 Task: Create in the project ZestTech and in the Backlog issue 'Implement a new cloud-based fleet management system for a company with advanced vehicle tracking and maintenance features' a child issue 'Big data model interpretability and fairness remediation', and assign it to team member softage.1@softage.net.
Action: Mouse moved to (327, 92)
Screenshot: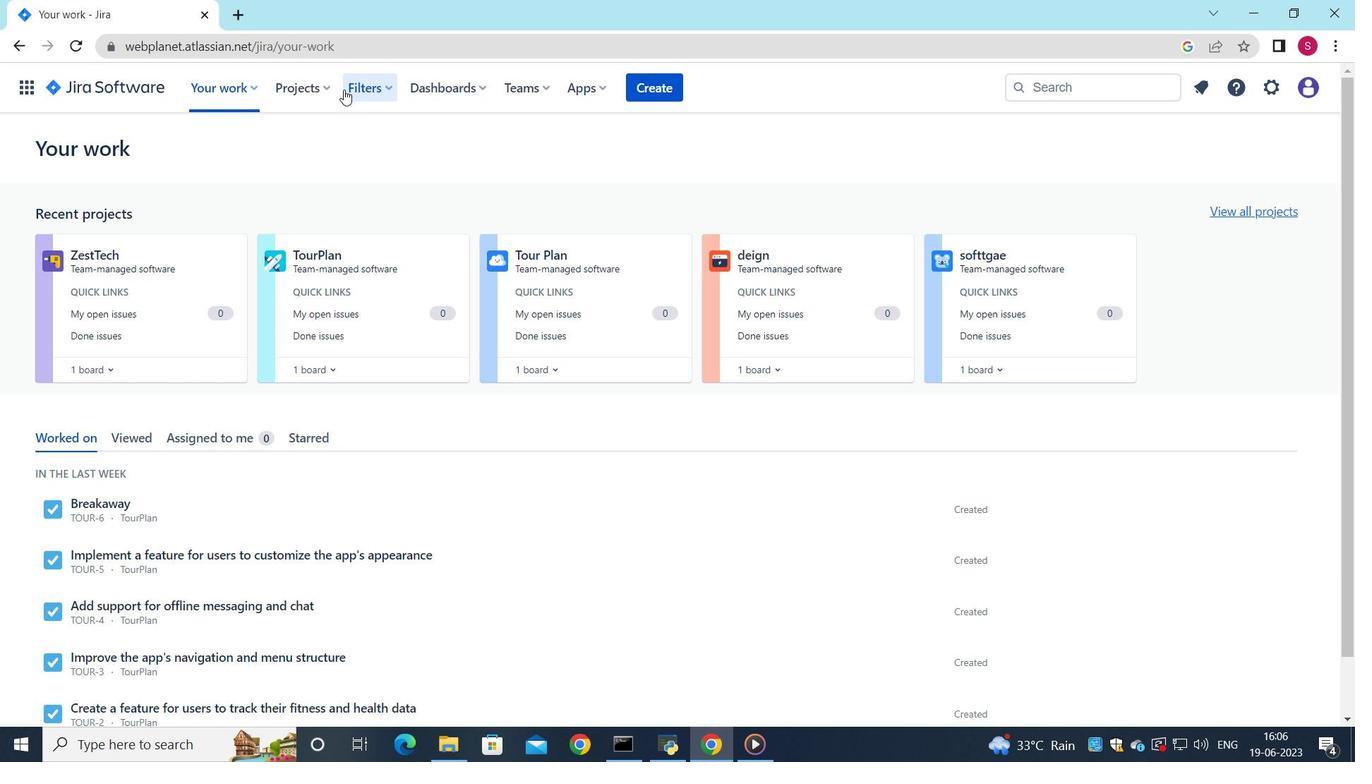 
Action: Mouse pressed left at (327, 92)
Screenshot: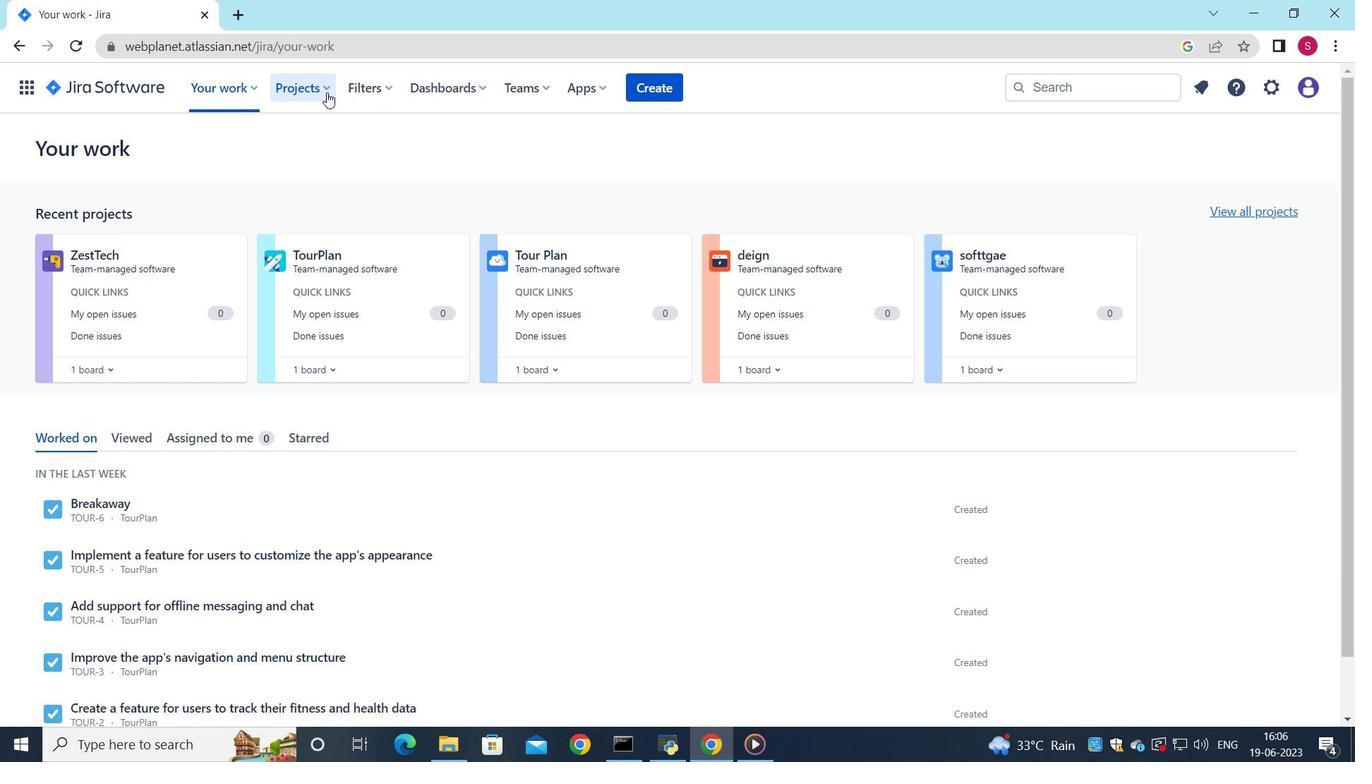 
Action: Mouse moved to (362, 160)
Screenshot: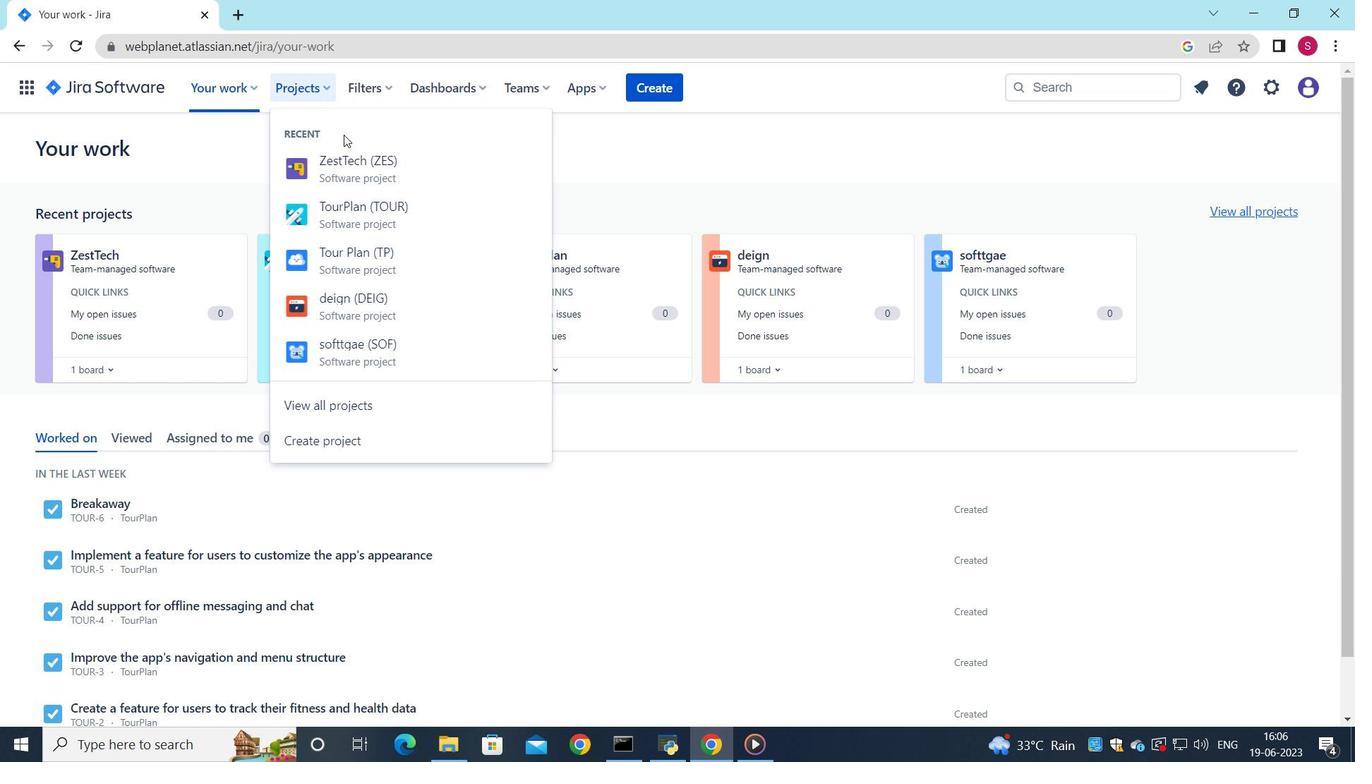 
Action: Mouse pressed left at (362, 160)
Screenshot: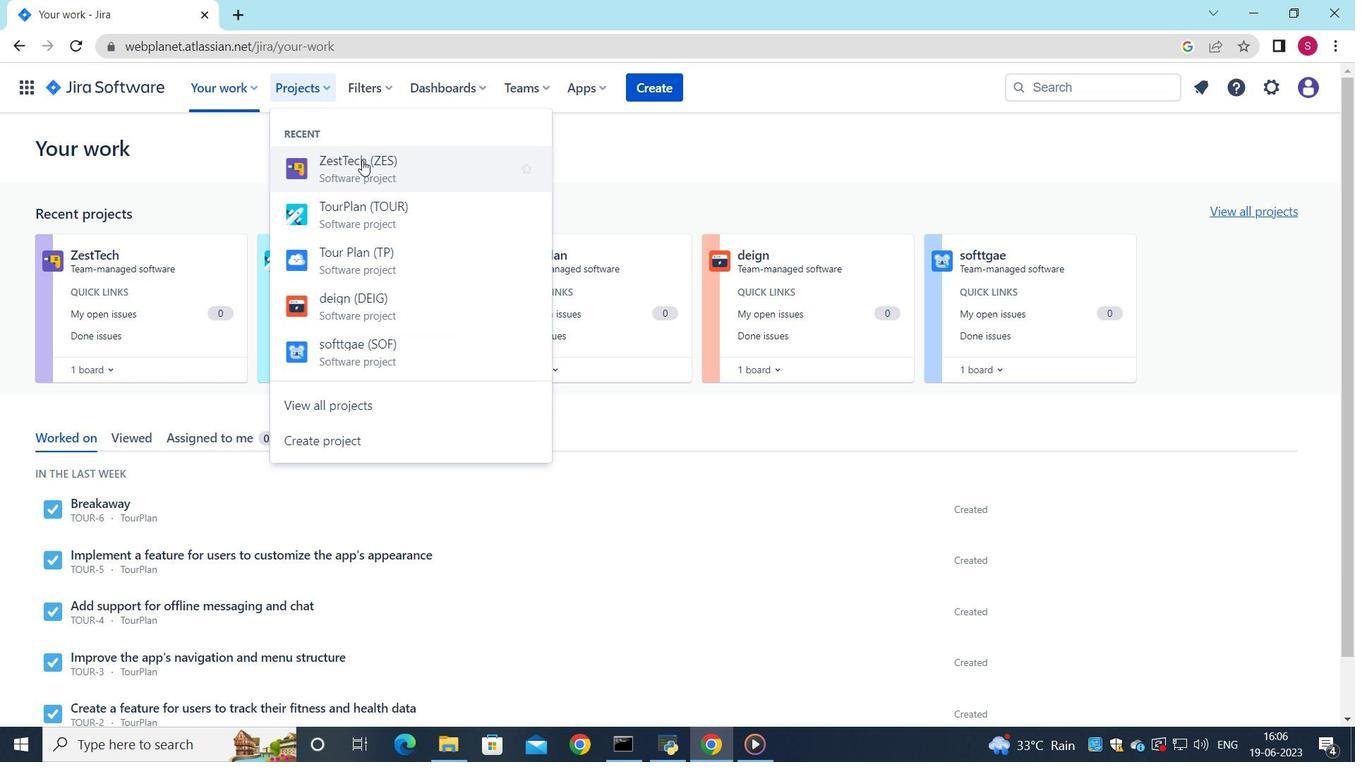 
Action: Mouse moved to (856, 325)
Screenshot: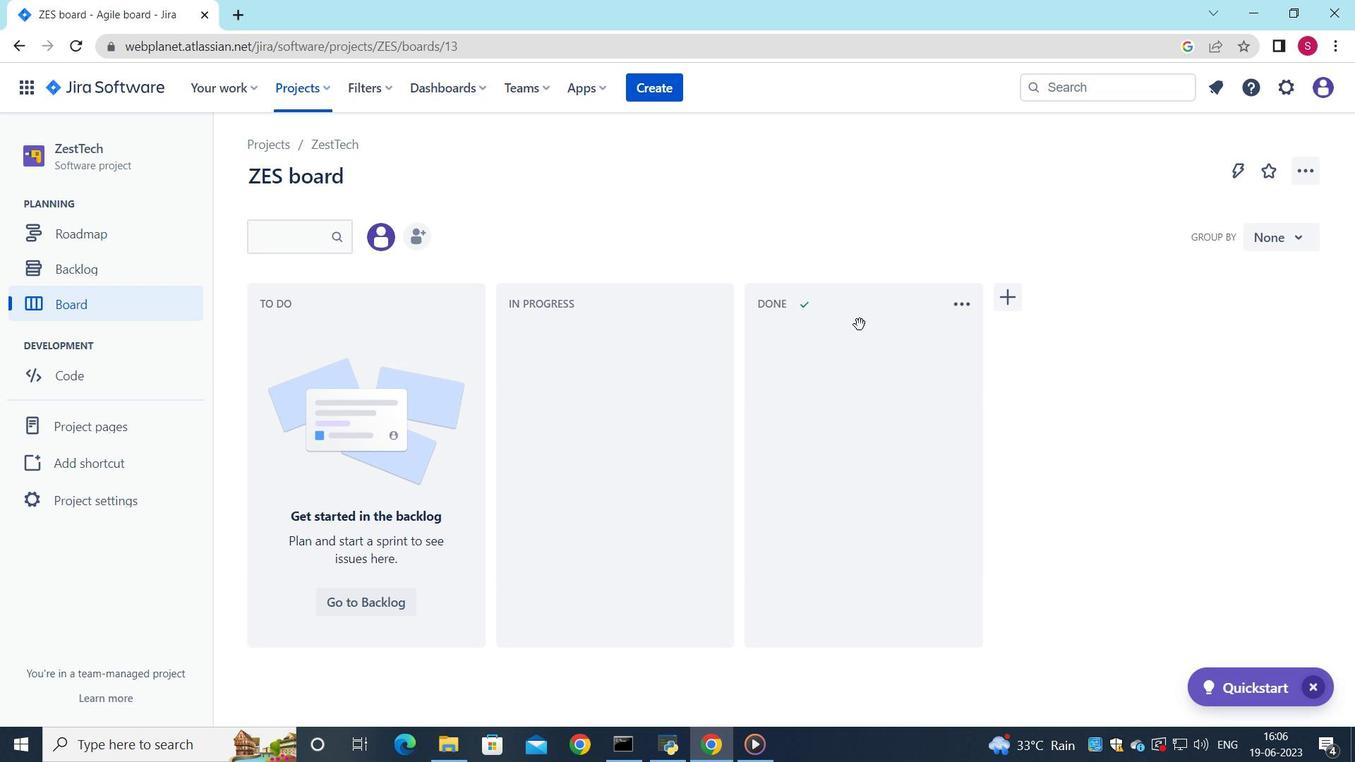 
Action: Mouse scrolled (856, 324) with delta (0, 0)
Screenshot: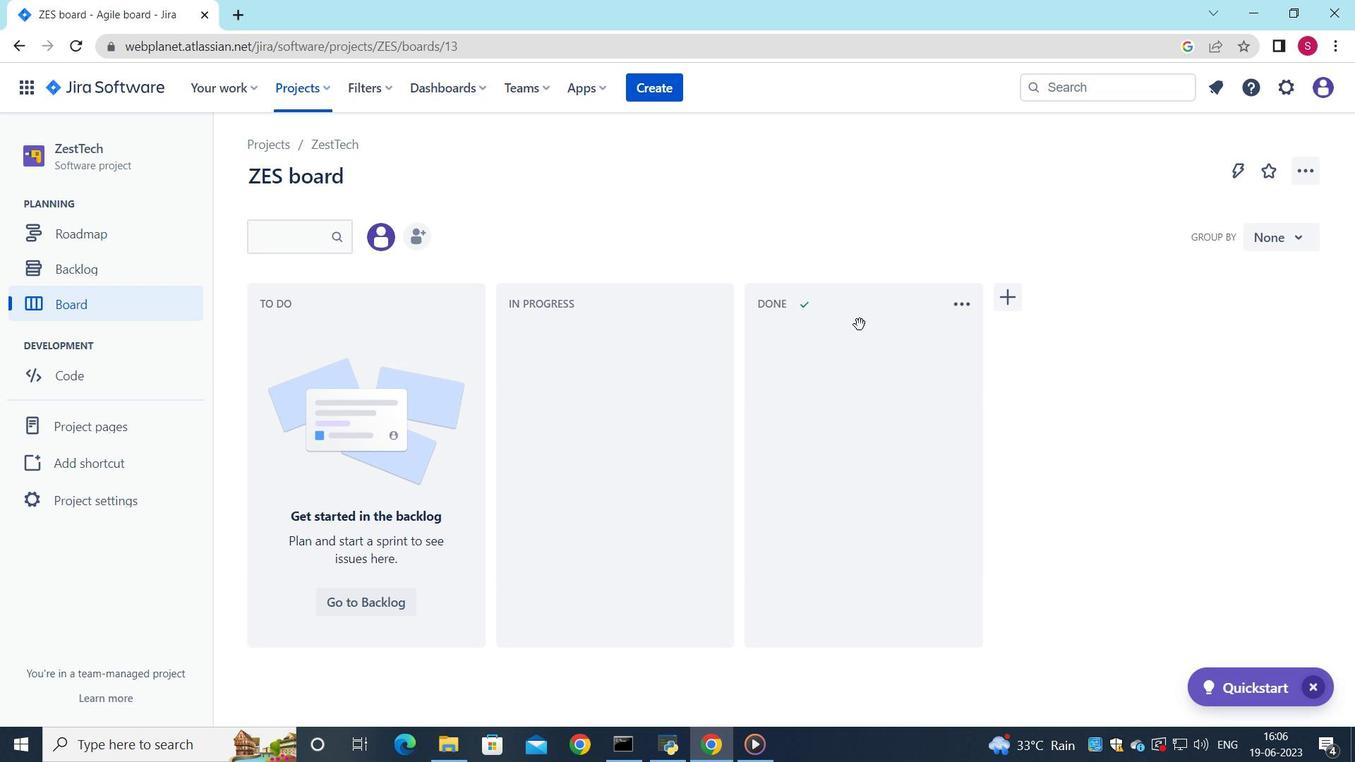 
Action: Mouse moved to (854, 326)
Screenshot: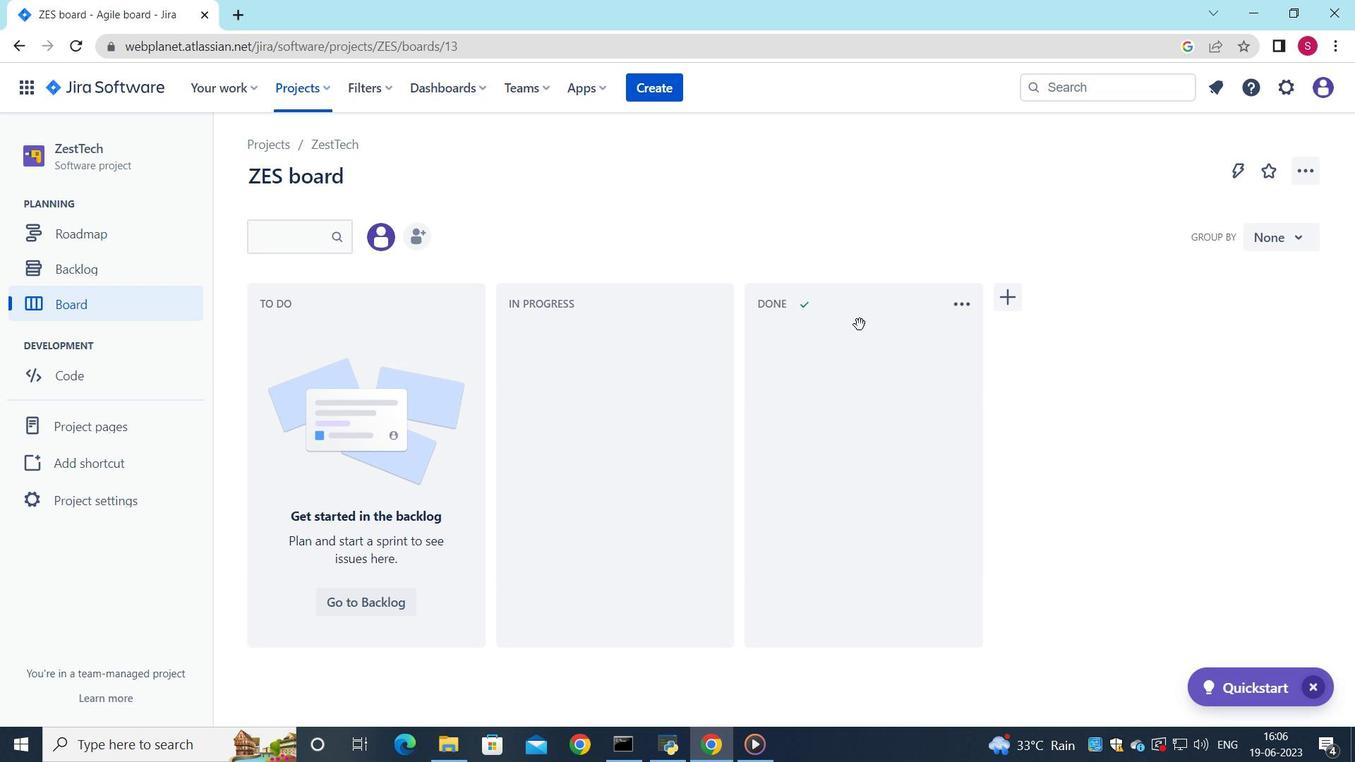
Action: Mouse scrolled (854, 326) with delta (0, 0)
Screenshot: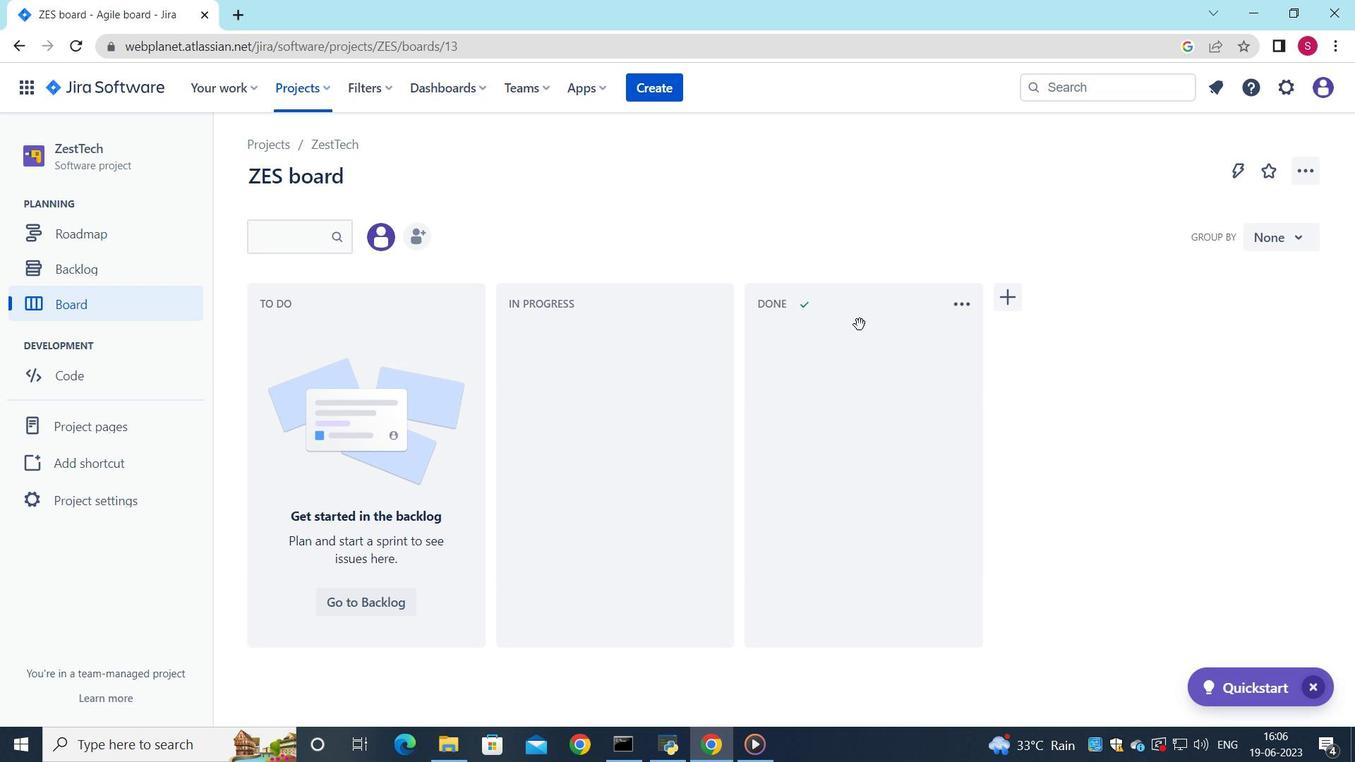 
Action: Mouse moved to (691, 434)
Screenshot: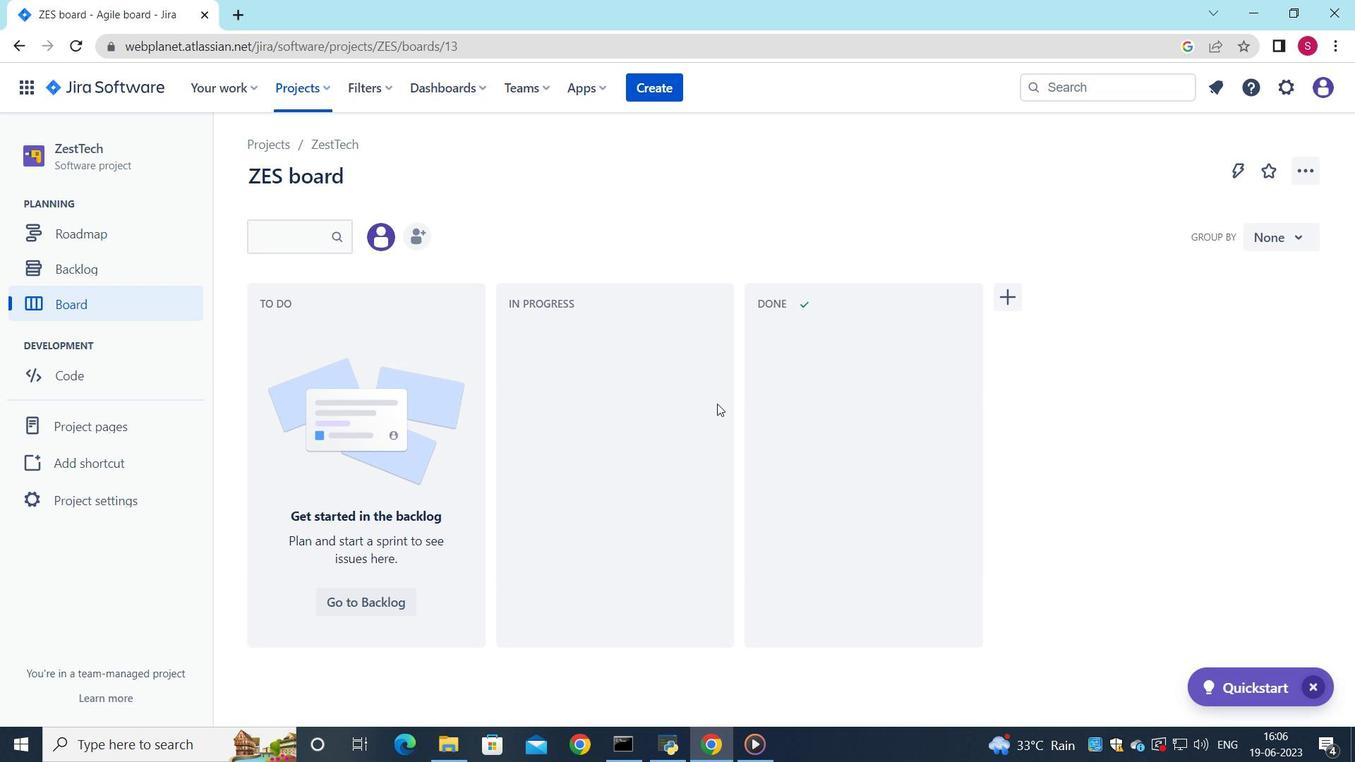 
Action: Mouse scrolled (691, 434) with delta (0, 0)
Screenshot: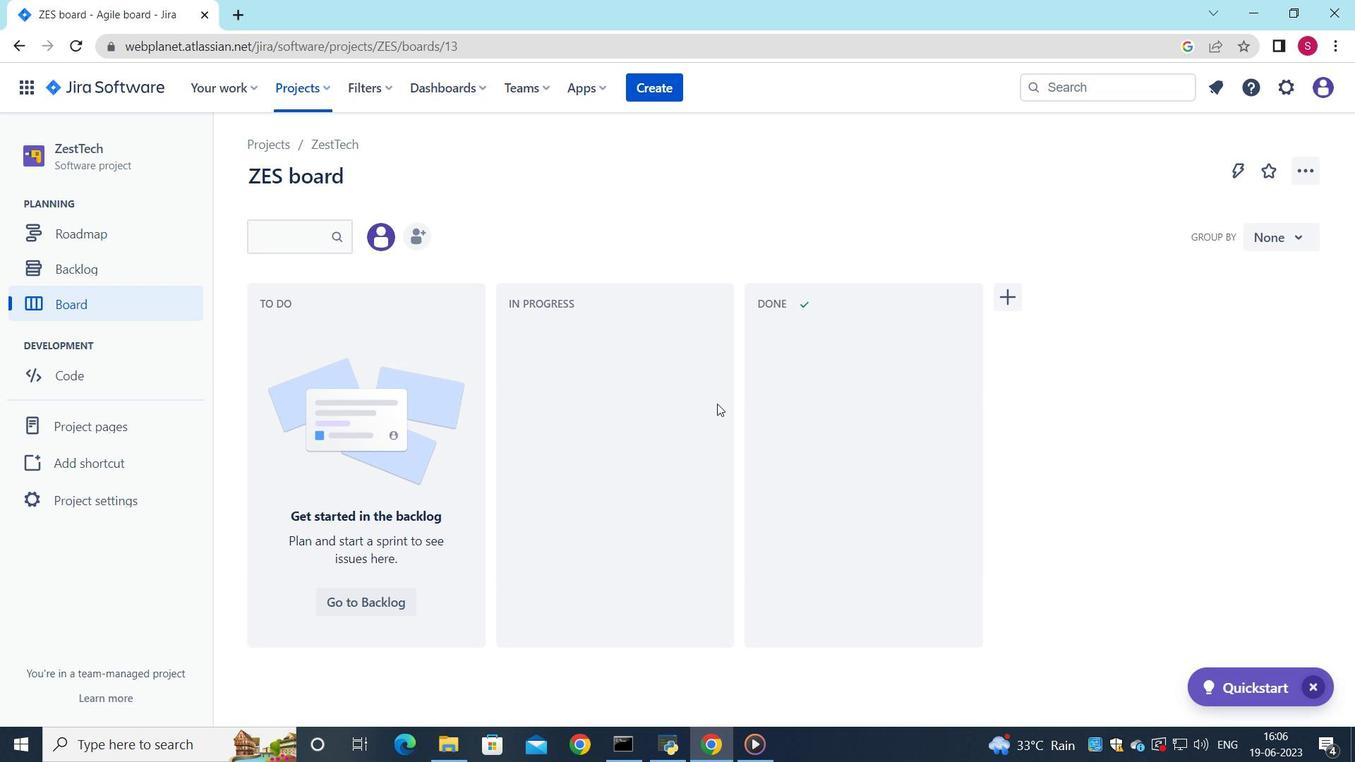 
Action: Mouse scrolled (691, 434) with delta (0, 0)
Screenshot: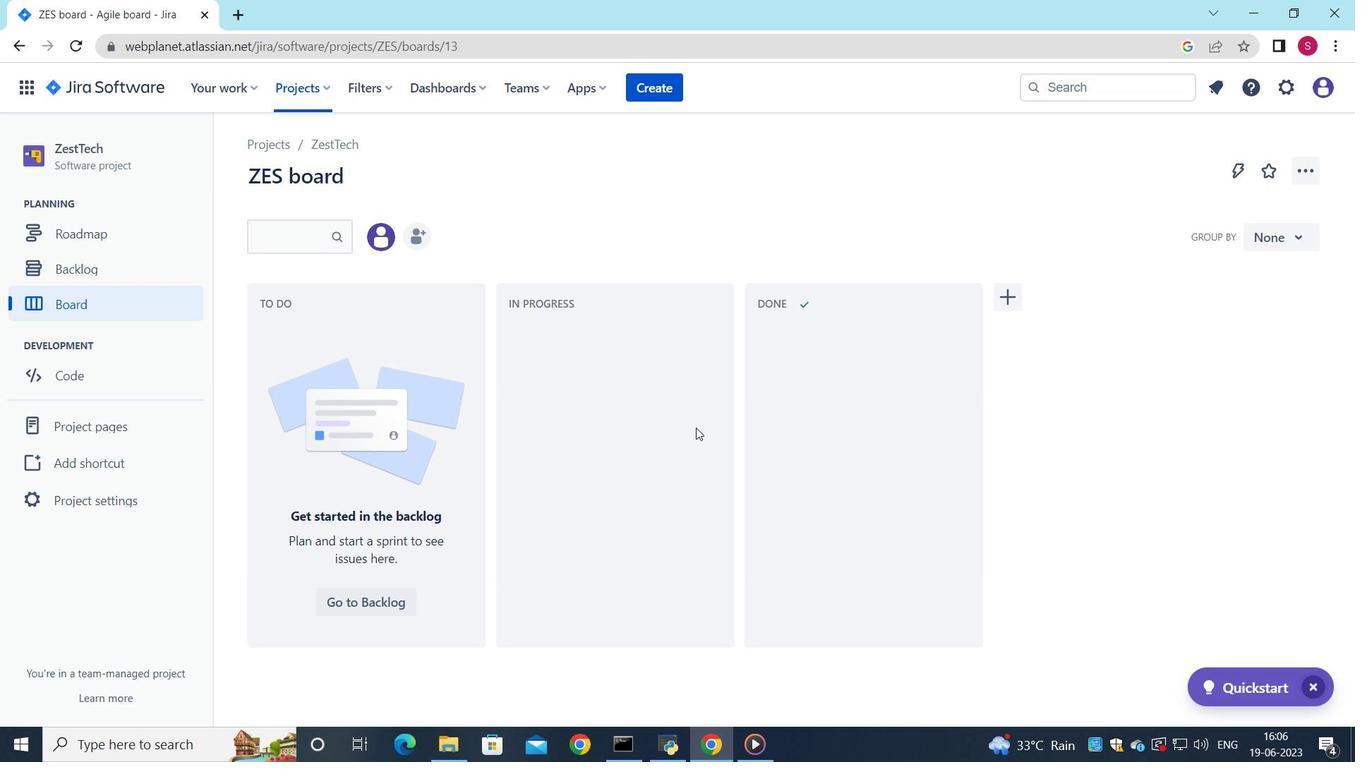 
Action: Mouse scrolled (691, 434) with delta (0, 0)
Screenshot: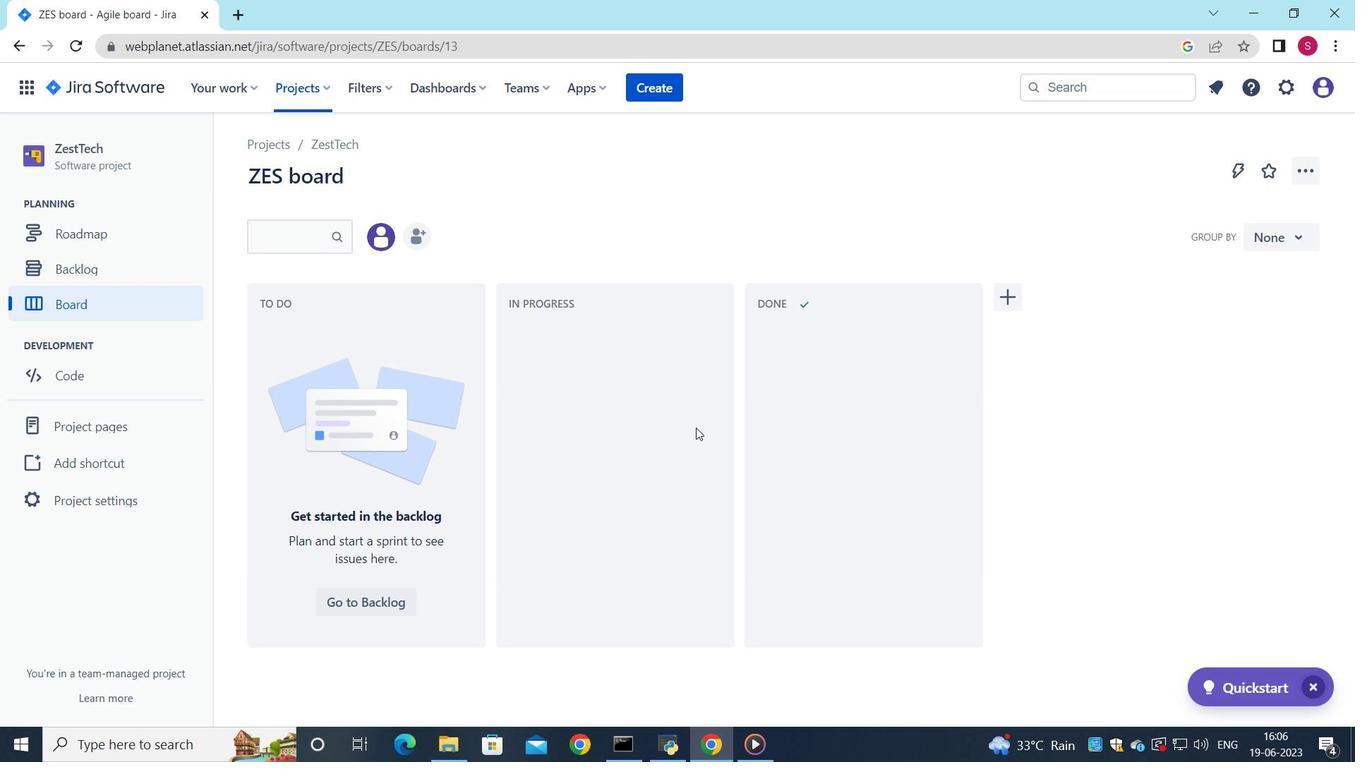 
Action: Mouse moved to (609, 518)
Screenshot: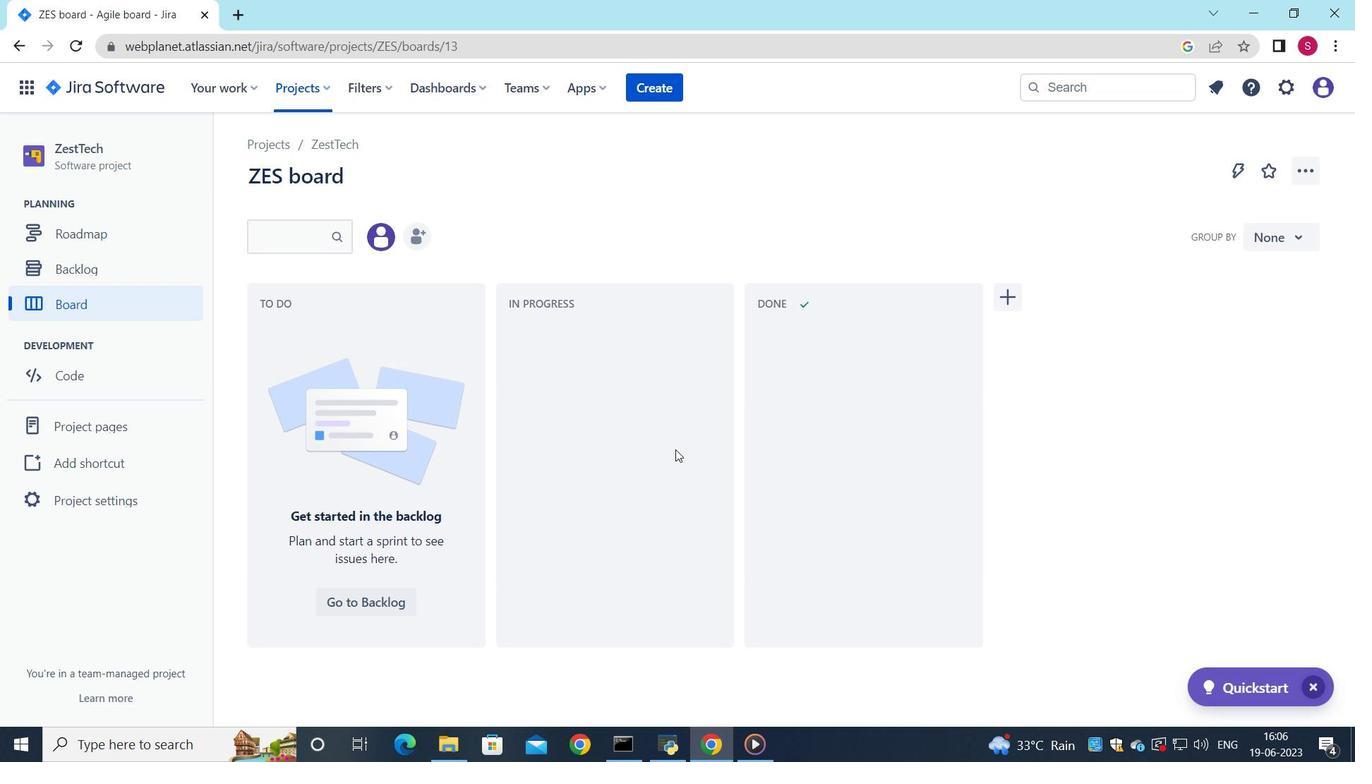 
Action: Mouse scrolled (609, 517) with delta (0, 0)
Screenshot: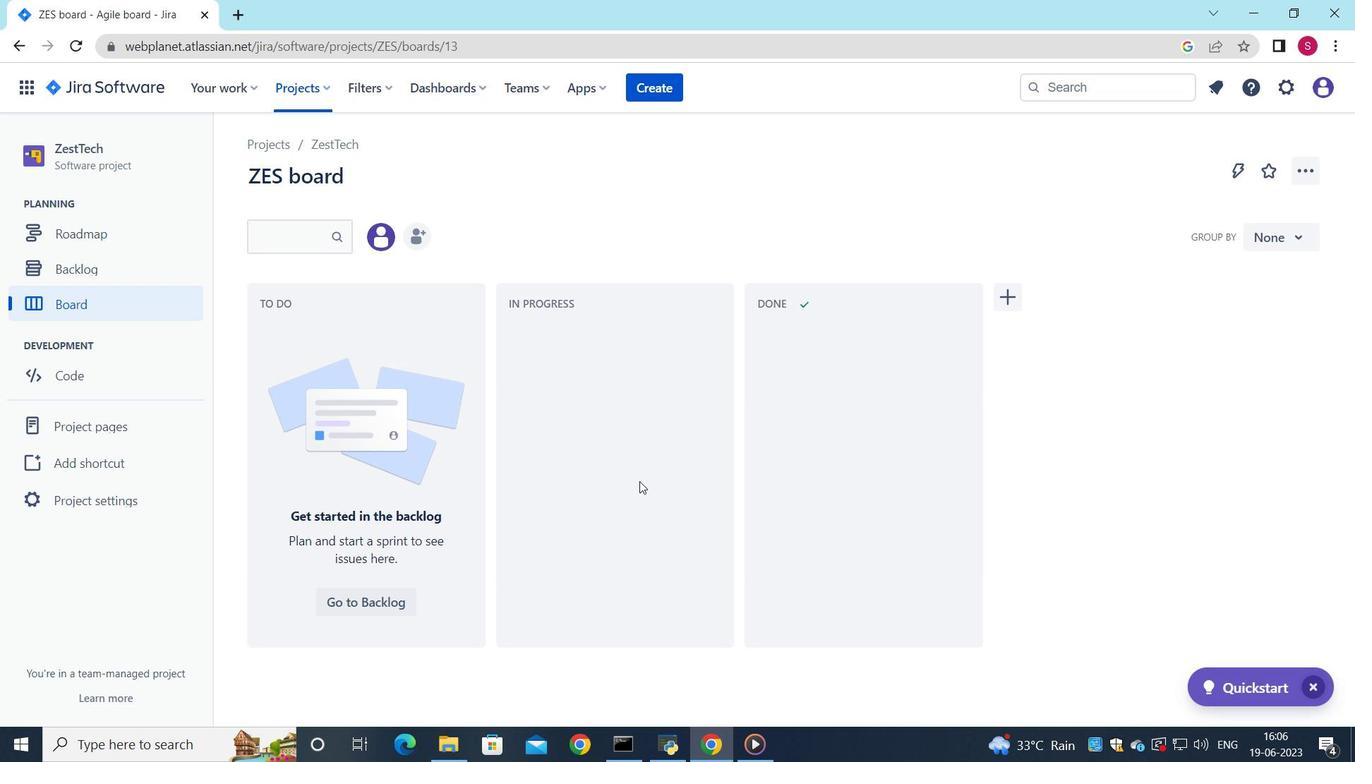 
Action: Mouse moved to (600, 529)
Screenshot: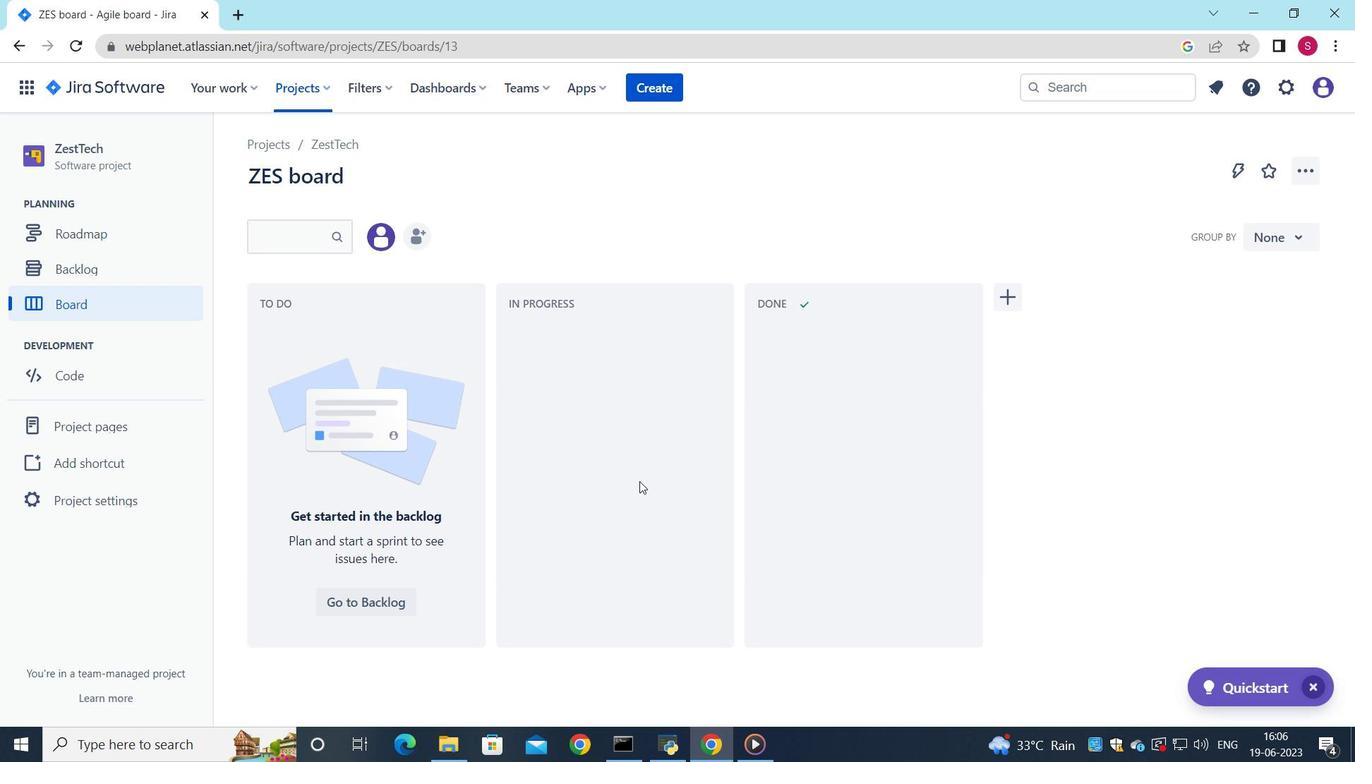 
Action: Mouse scrolled (600, 528) with delta (0, 0)
Screenshot: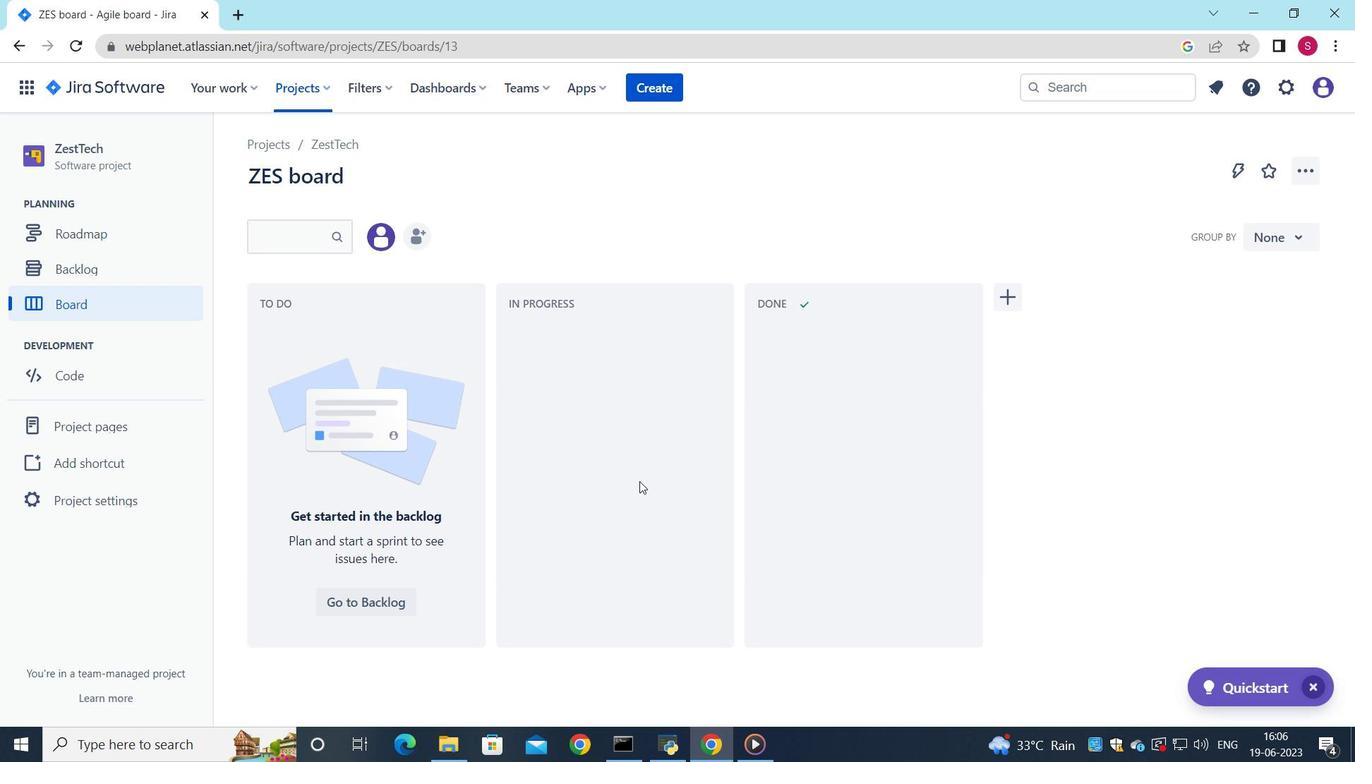 
Action: Mouse moved to (597, 533)
Screenshot: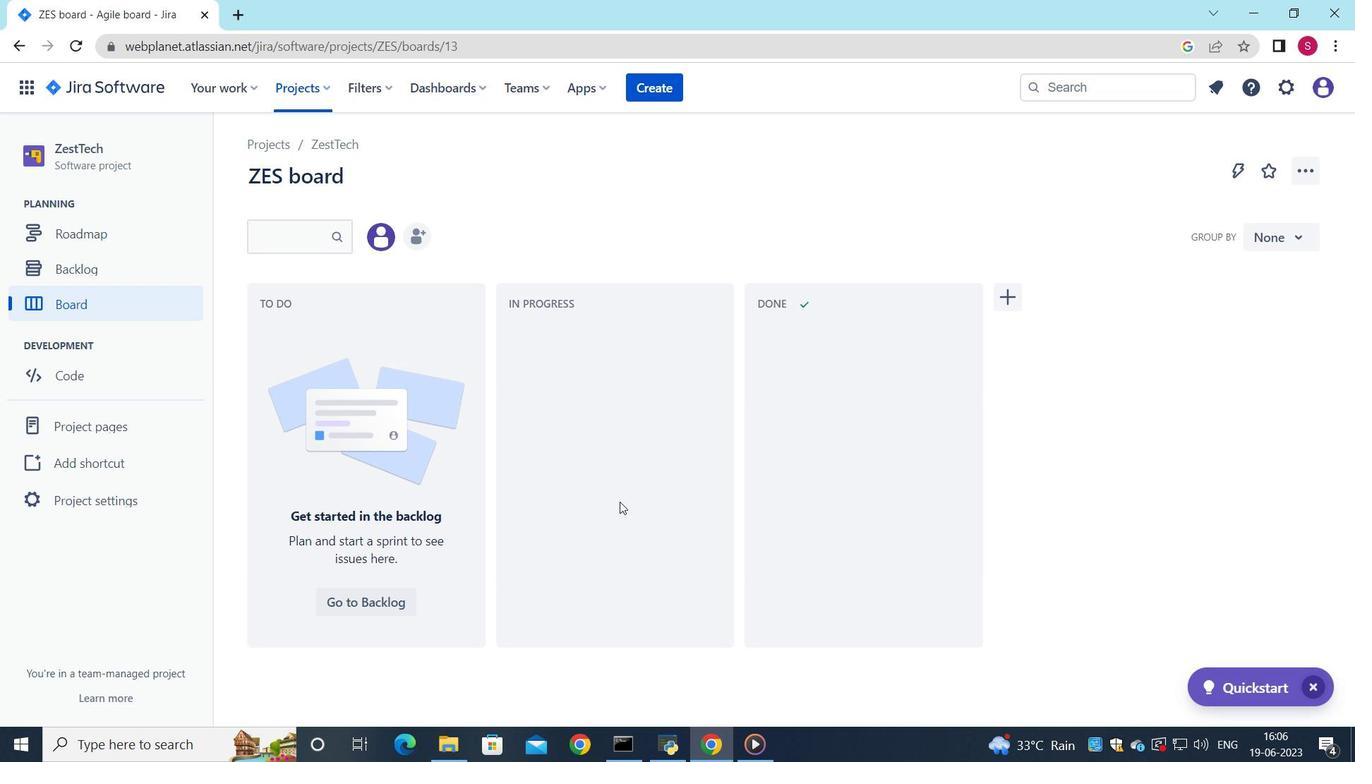 
Action: Mouse scrolled (597, 532) with delta (0, 0)
Screenshot: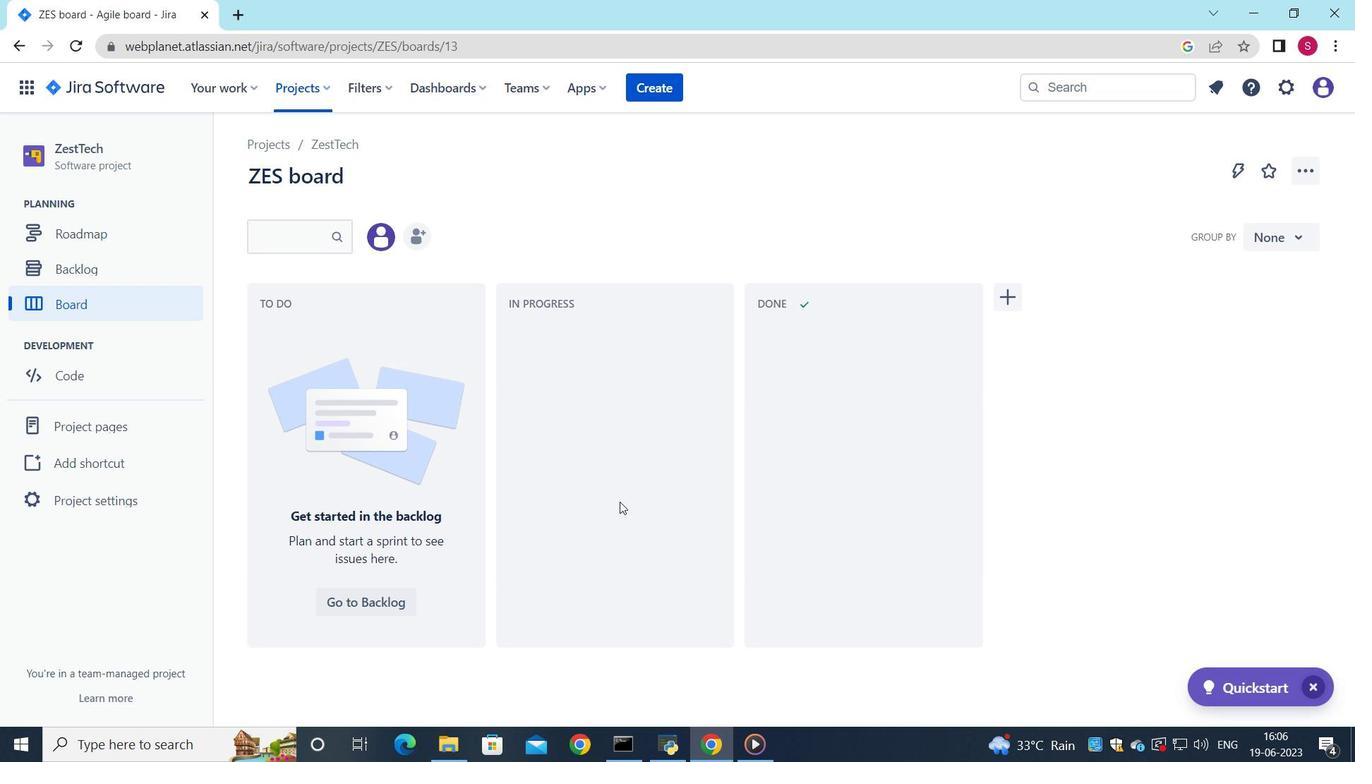 
Action: Mouse moved to (583, 538)
Screenshot: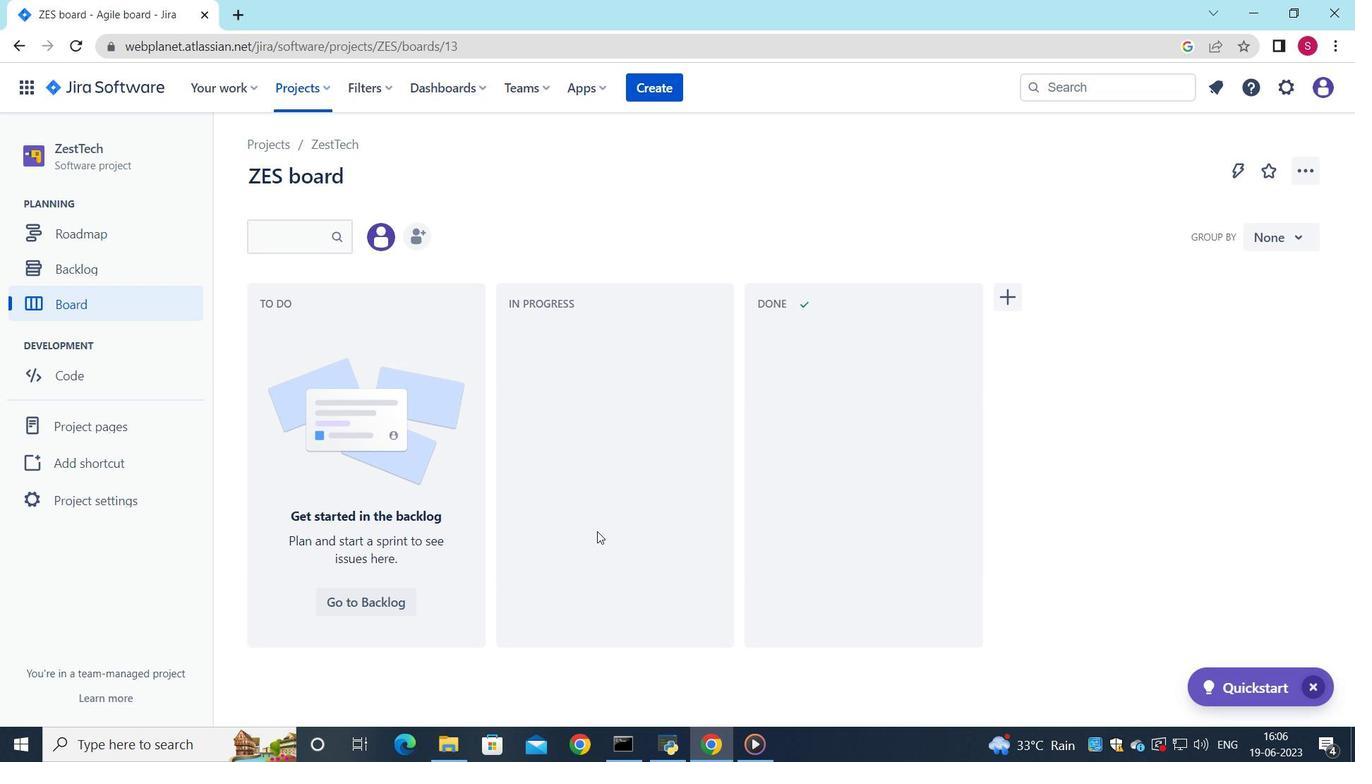 
Action: Mouse scrolled (583, 537) with delta (0, 0)
Screenshot: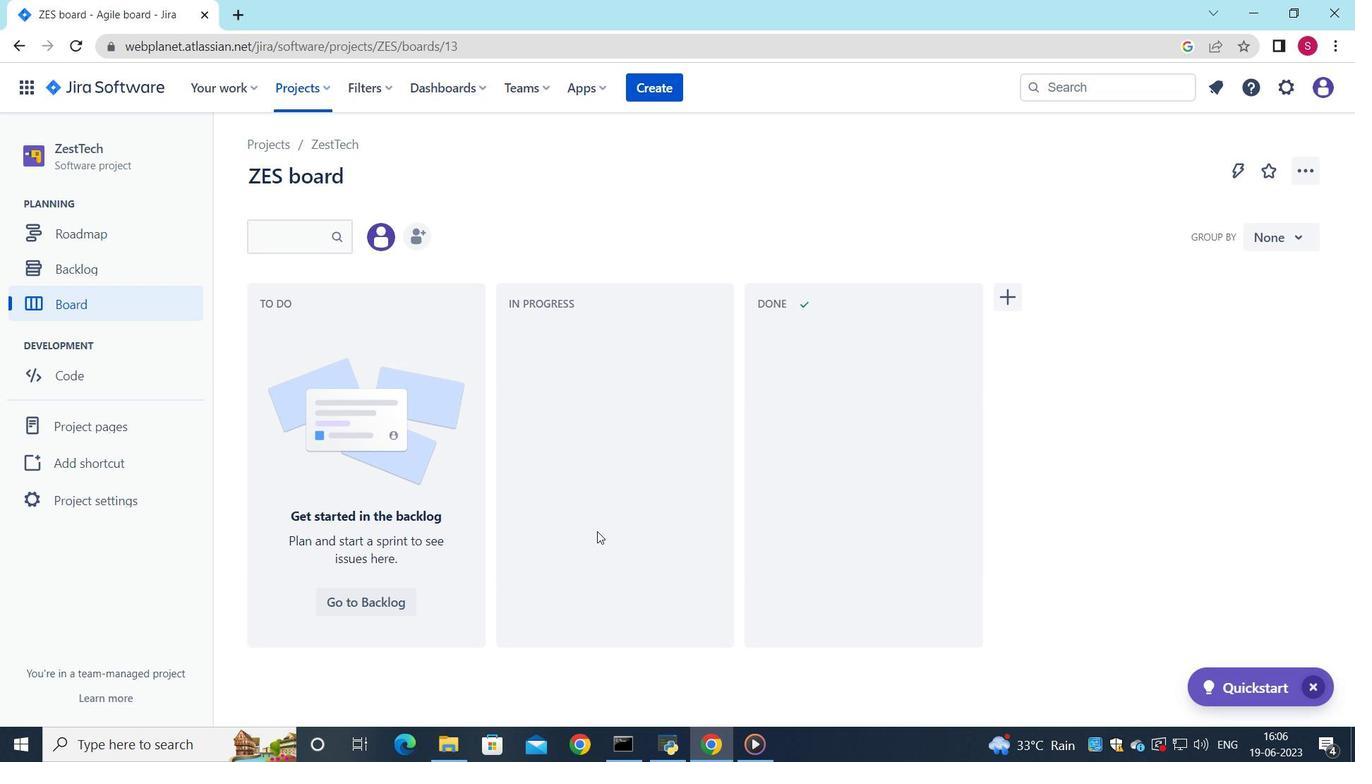 
Action: Mouse moved to (573, 545)
Screenshot: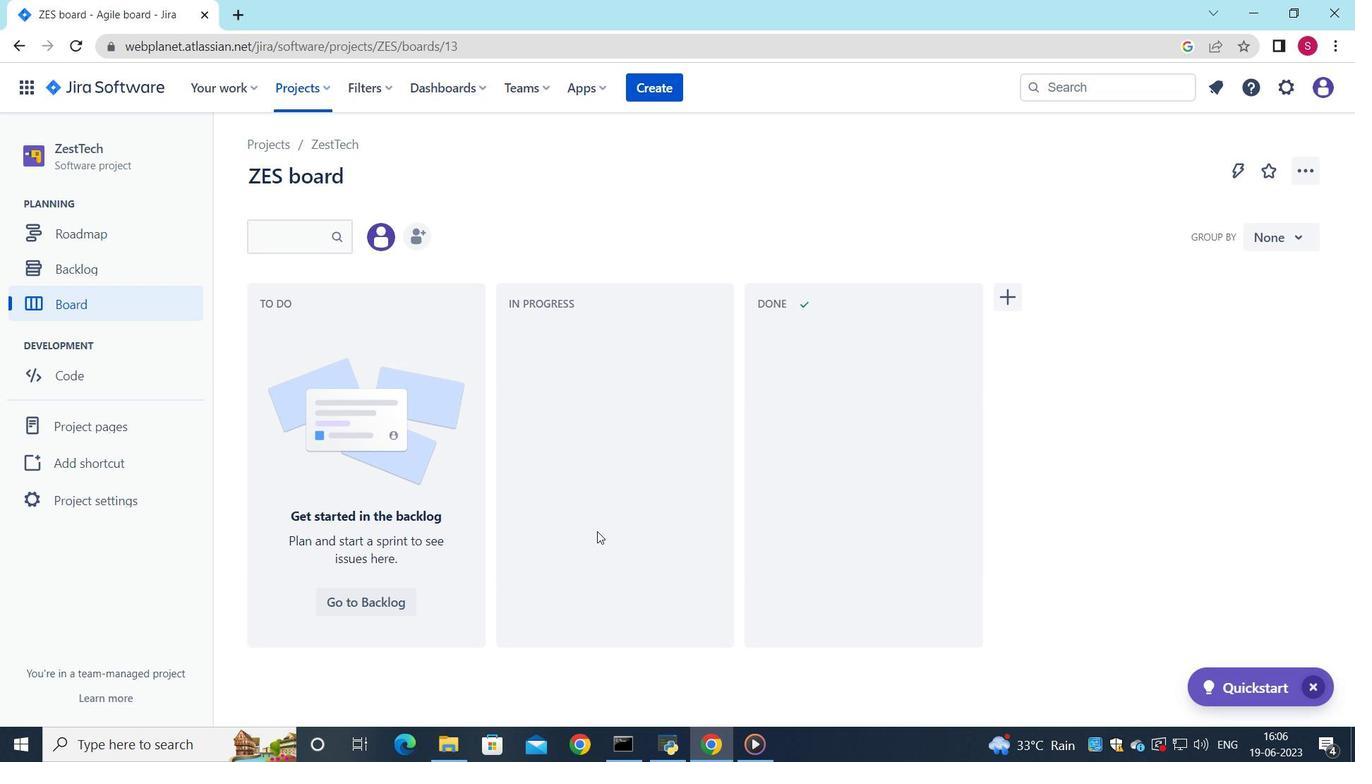 
Action: Mouse scrolled (573, 544) with delta (0, 0)
Screenshot: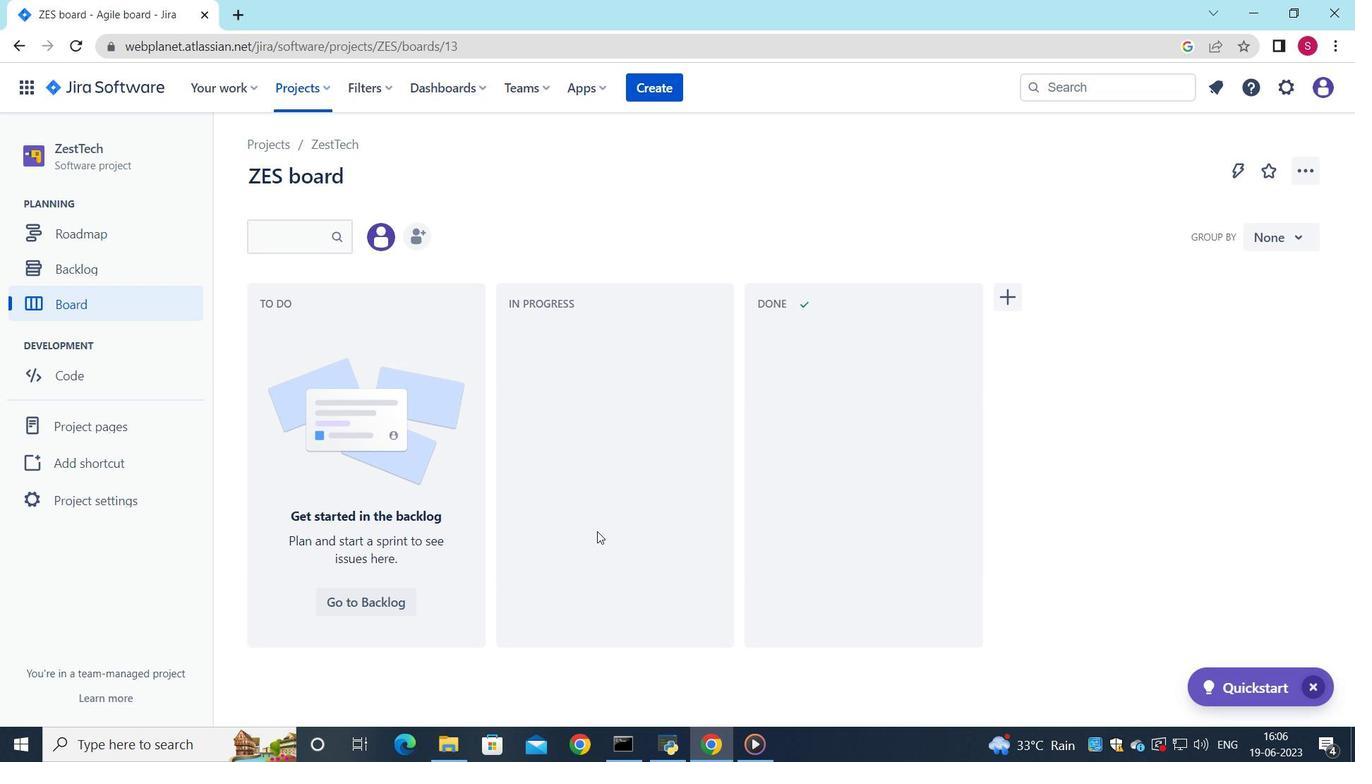
Action: Mouse moved to (568, 550)
Screenshot: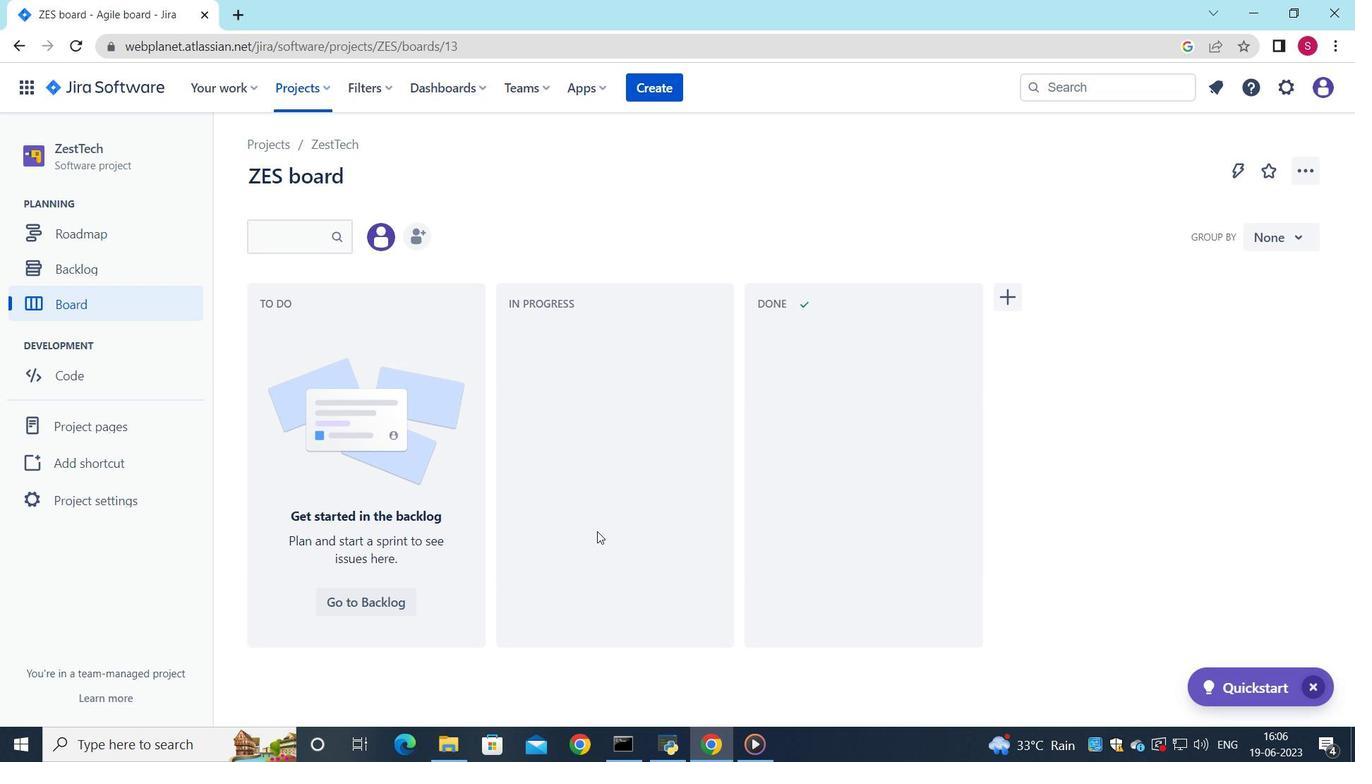 
Action: Mouse scrolled (568, 549) with delta (0, 0)
Screenshot: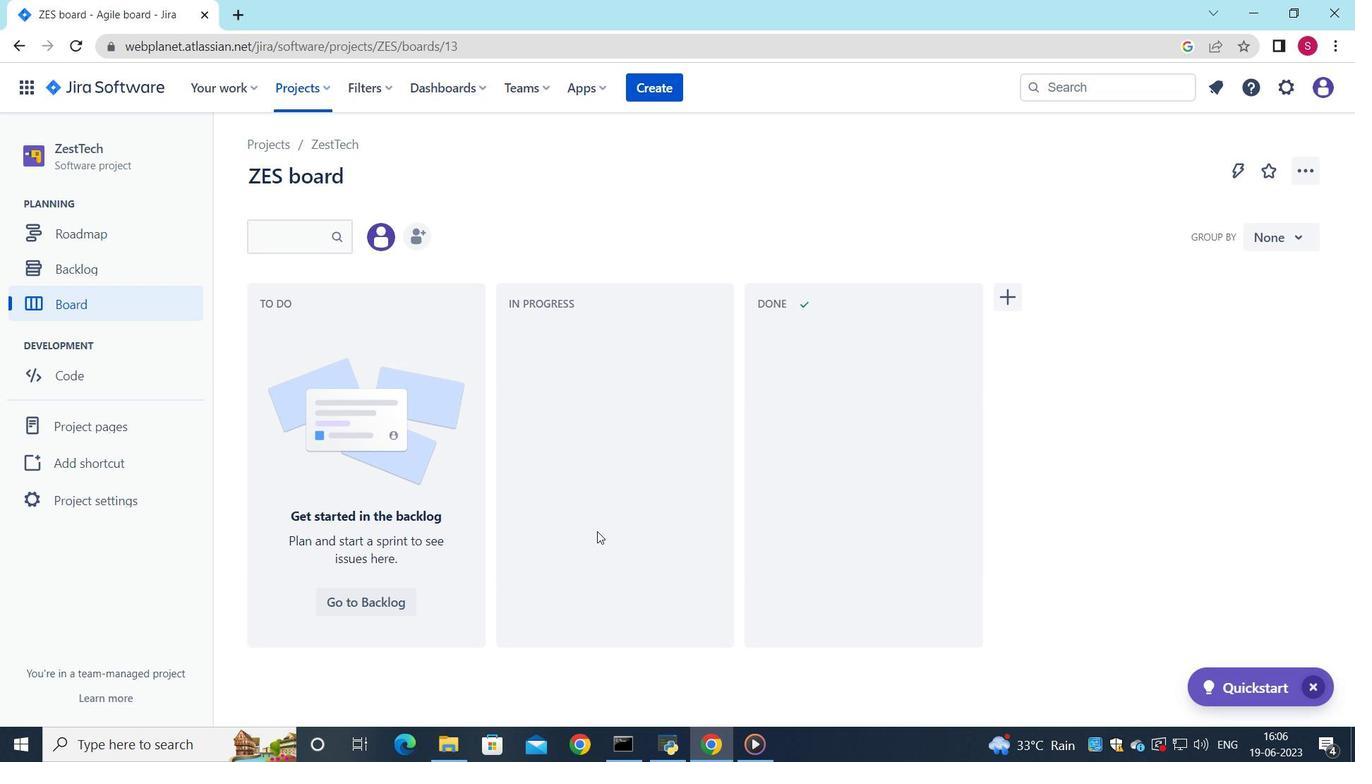 
Action: Mouse moved to (560, 446)
Screenshot: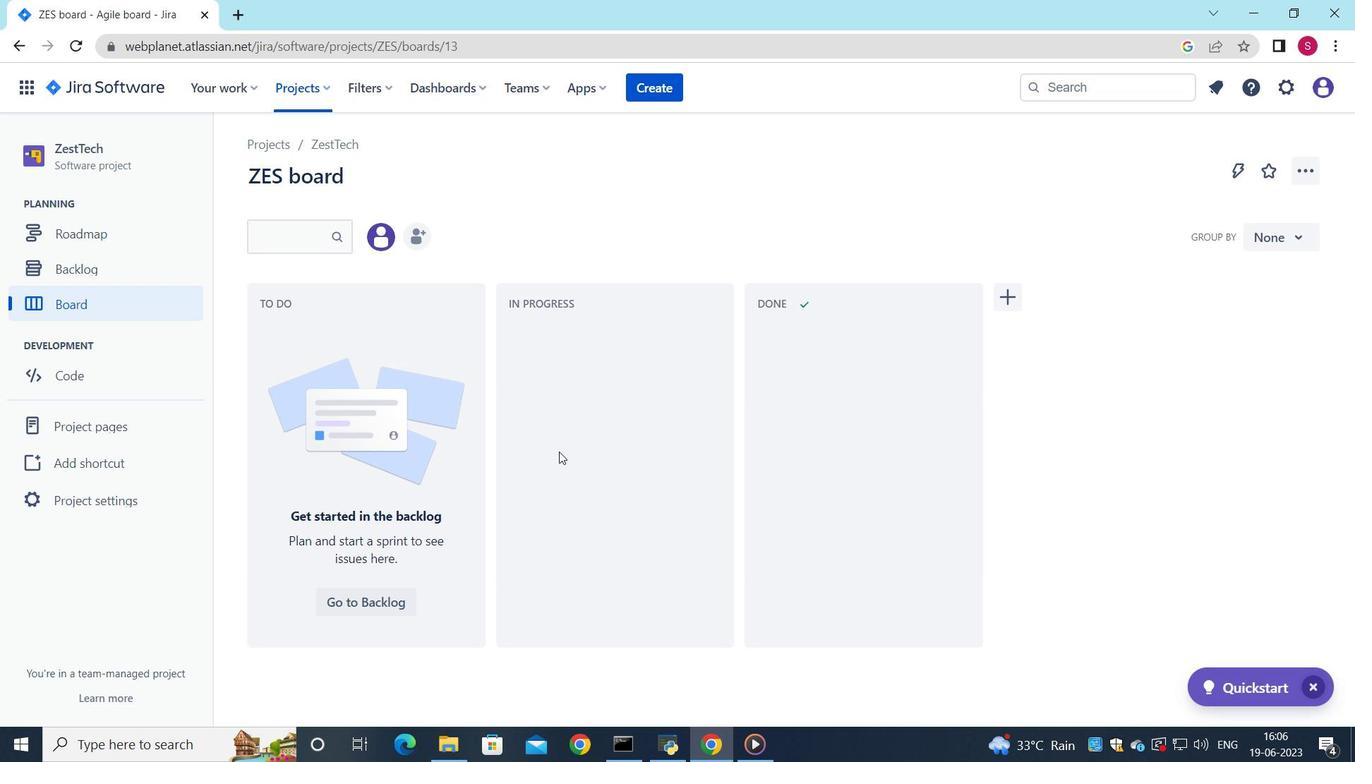 
Action: Mouse scrolled (560, 447) with delta (0, 0)
Screenshot: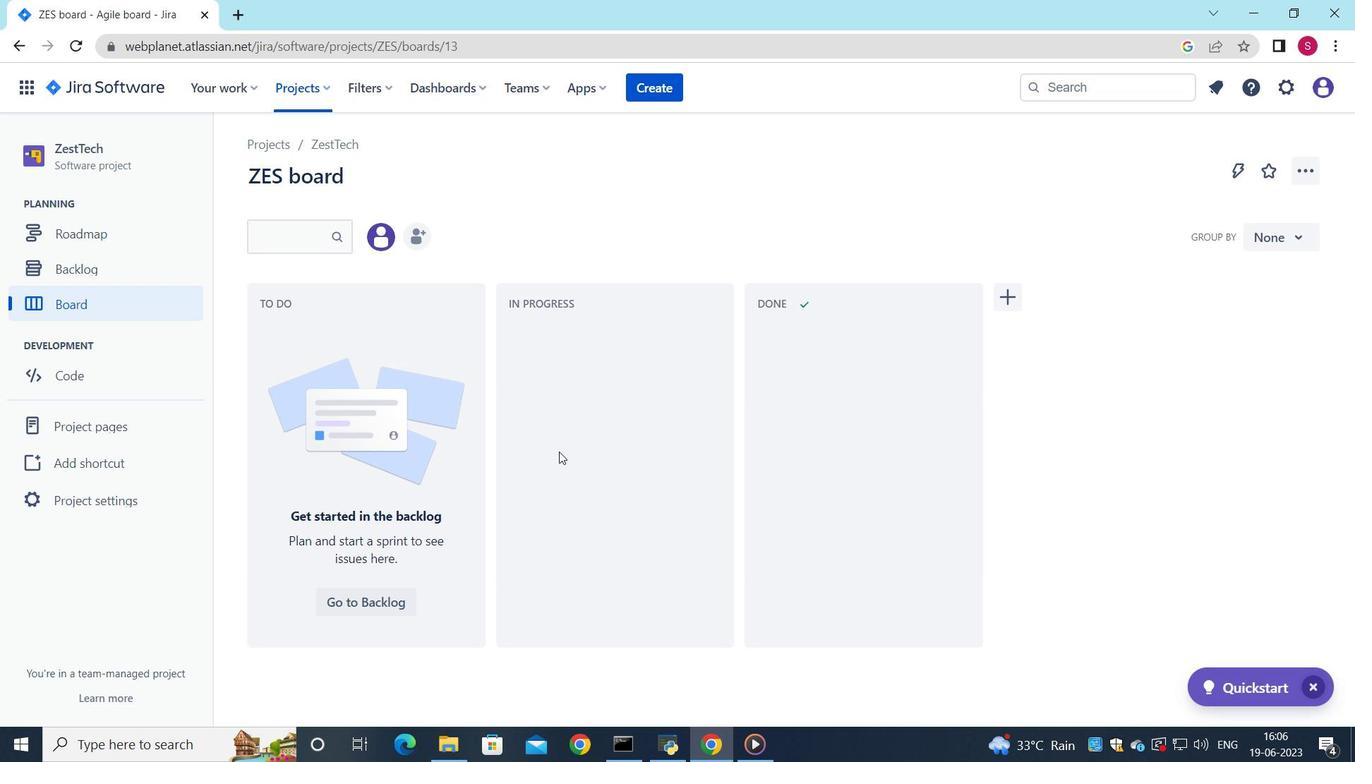 
Action: Mouse moved to (559, 428)
Screenshot: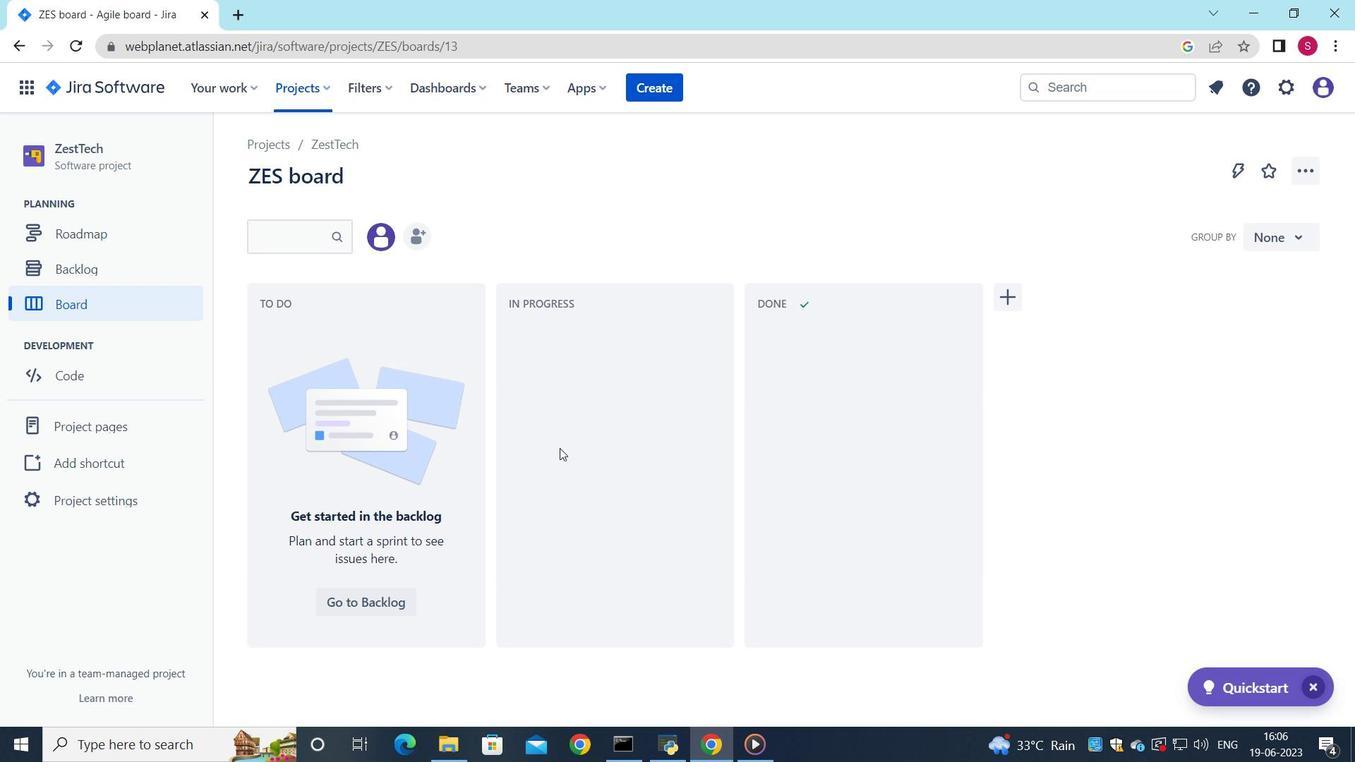 
Action: Mouse scrolled (559, 427) with delta (0, 0)
Screenshot: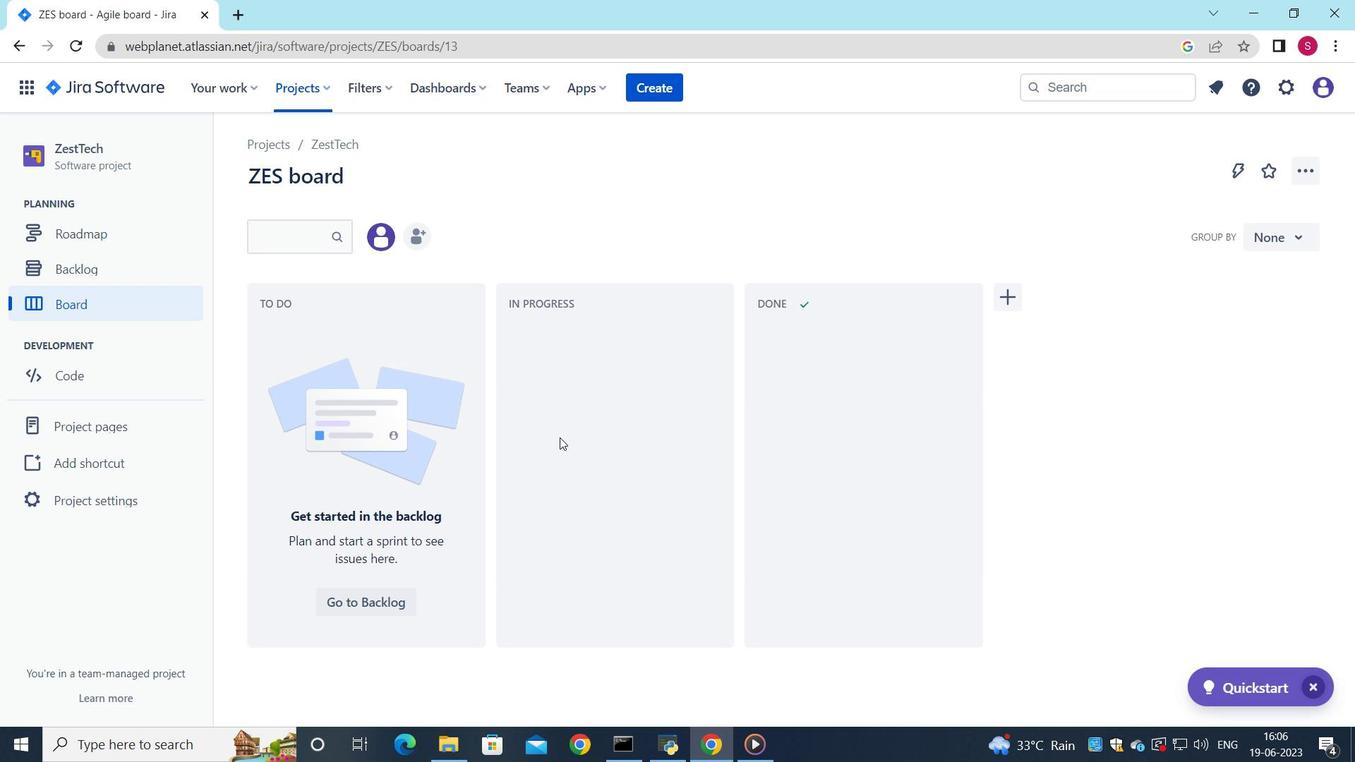 
Action: Mouse moved to (549, 441)
Screenshot: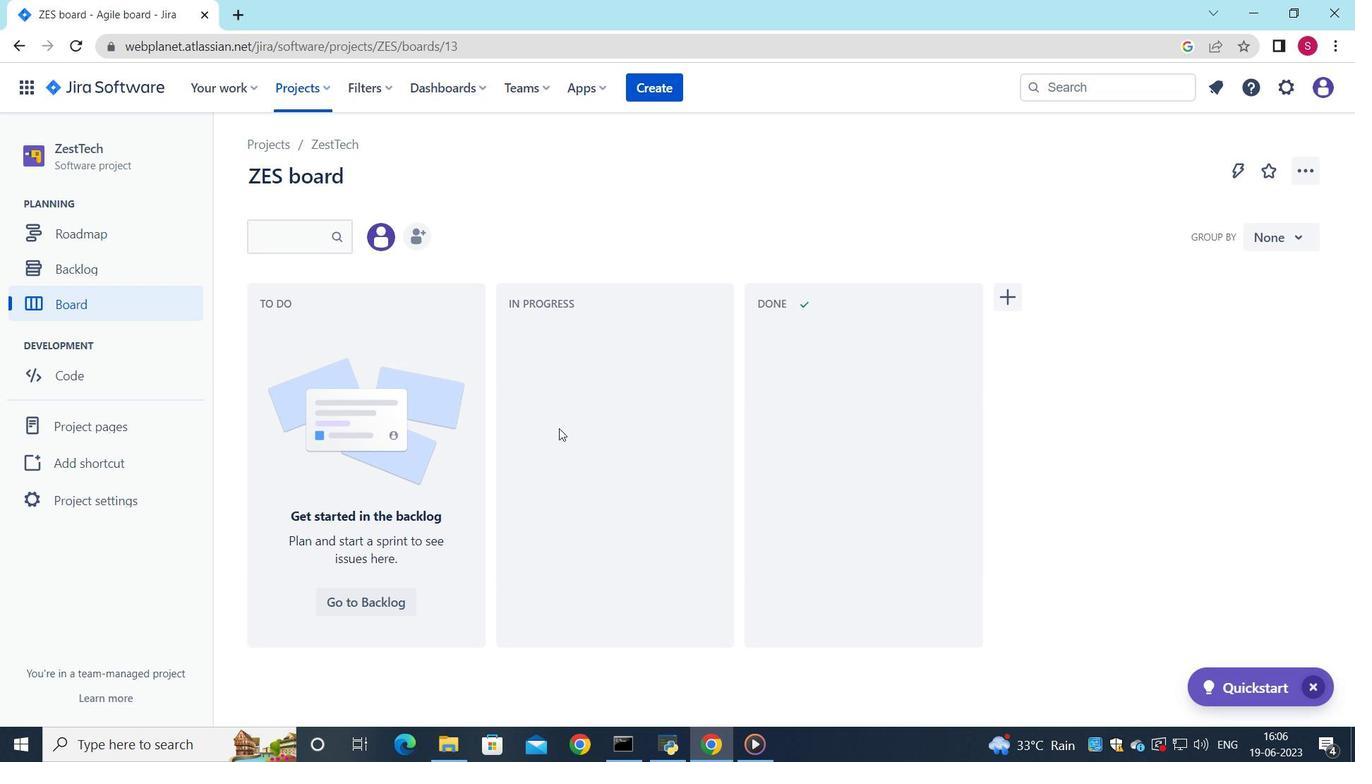 
Action: Mouse scrolled (549, 440) with delta (0, 0)
Screenshot: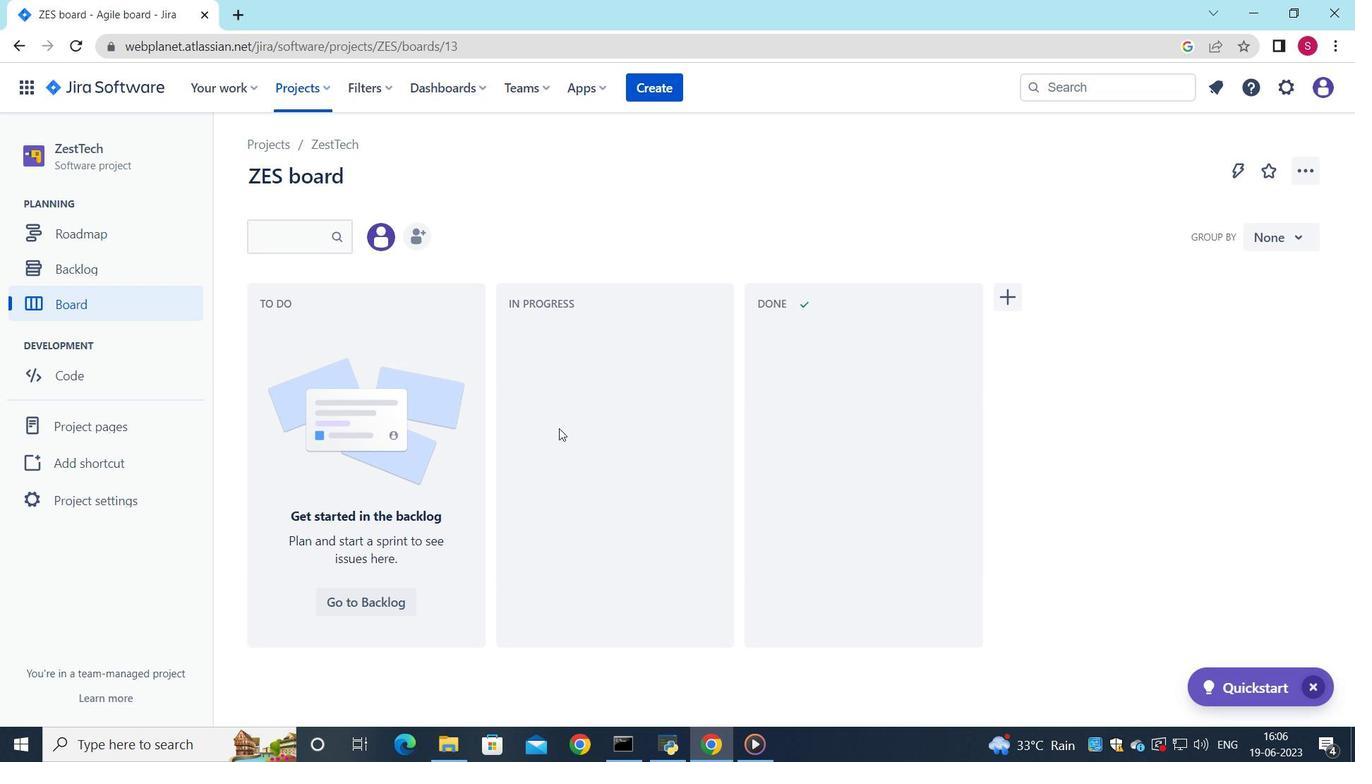 
Action: Mouse moved to (542, 451)
Screenshot: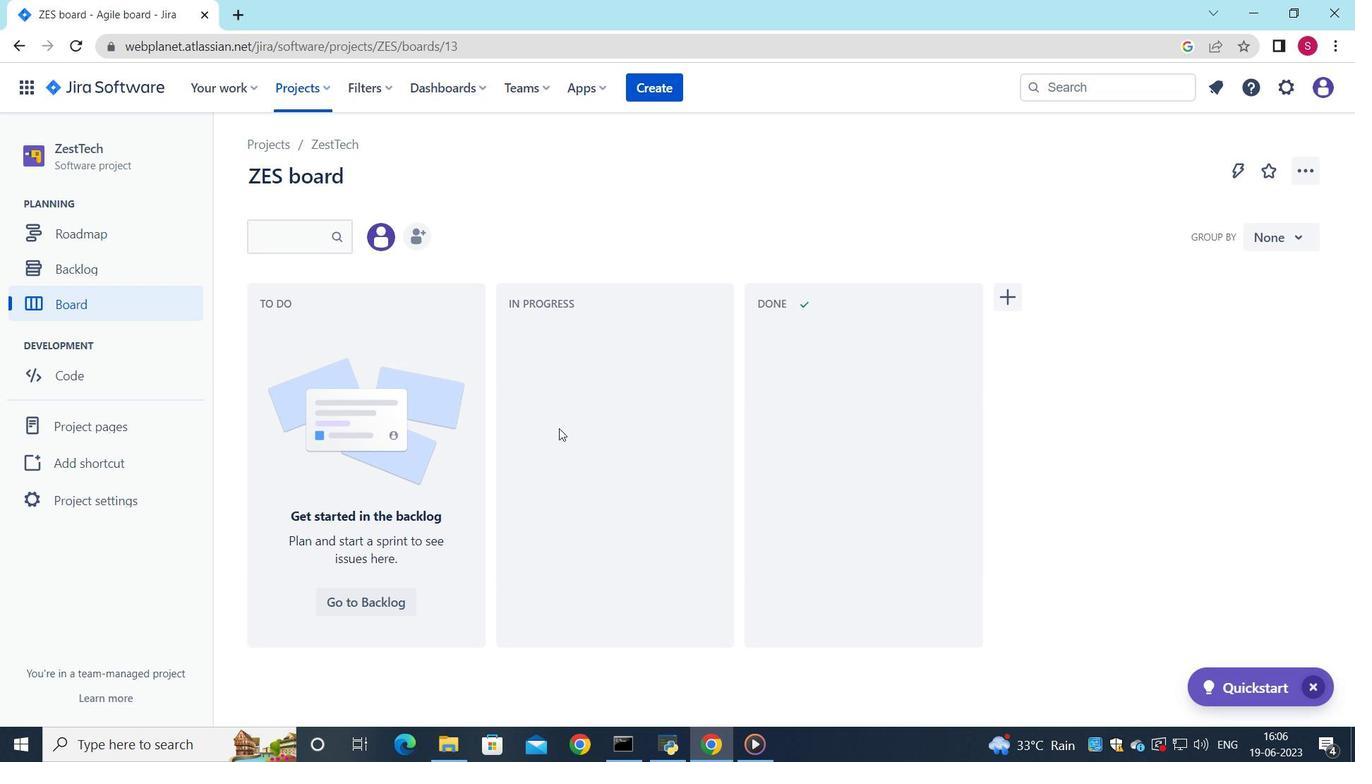 
Action: Mouse scrolled (542, 450) with delta (0, 0)
Screenshot: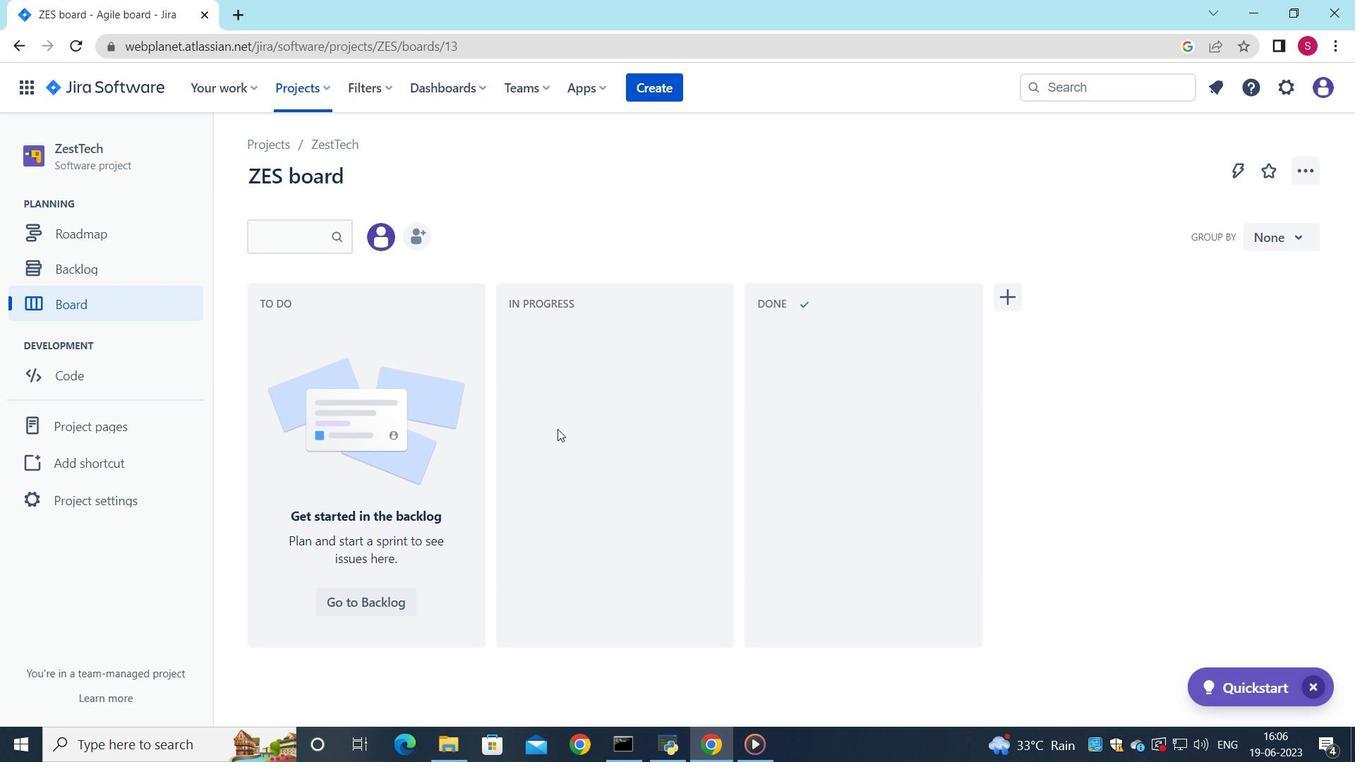 
Action: Mouse moved to (539, 456)
Screenshot: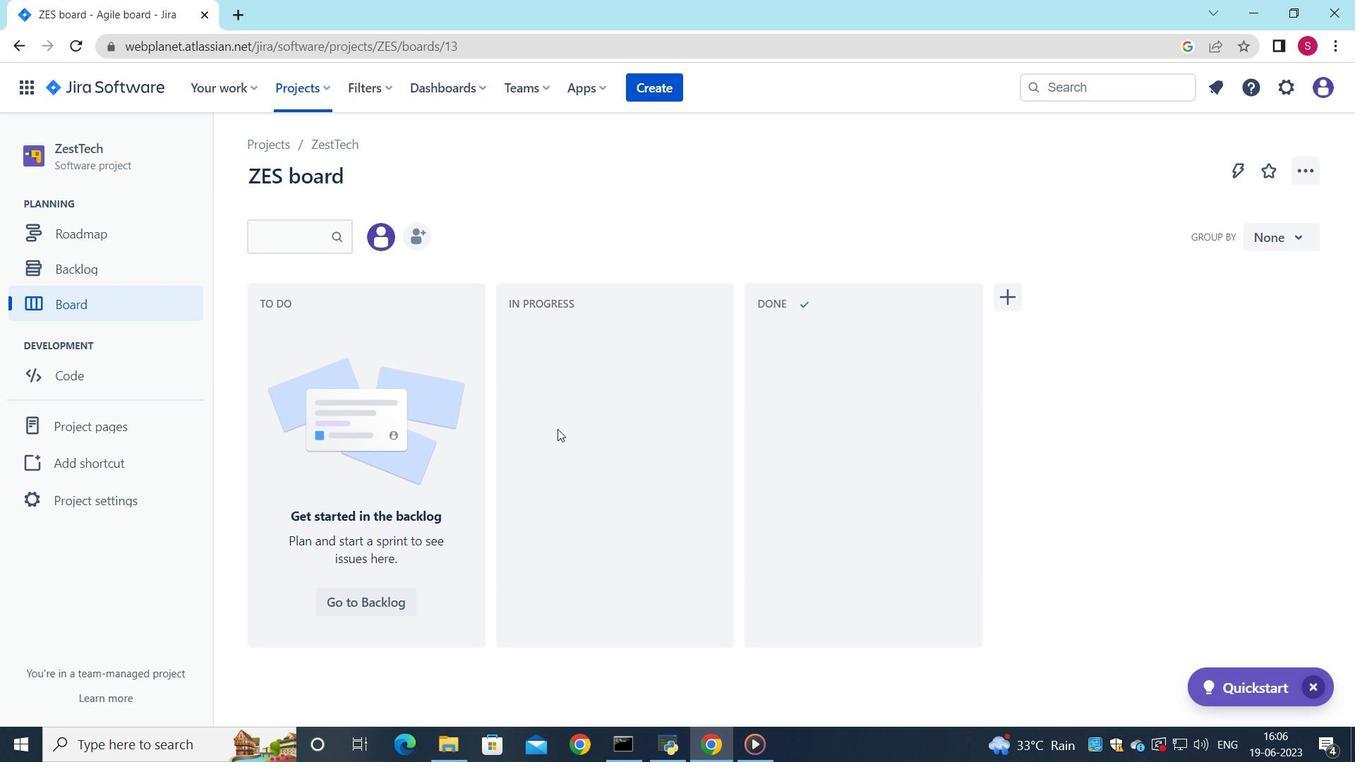 
Action: Mouse scrolled (539, 456) with delta (0, 0)
Screenshot: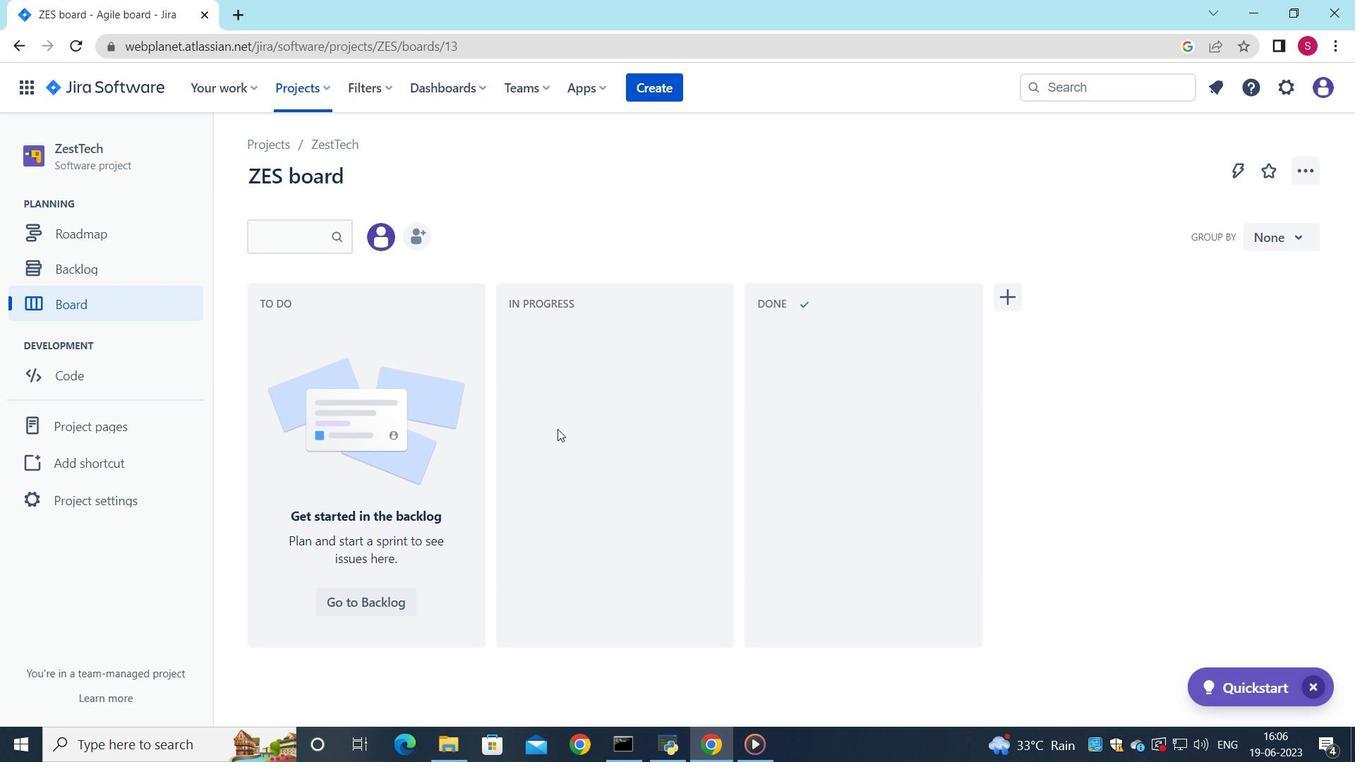 
Action: Mouse moved to (130, 280)
Screenshot: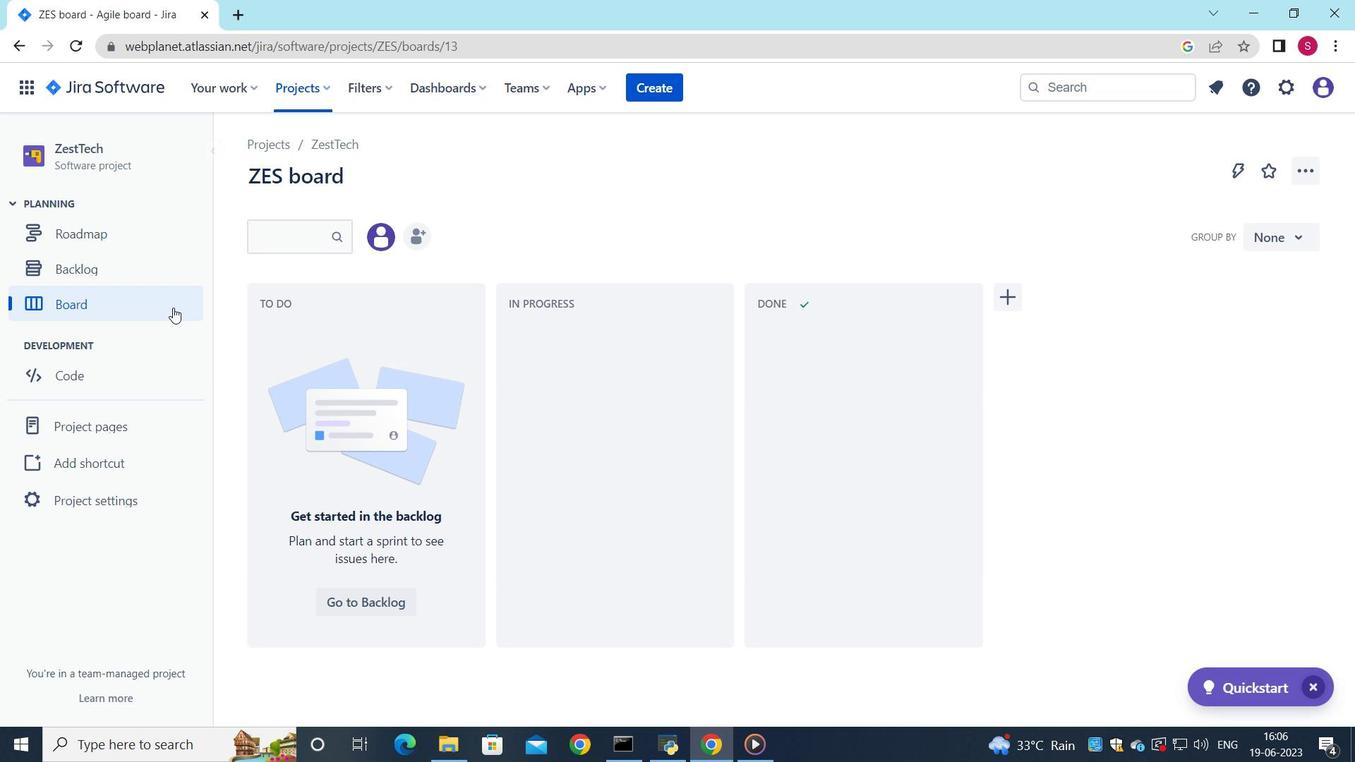 
Action: Mouse pressed left at (130, 280)
Screenshot: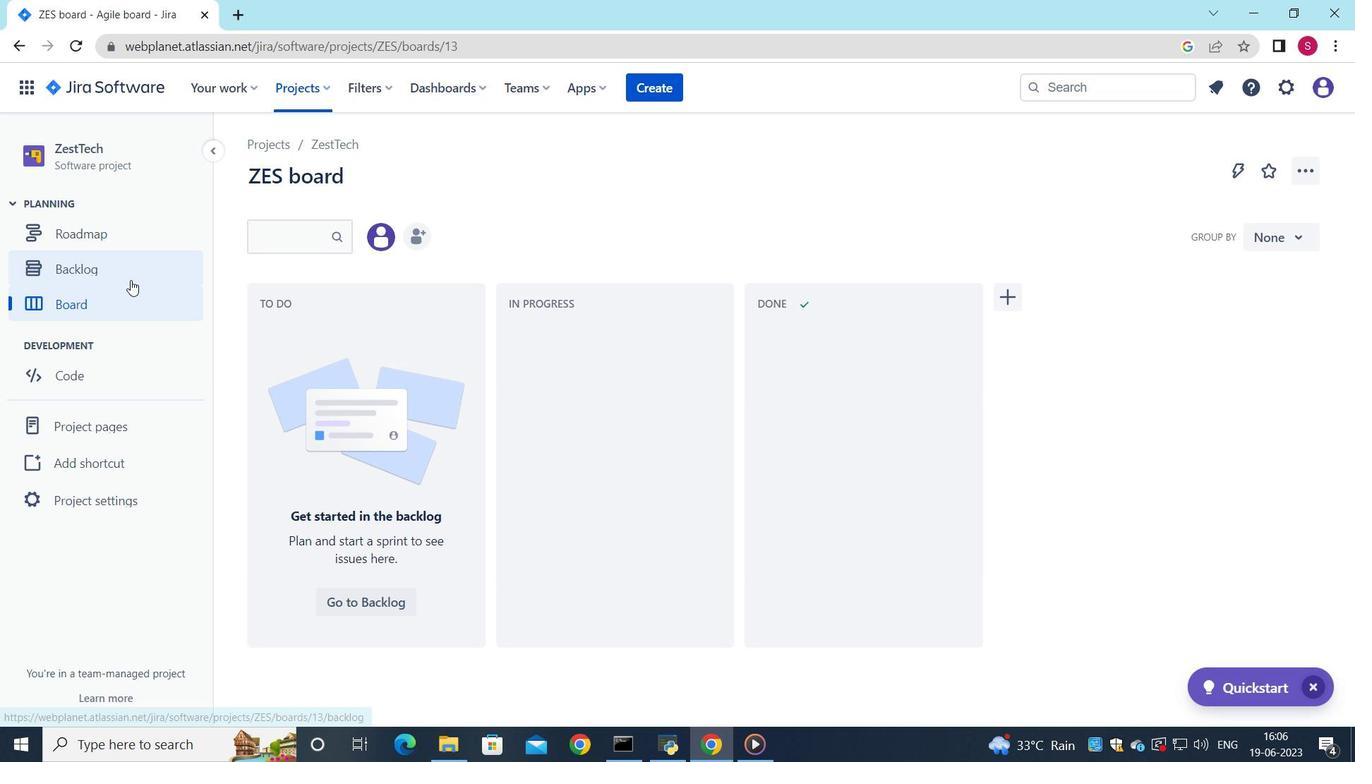 
Action: Mouse moved to (367, 292)
Screenshot: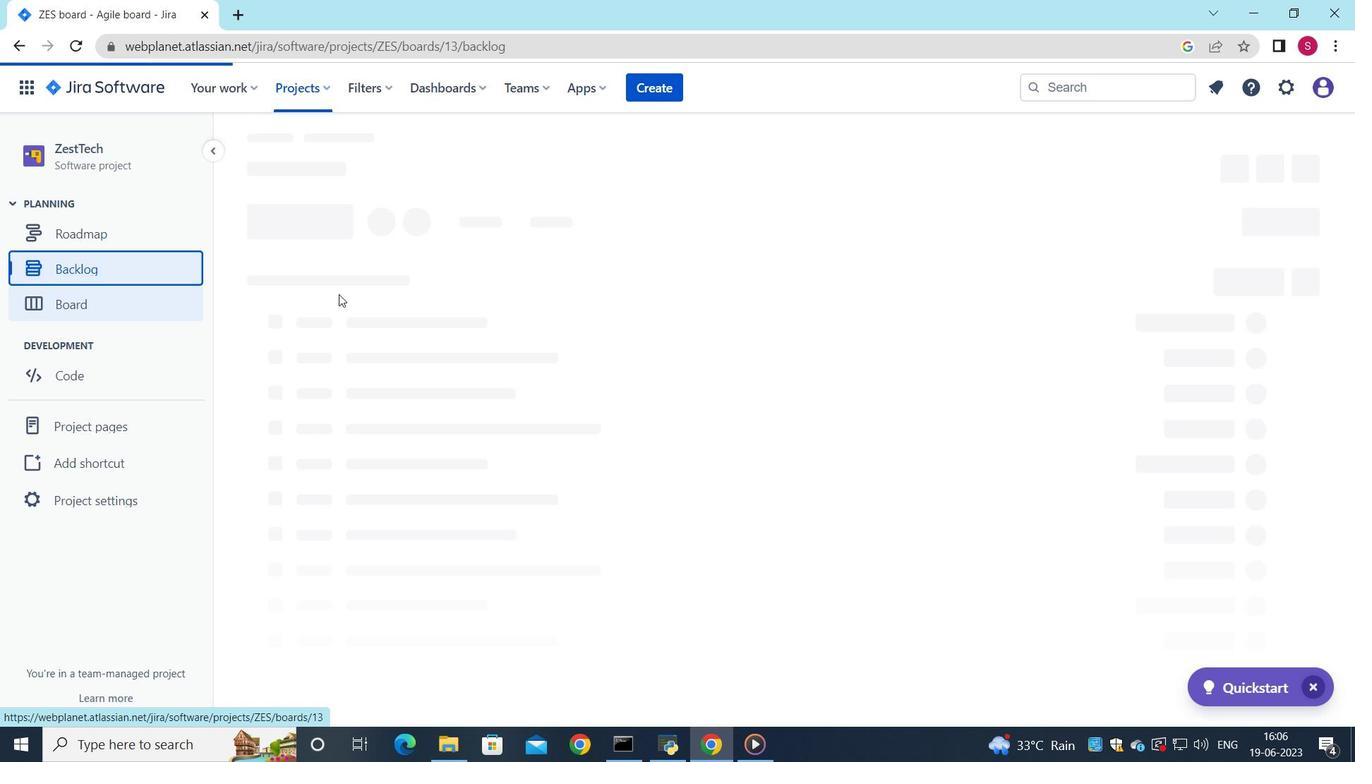 
Action: Mouse scrolled (367, 291) with delta (0, 0)
Screenshot: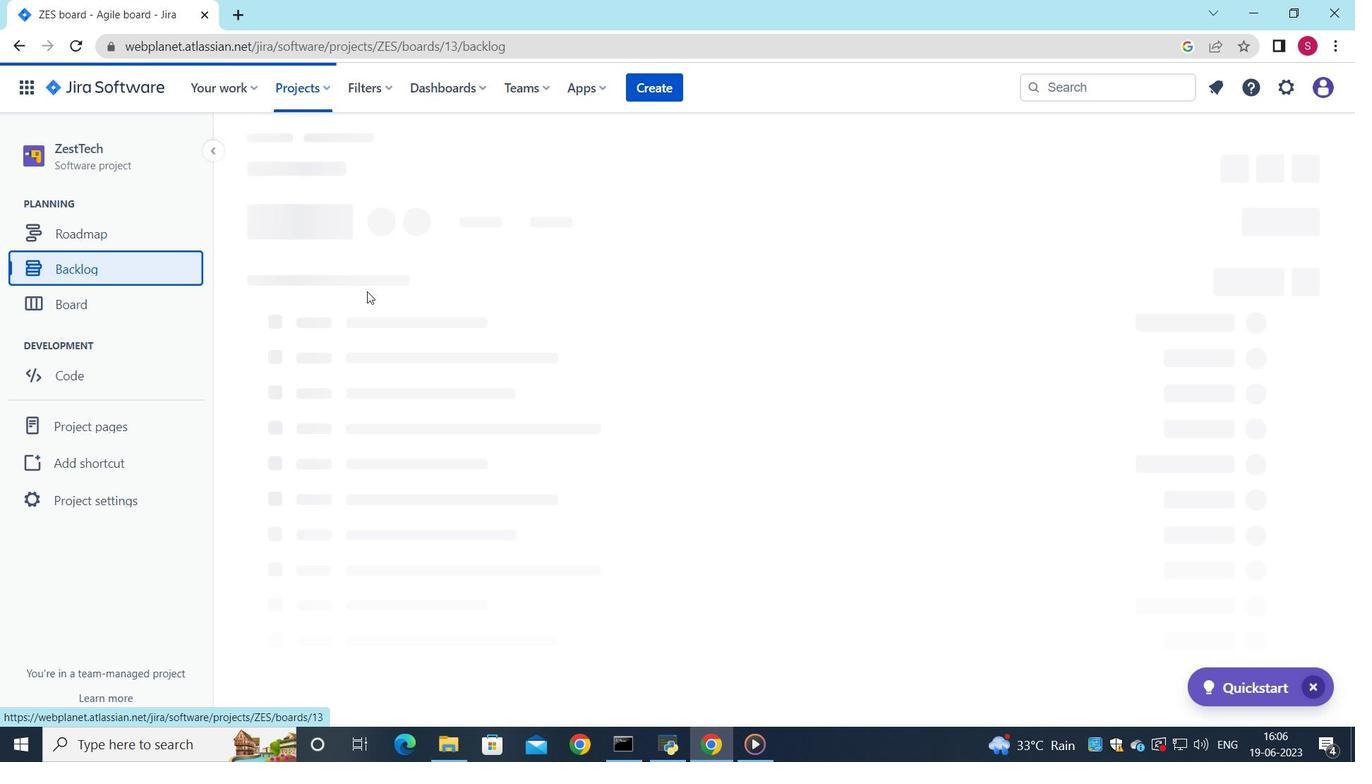 
Action: Mouse scrolled (367, 291) with delta (0, 0)
Screenshot: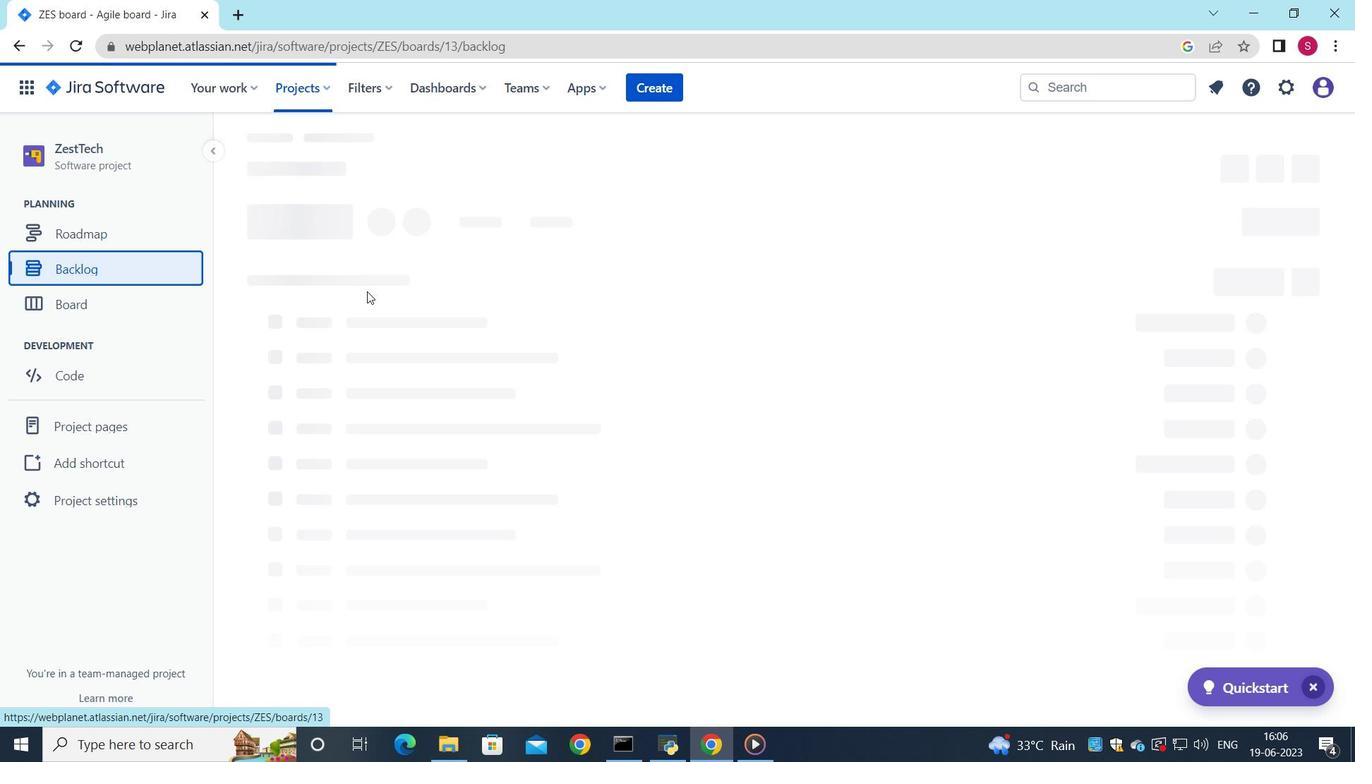 
Action: Mouse scrolled (367, 291) with delta (0, 0)
Screenshot: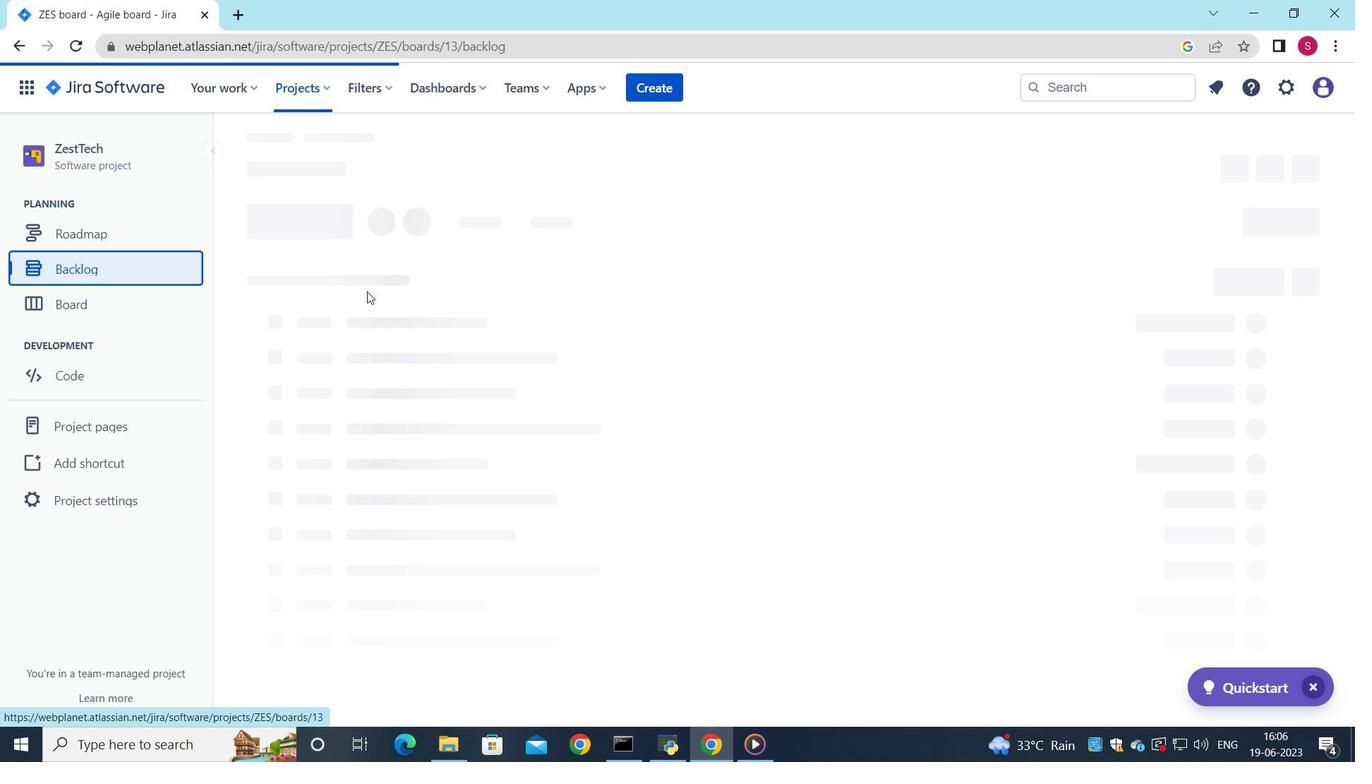 
Action: Mouse moved to (388, 400)
Screenshot: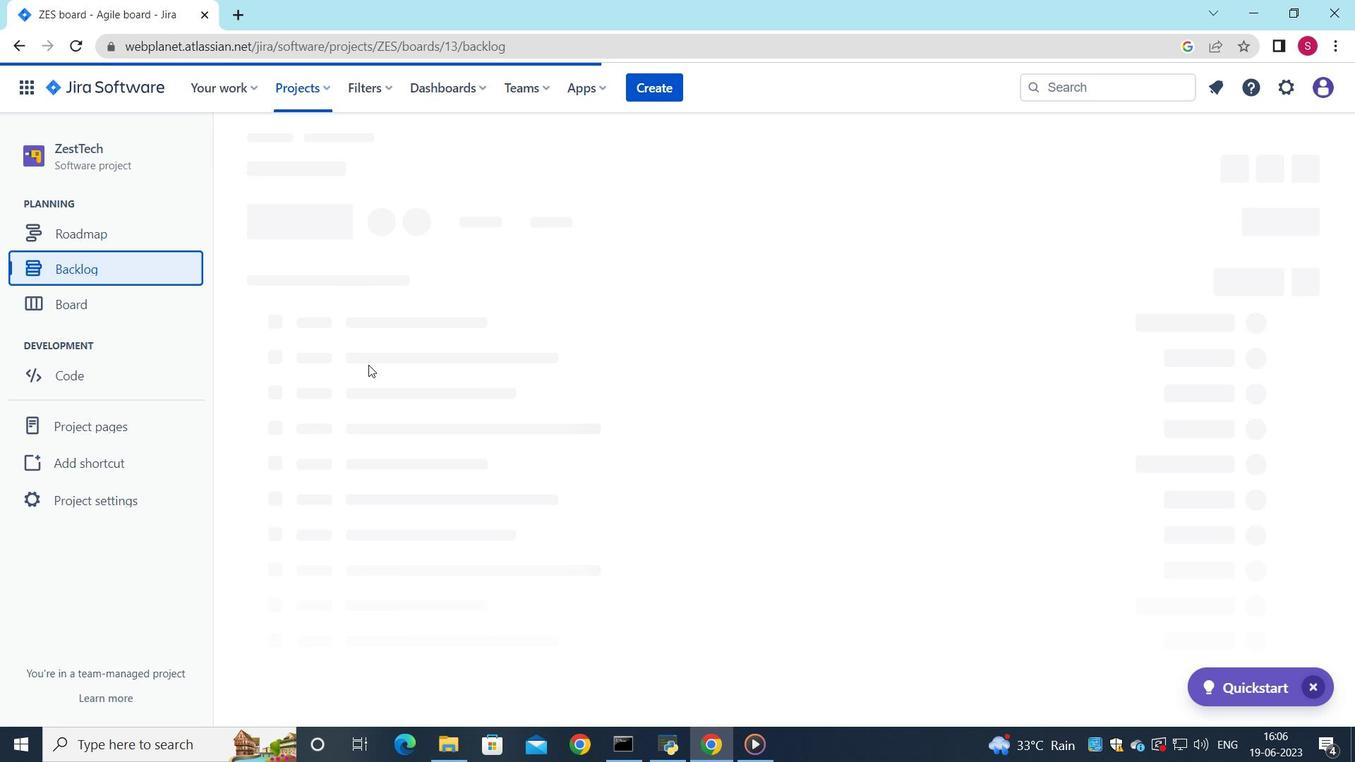 
Action: Mouse scrolled (388, 399) with delta (0, 0)
Screenshot: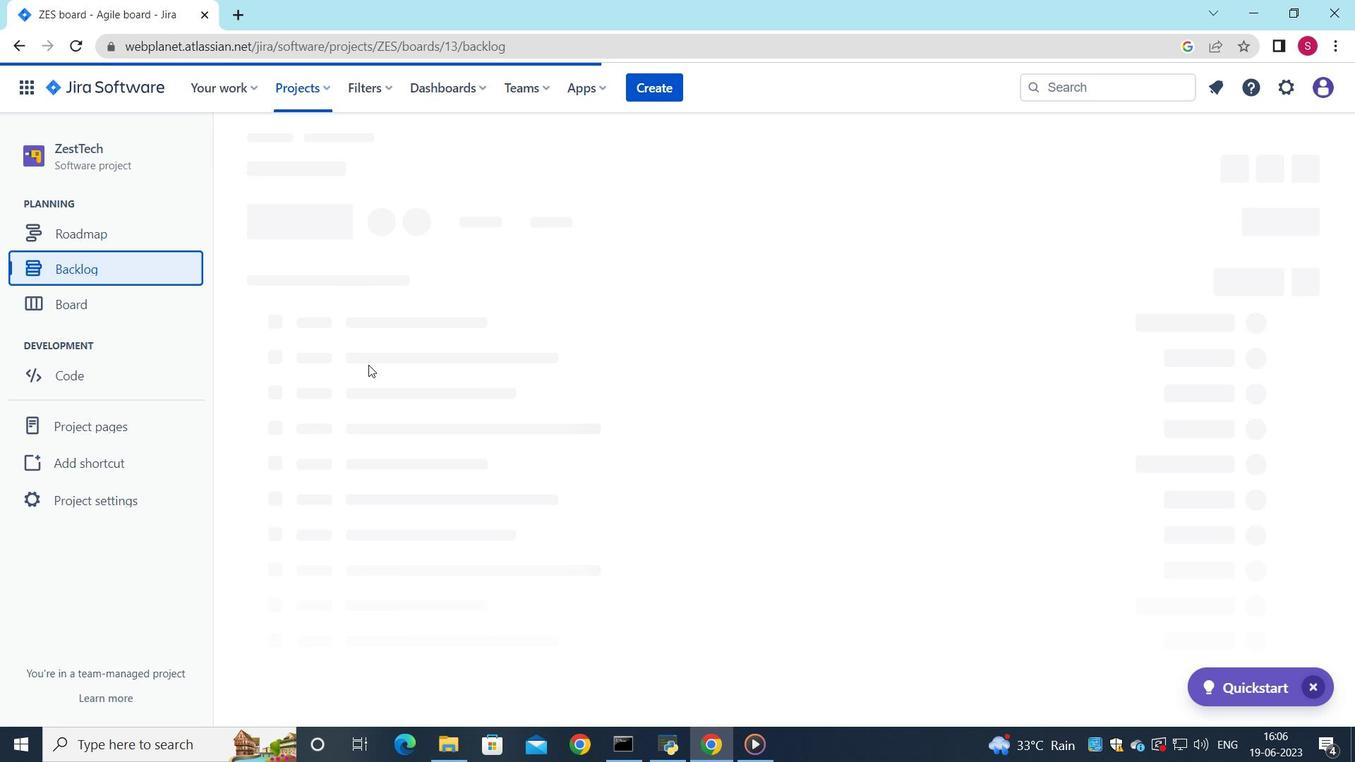 
Action: Mouse moved to (396, 411)
Screenshot: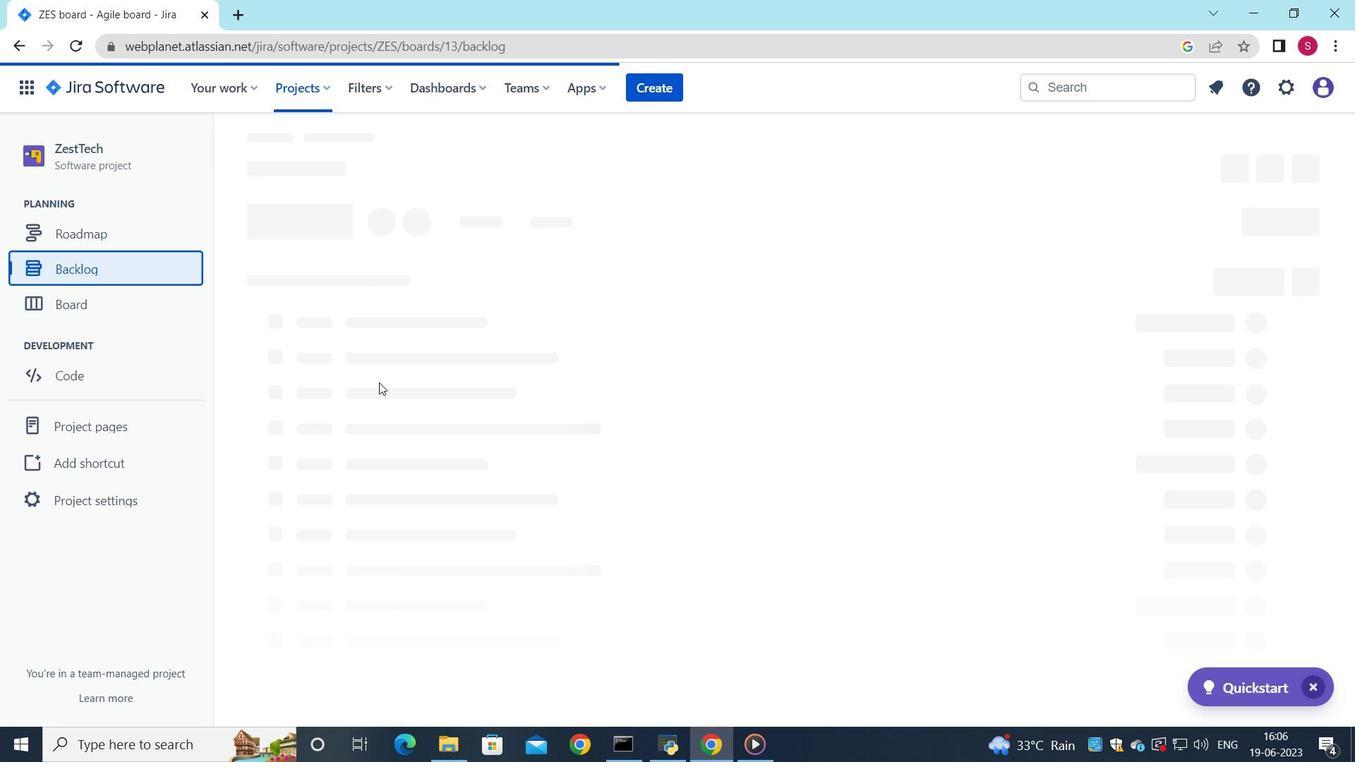 
Action: Mouse scrolled (396, 410) with delta (0, 0)
Screenshot: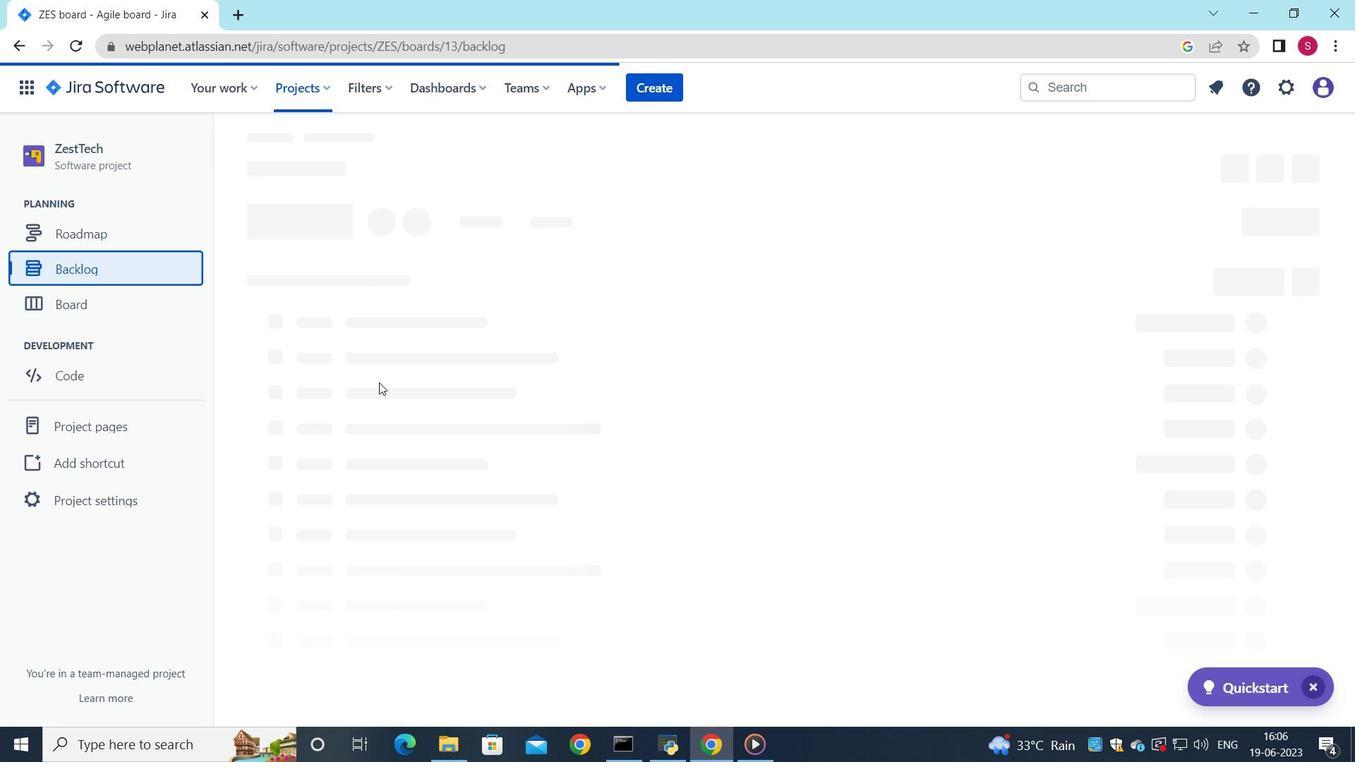 
Action: Mouse moved to (400, 419)
Screenshot: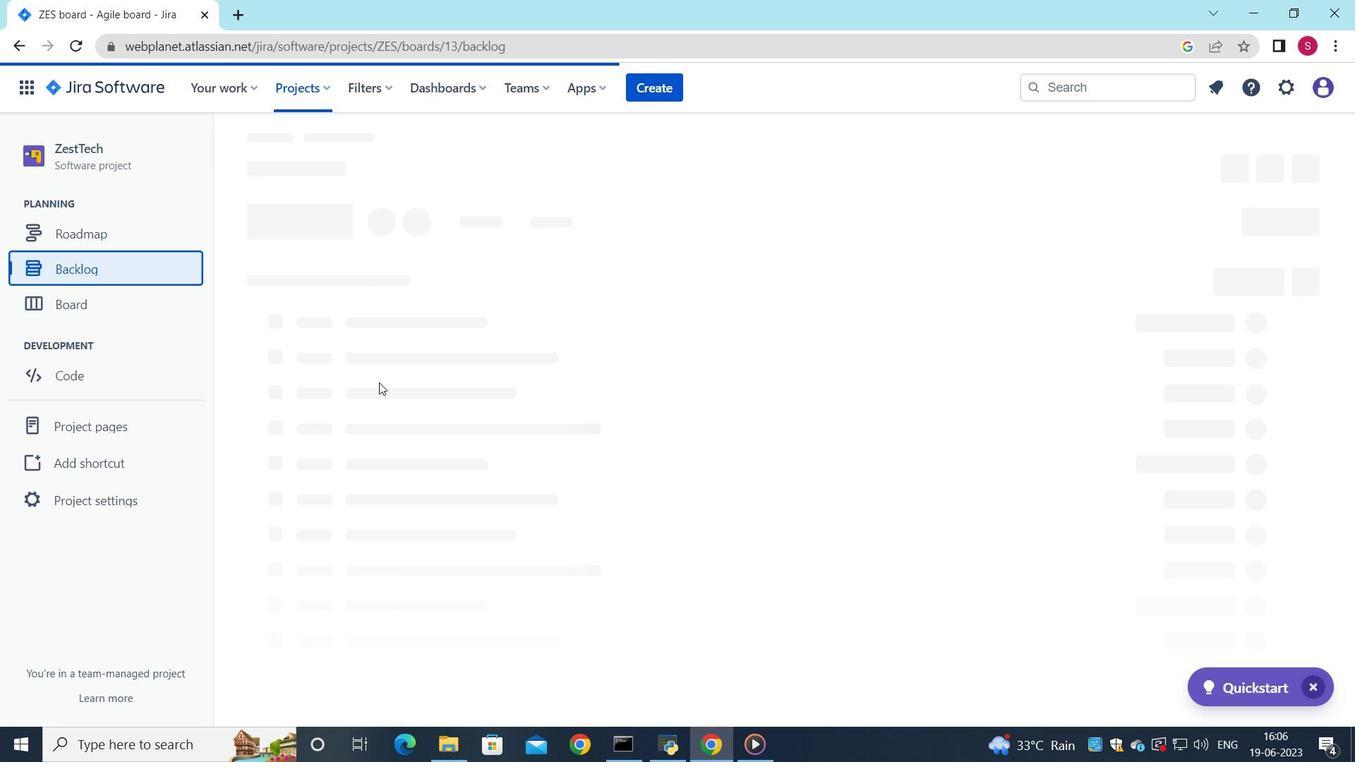 
Action: Mouse scrolled (400, 418) with delta (0, 0)
Screenshot: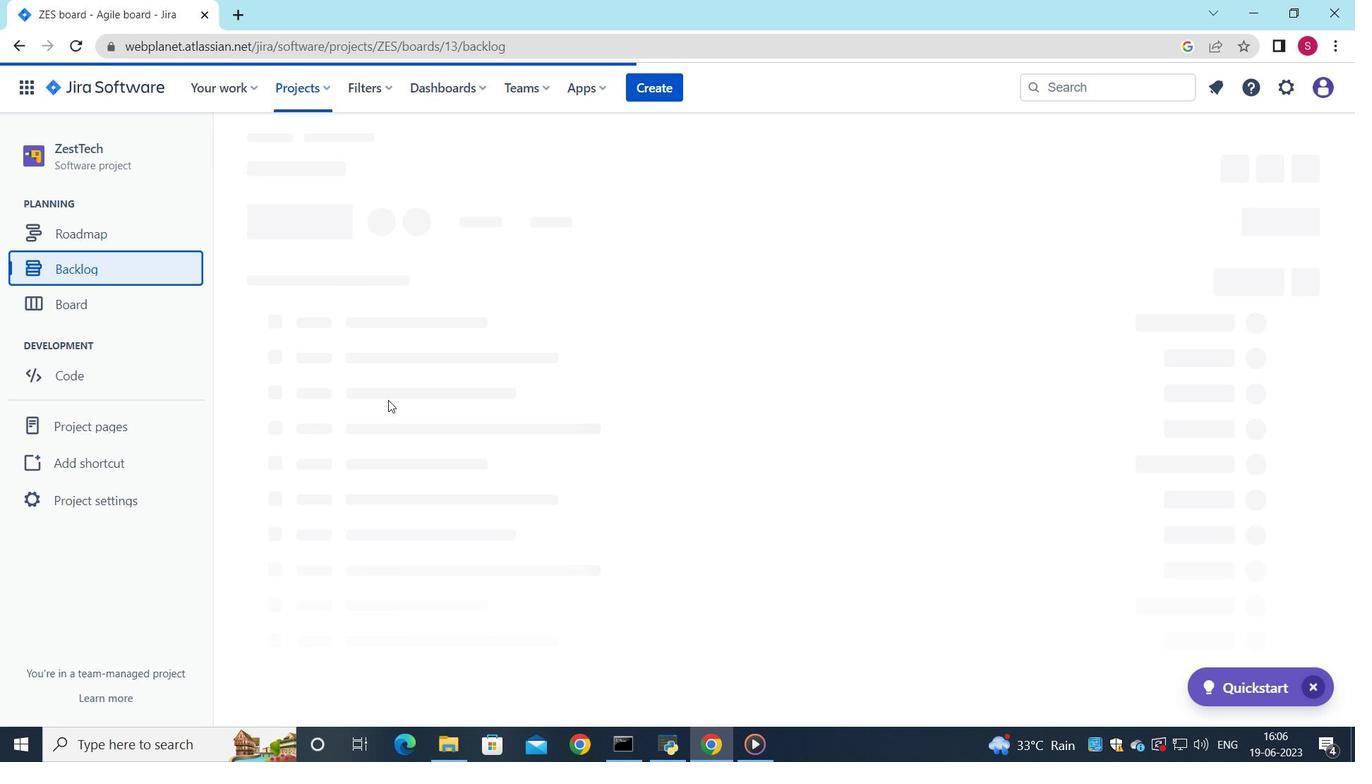 
Action: Mouse moved to (404, 423)
Screenshot: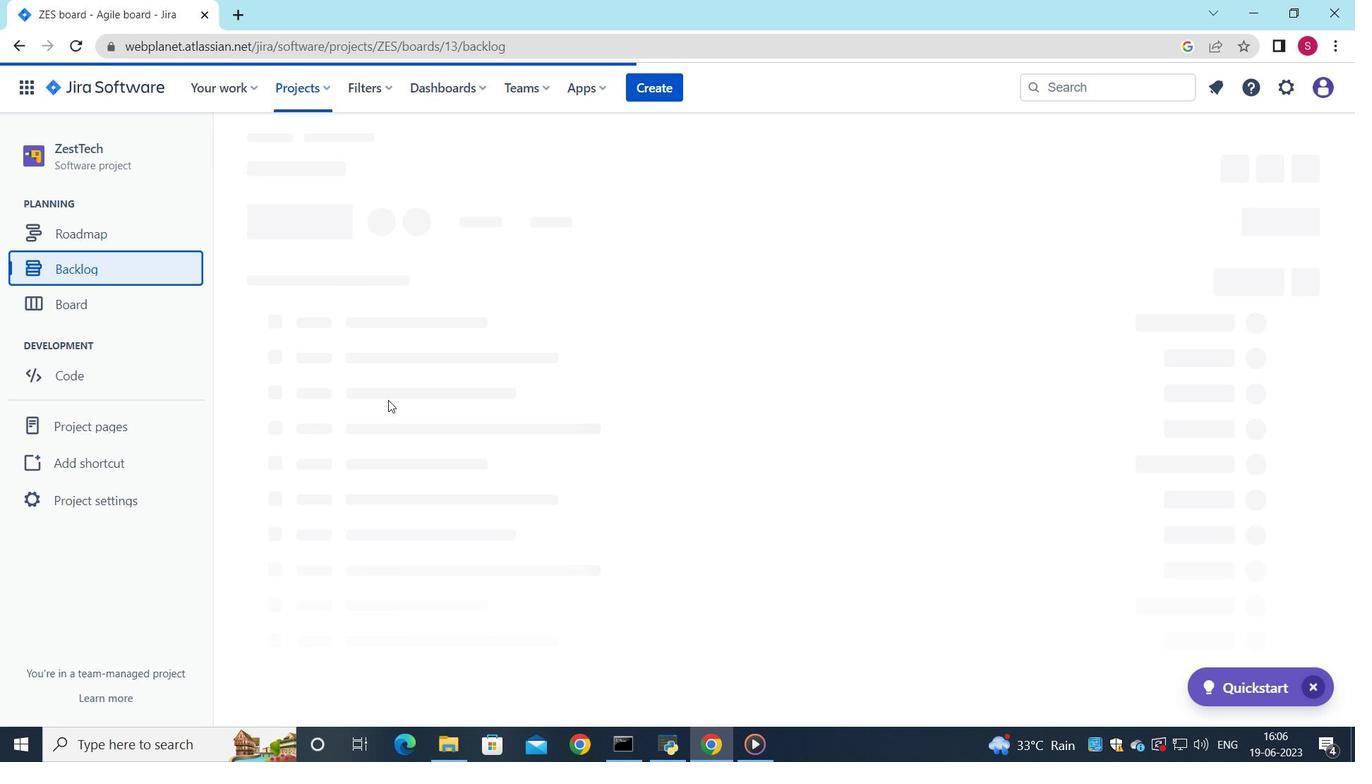
Action: Mouse scrolled (404, 422) with delta (0, 0)
Screenshot: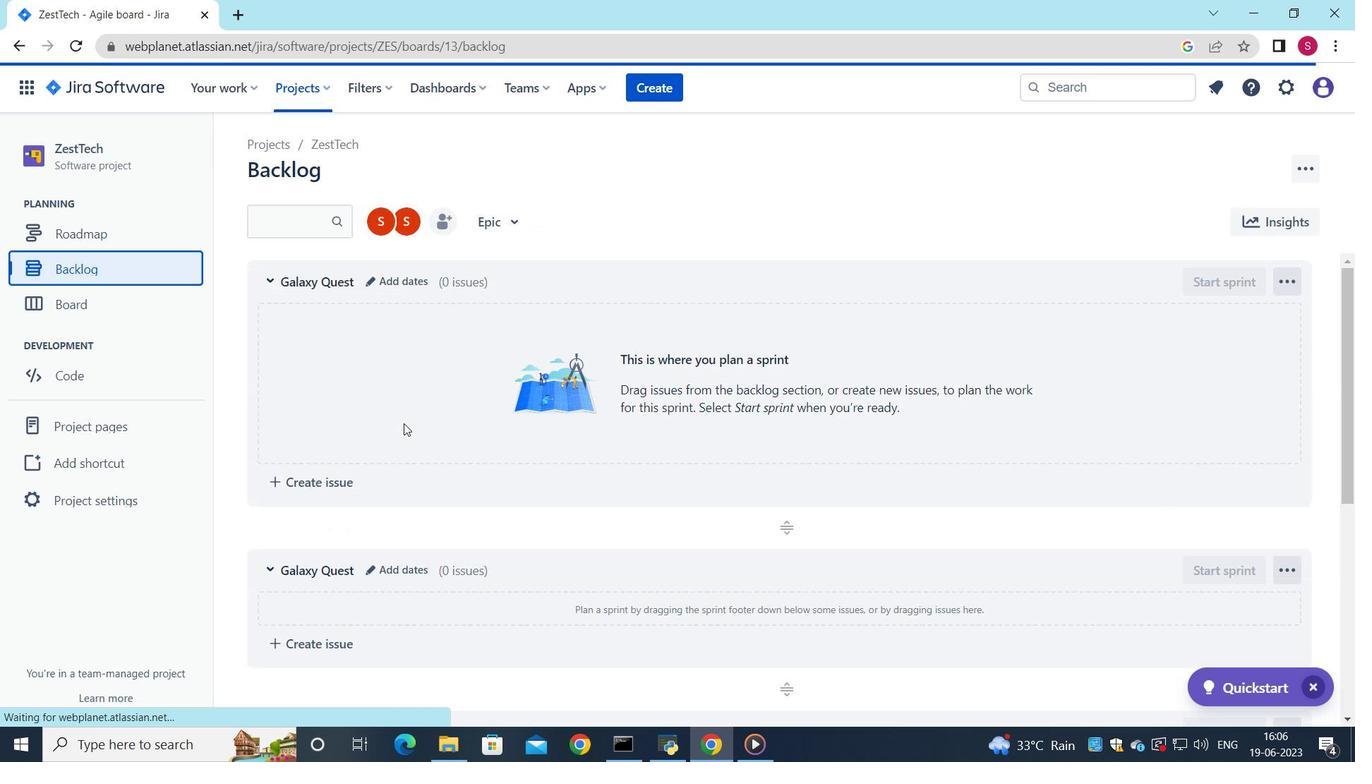
Action: Mouse scrolled (404, 422) with delta (0, 0)
Screenshot: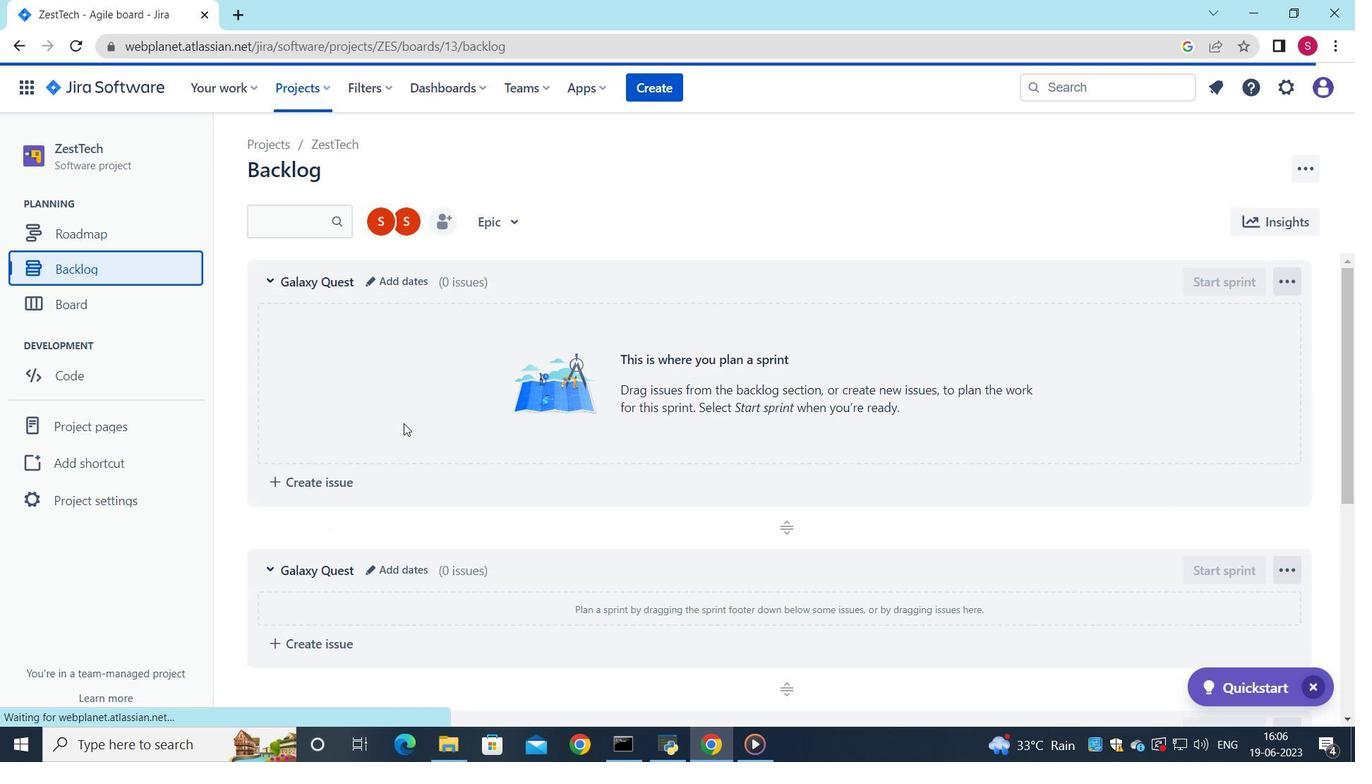 
Action: Mouse scrolled (404, 422) with delta (0, 0)
Screenshot: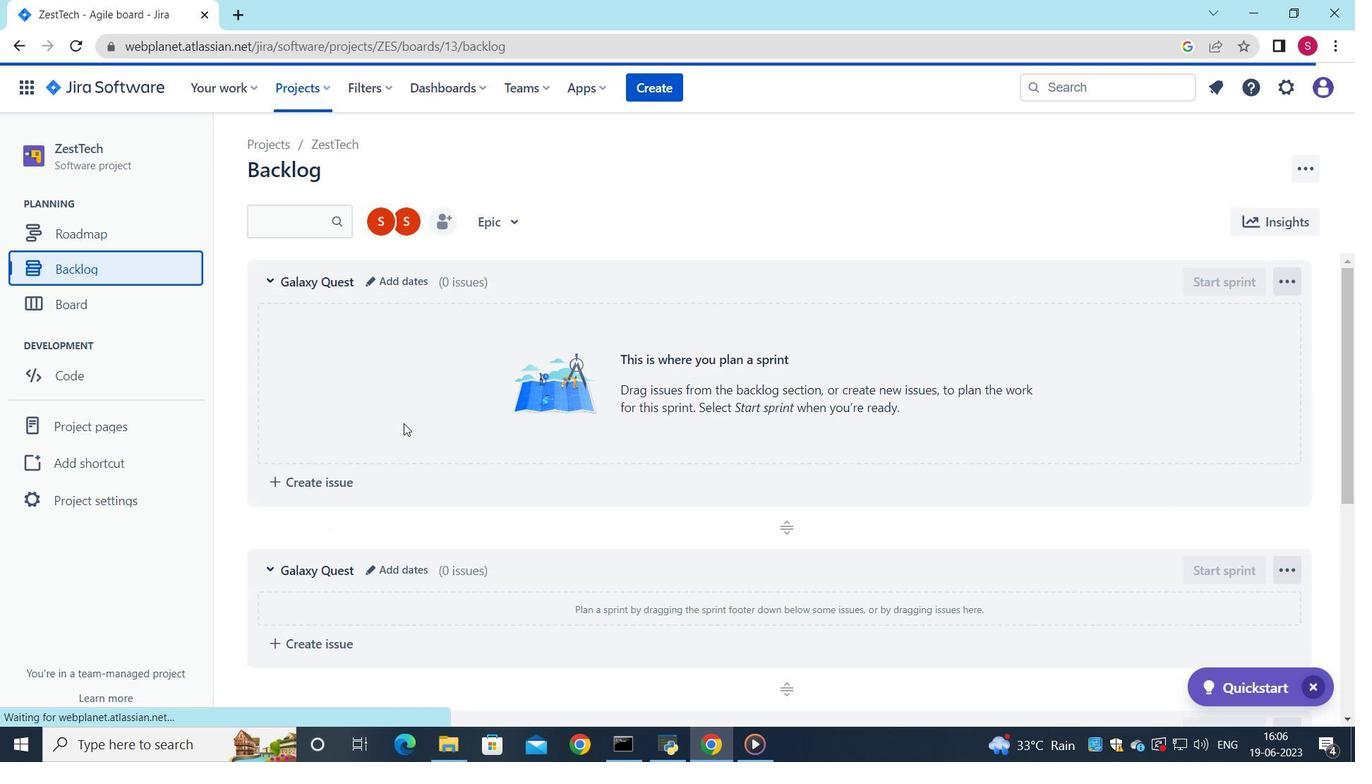 
Action: Mouse scrolled (404, 422) with delta (0, 0)
Screenshot: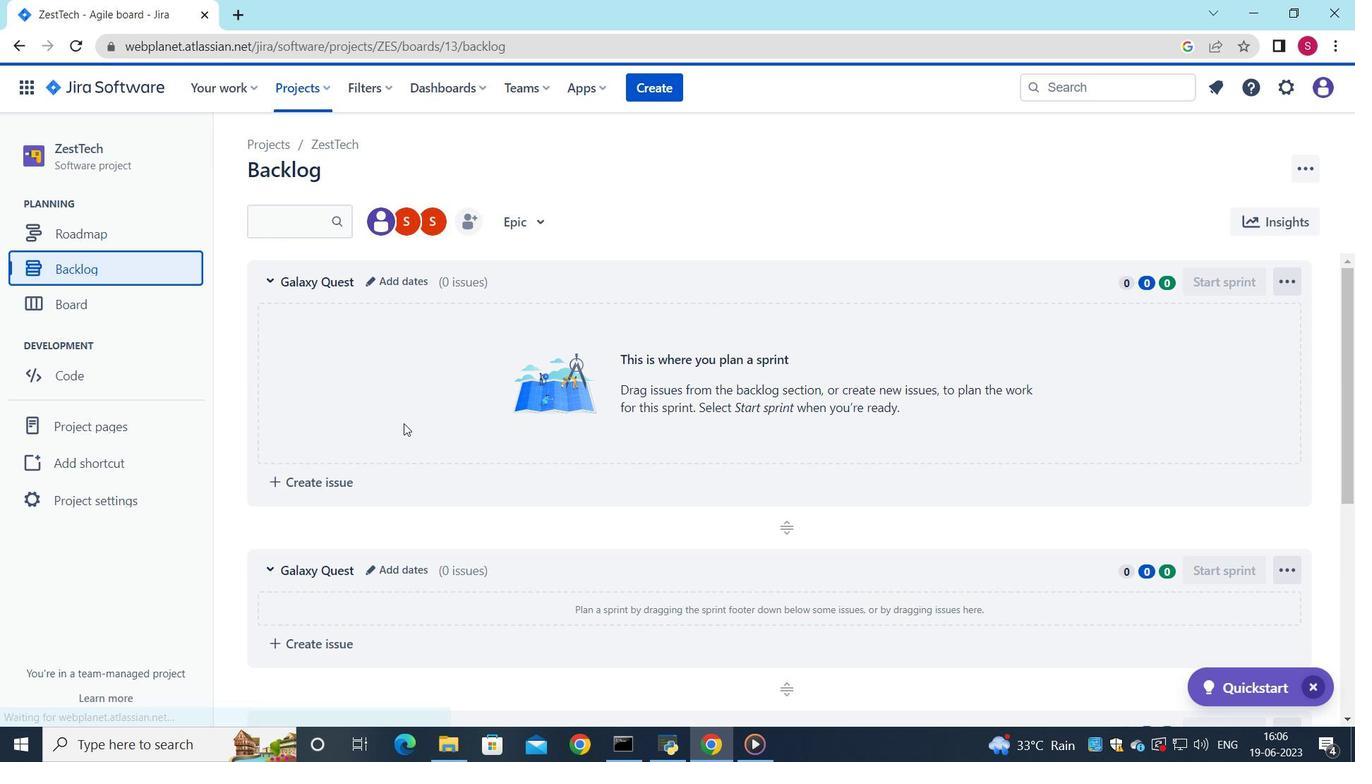 
Action: Mouse moved to (404, 425)
Screenshot: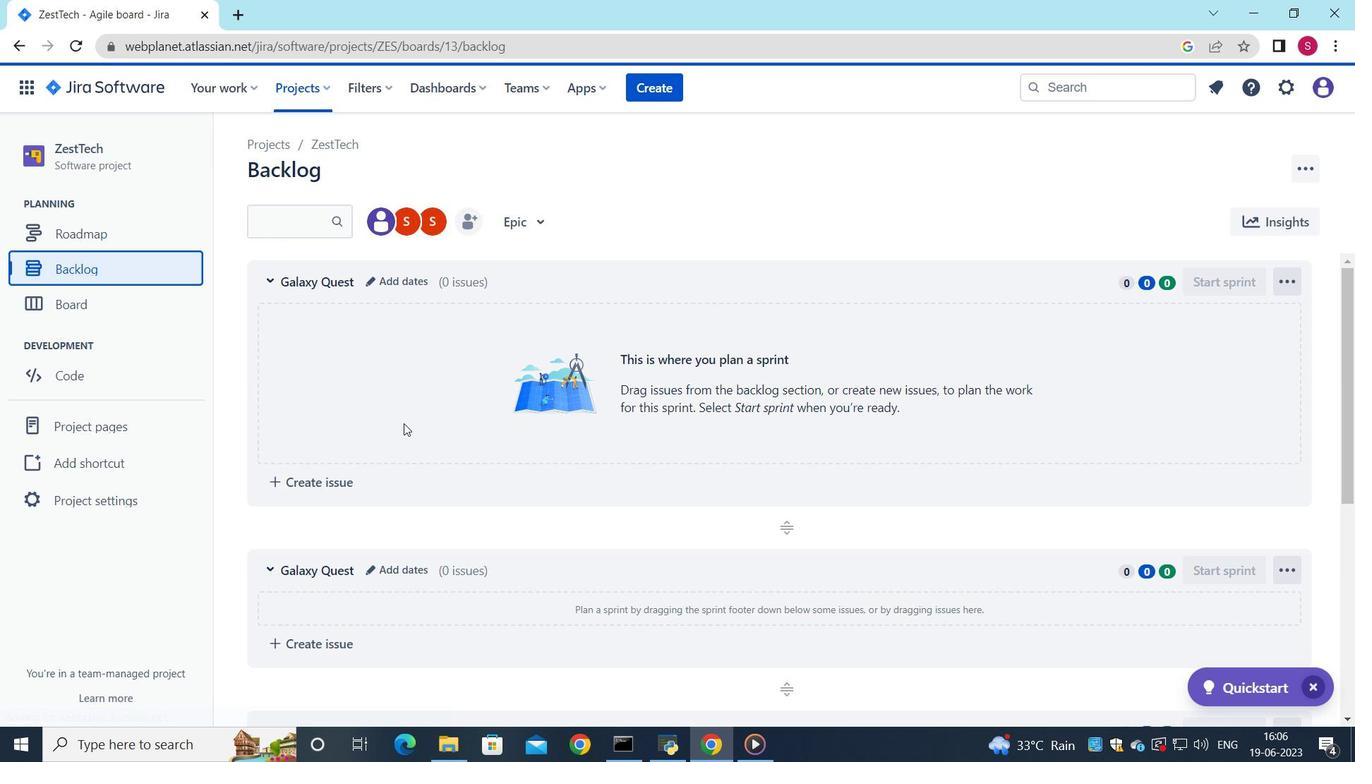 
Action: Mouse scrolled (404, 424) with delta (0, 0)
Screenshot: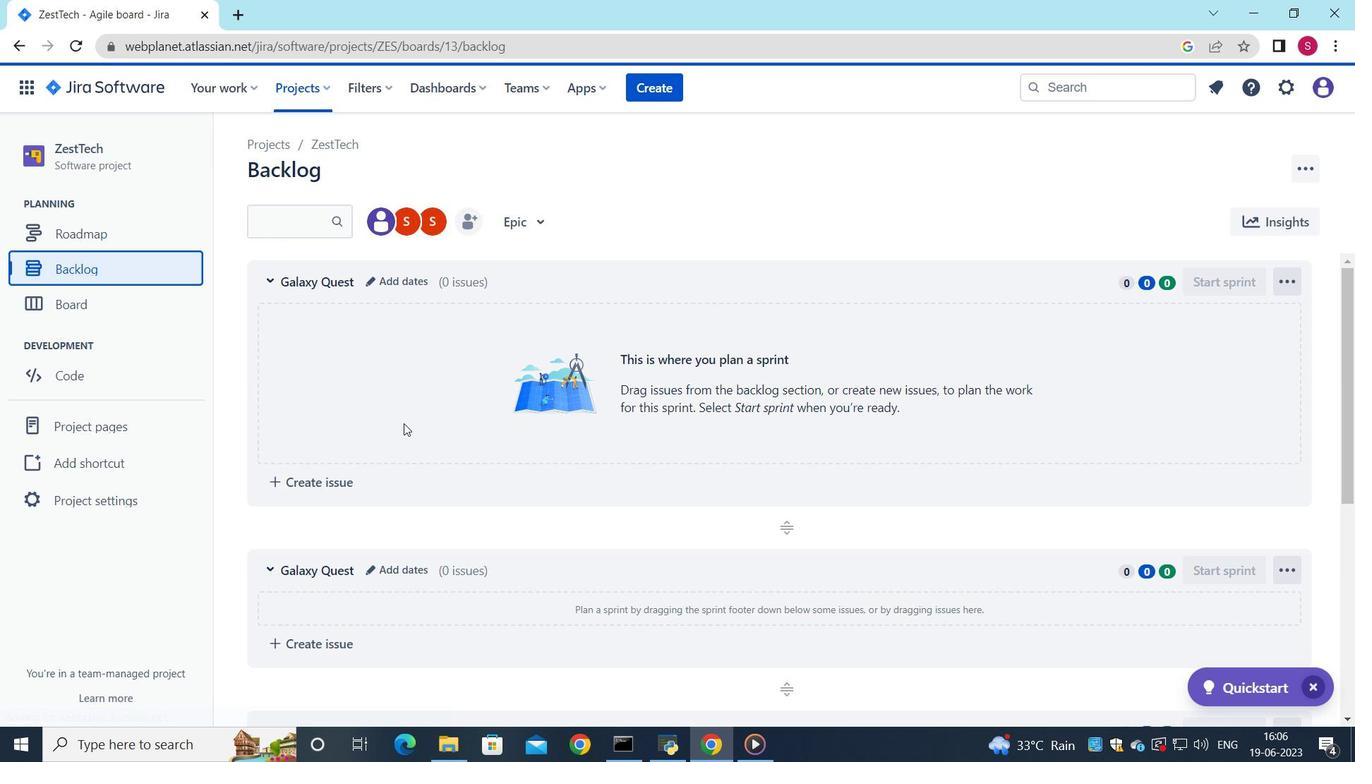 
Action: Mouse moved to (403, 434)
Screenshot: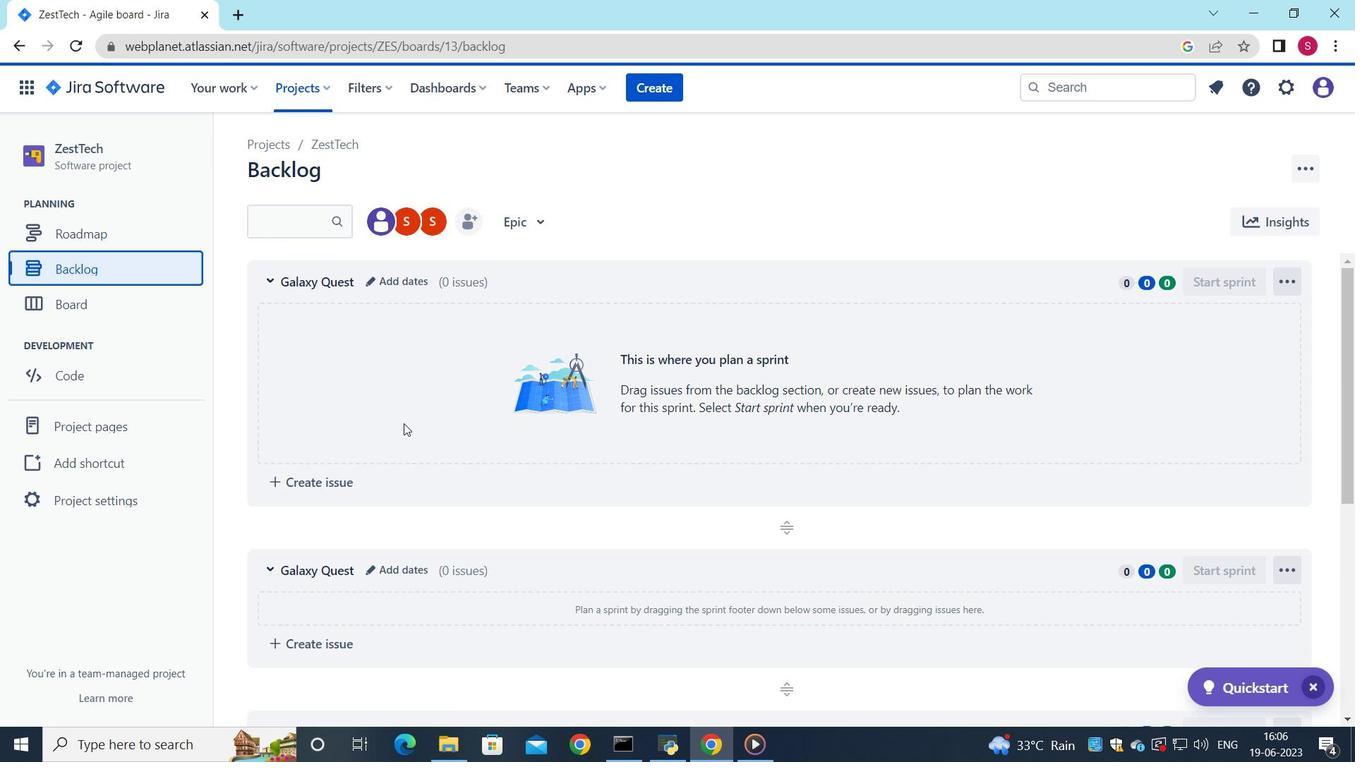 
Action: Mouse scrolled (403, 434) with delta (0, 0)
Screenshot: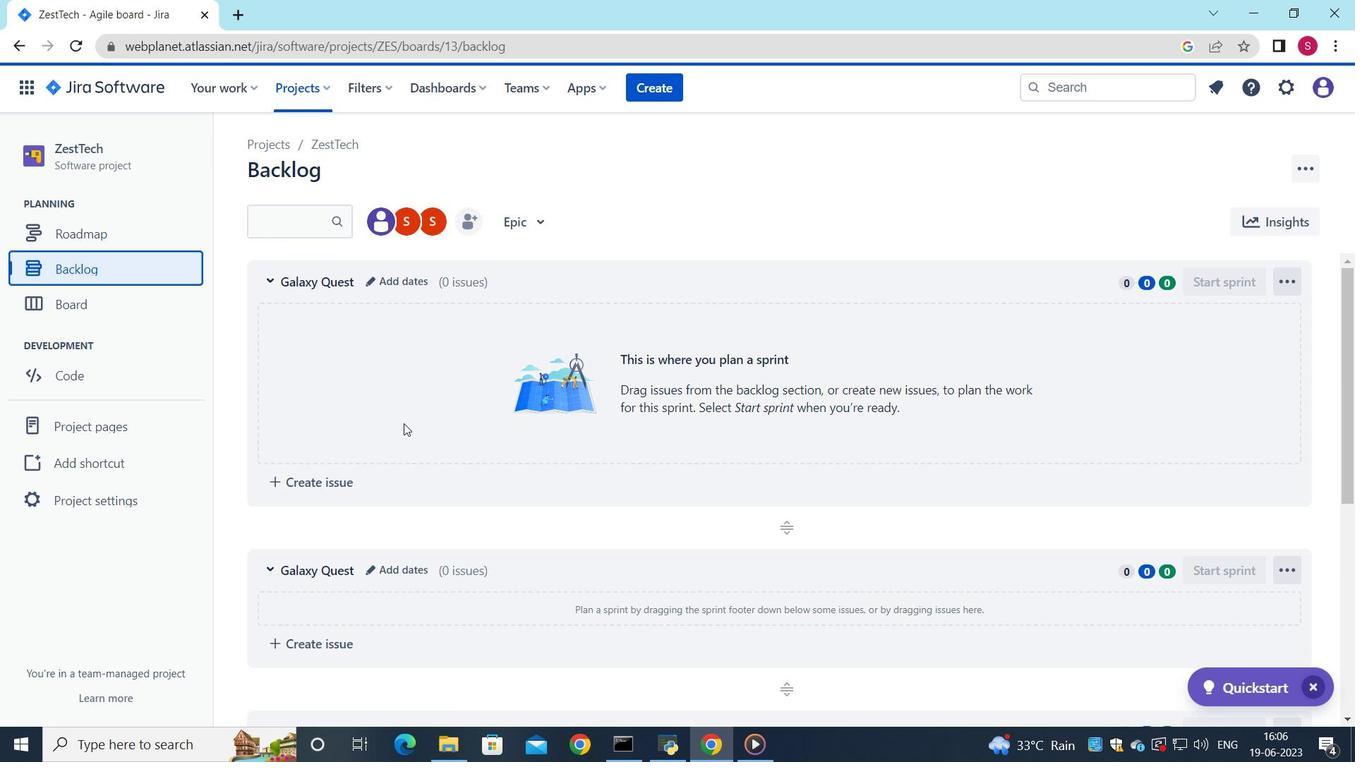 
Action: Mouse moved to (396, 508)
Screenshot: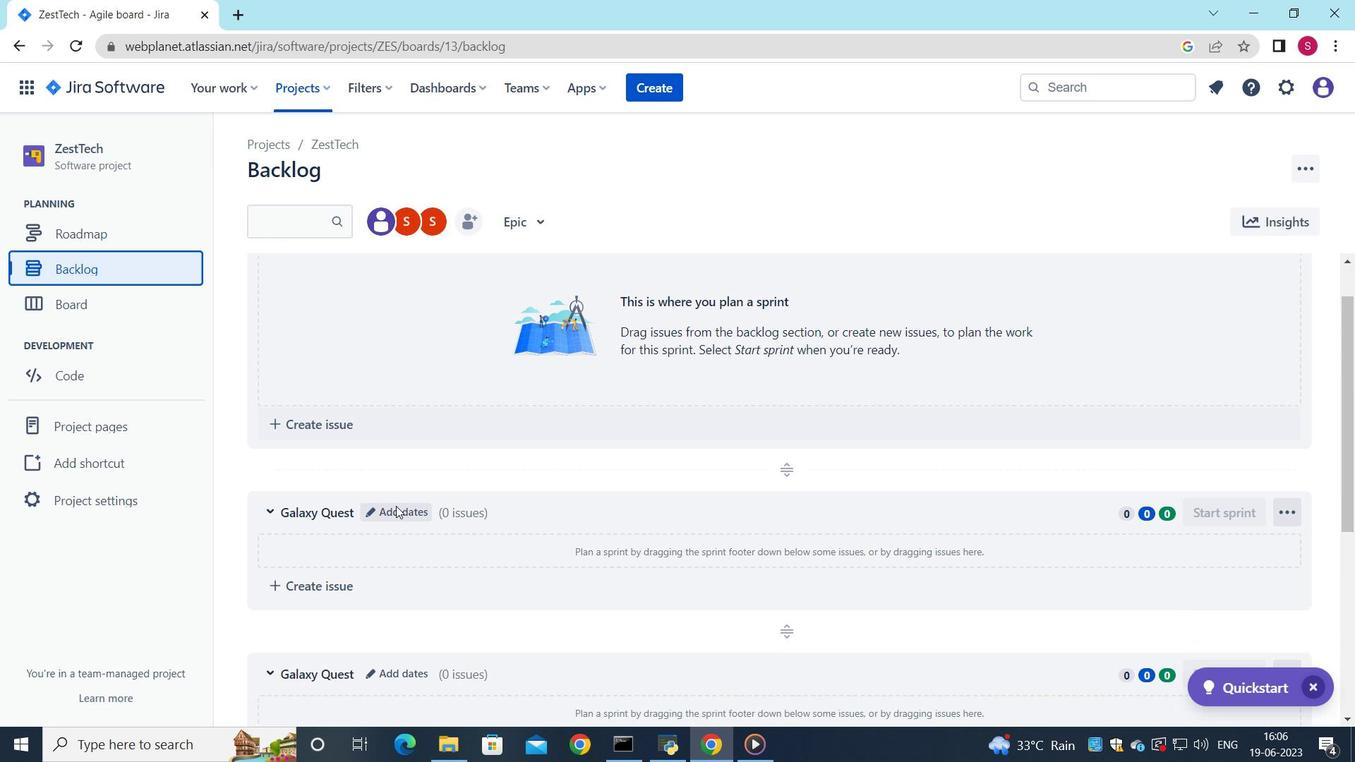 
Action: Mouse scrolled (396, 507) with delta (0, 0)
Screenshot: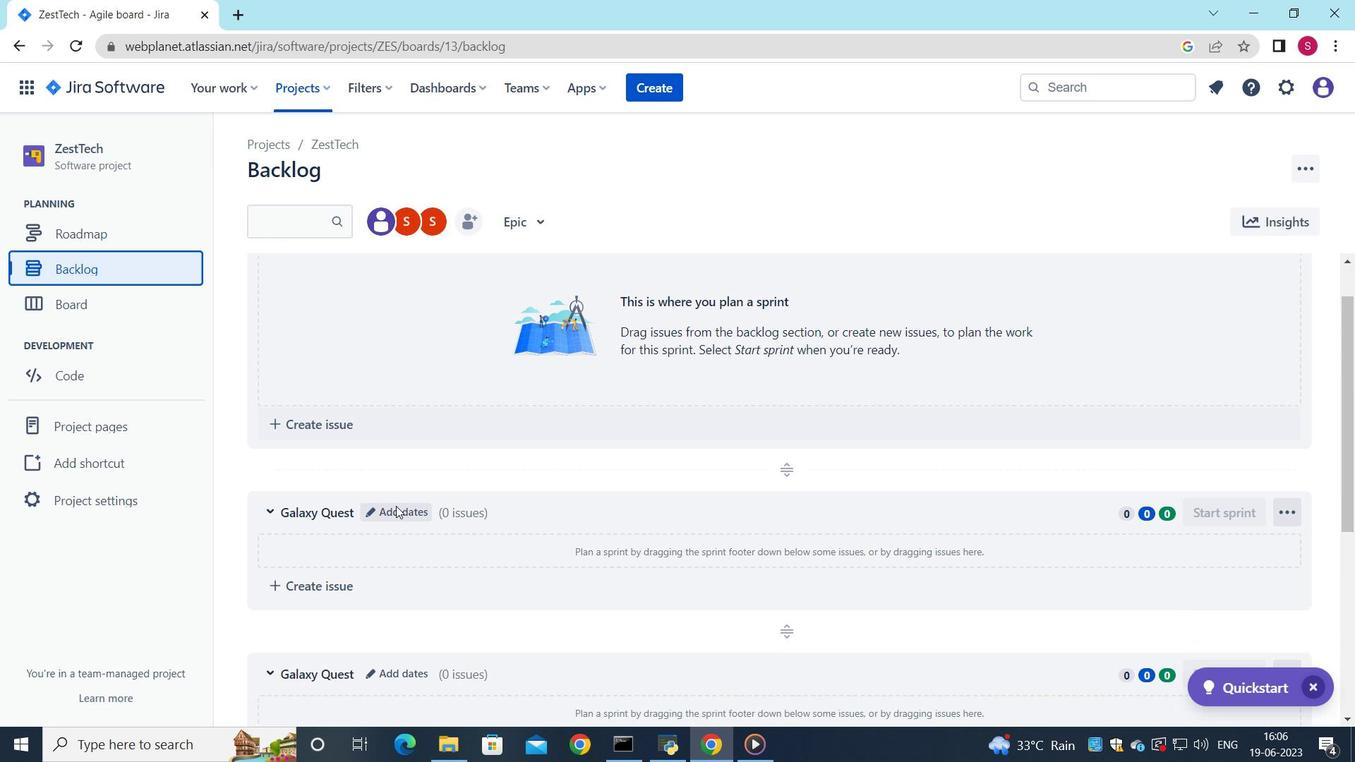 
Action: Mouse moved to (395, 508)
Screenshot: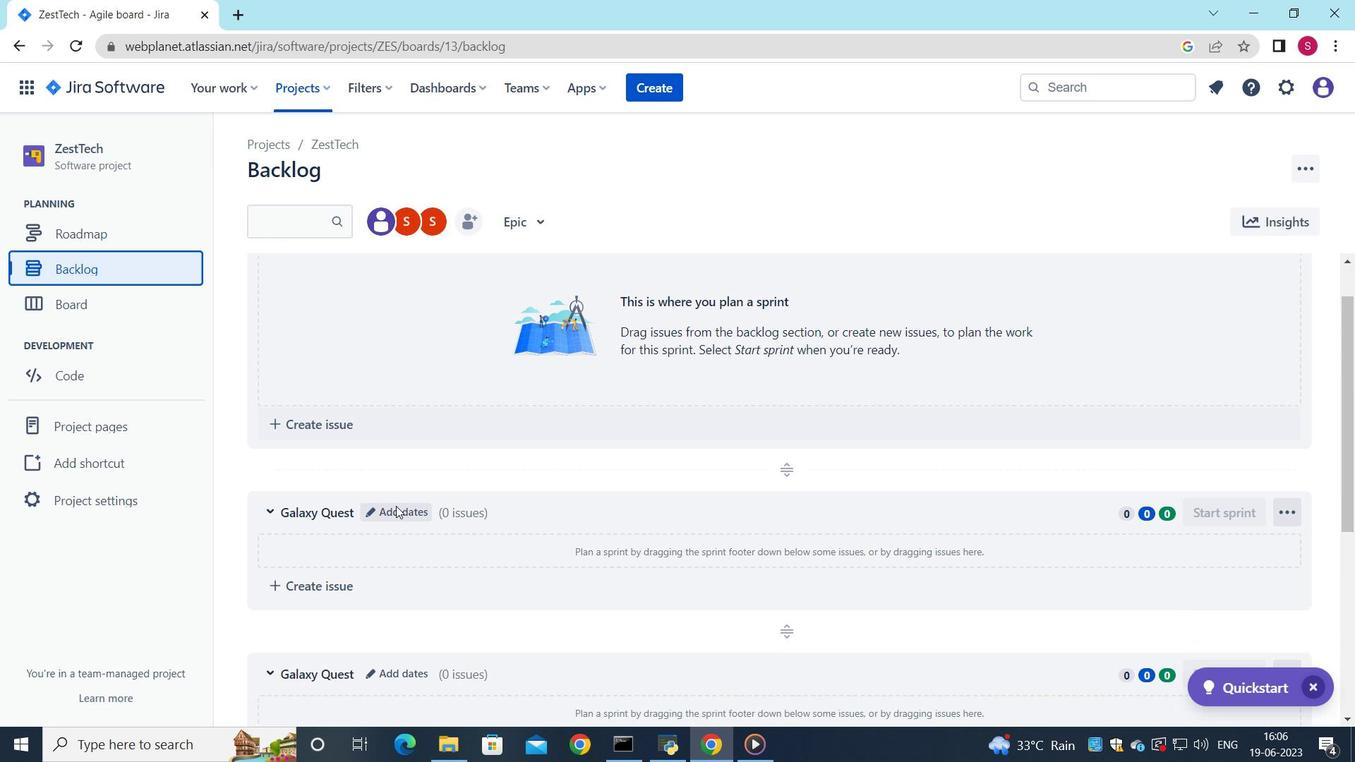 
Action: Mouse scrolled (395, 507) with delta (0, 0)
Screenshot: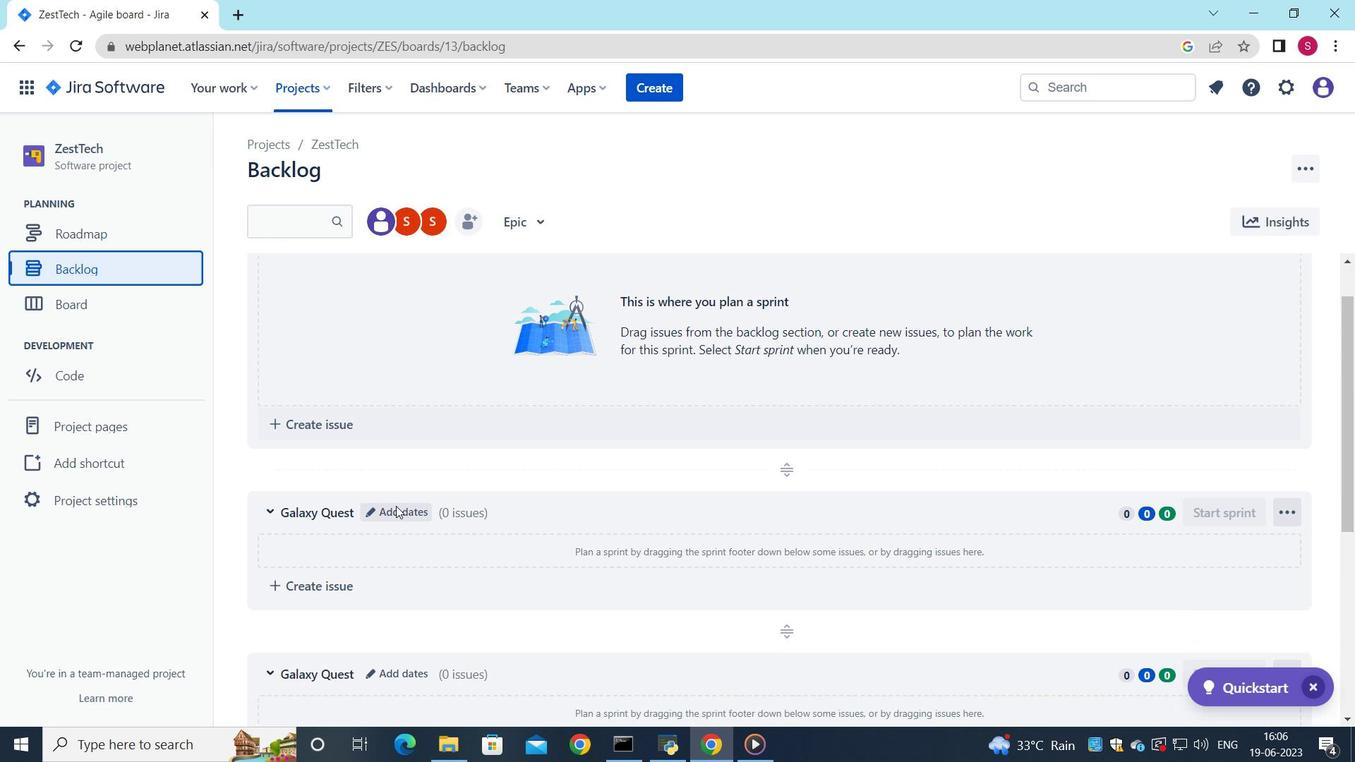 
Action: Mouse scrolled (395, 507) with delta (0, 0)
Screenshot: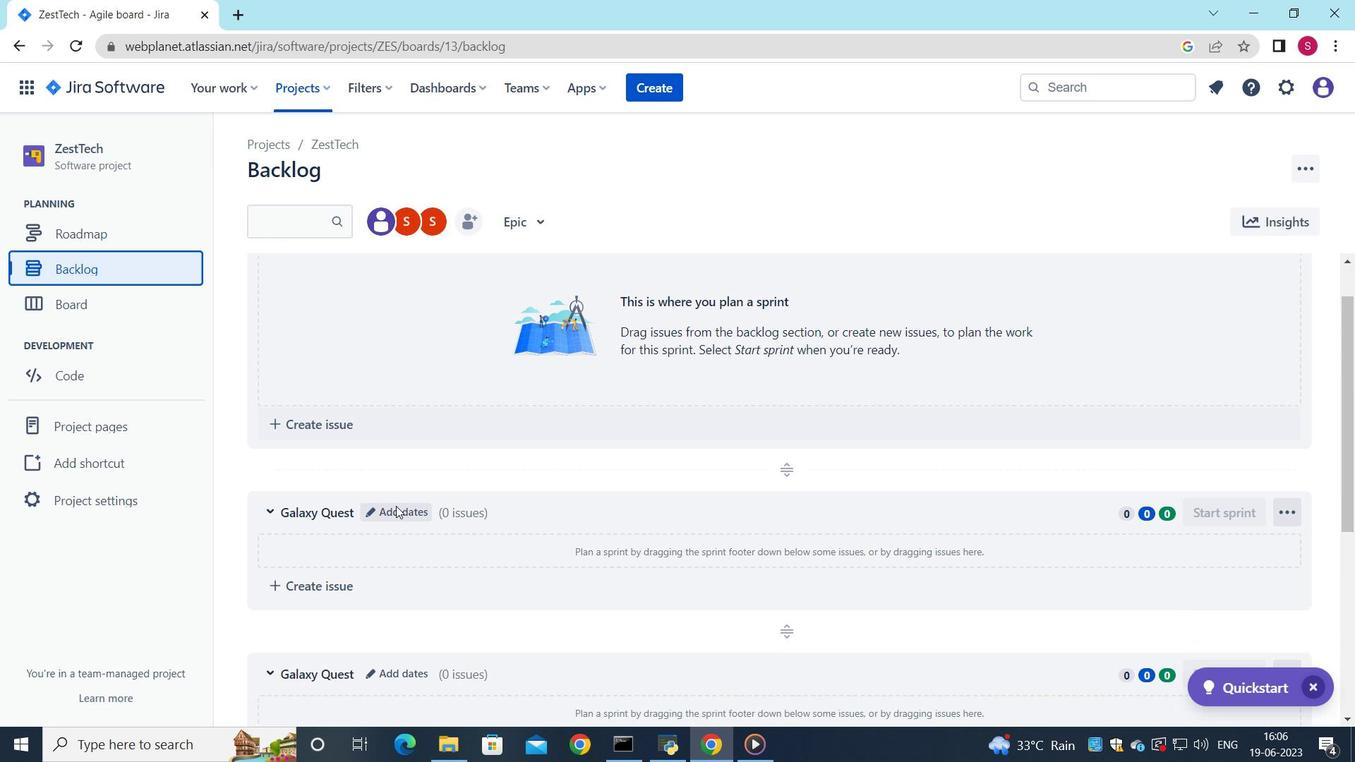 
Action: Mouse scrolled (395, 507) with delta (0, 0)
Screenshot: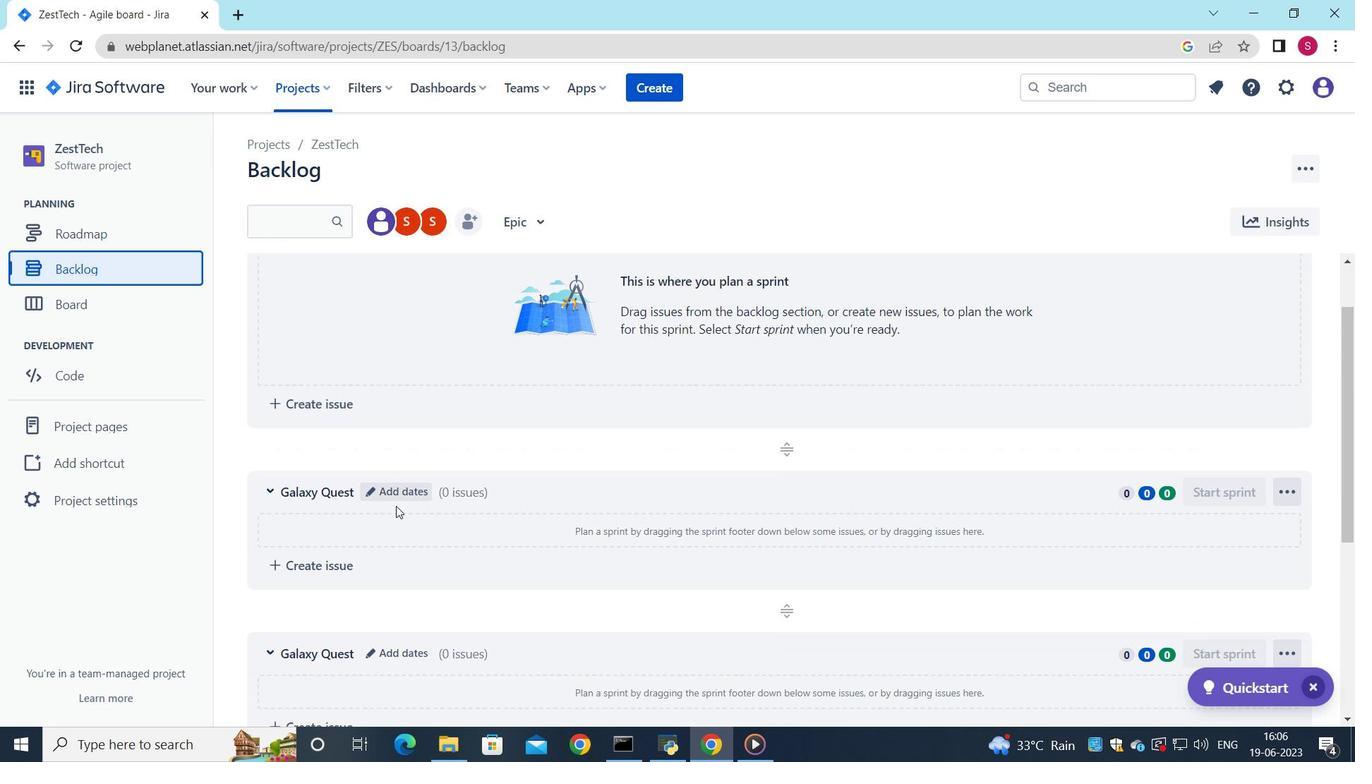 
Action: Mouse scrolled (395, 507) with delta (0, 0)
Screenshot: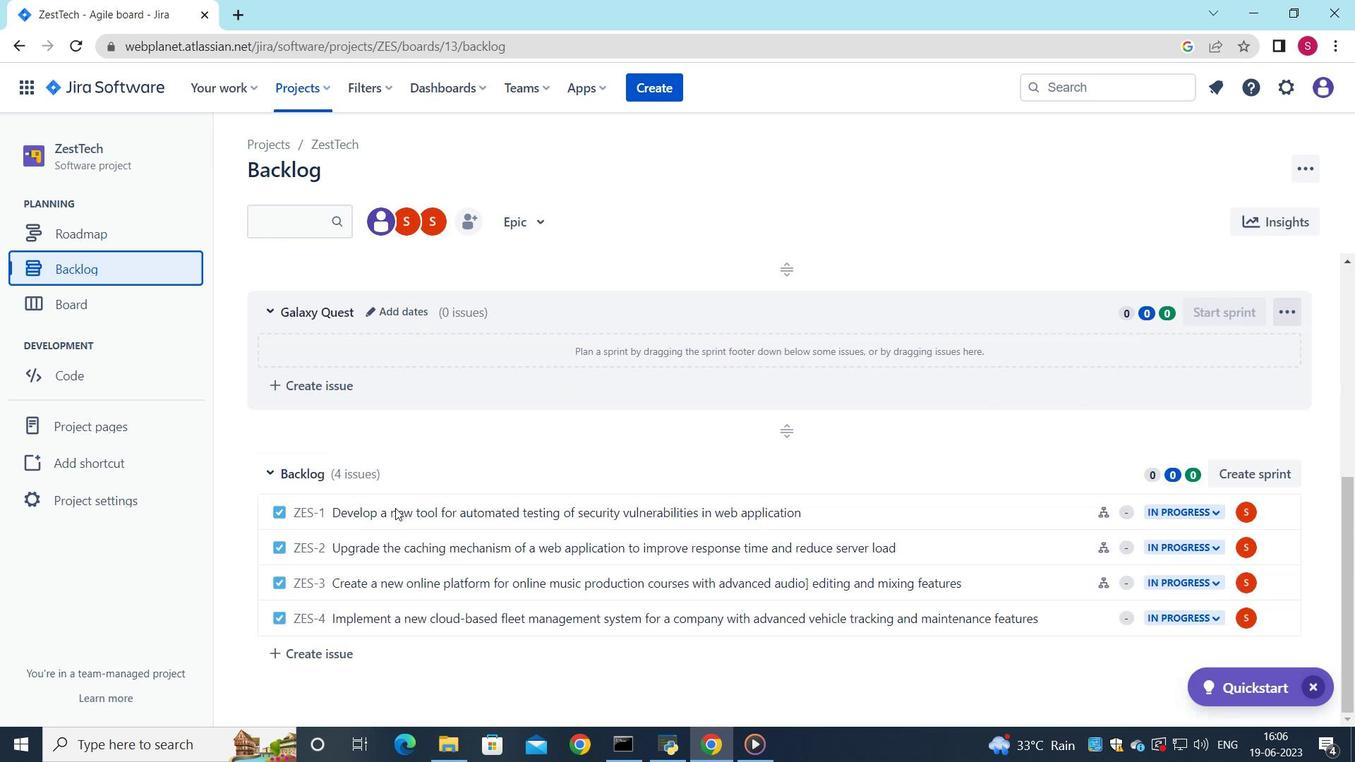 
Action: Mouse scrolled (395, 507) with delta (0, 0)
Screenshot: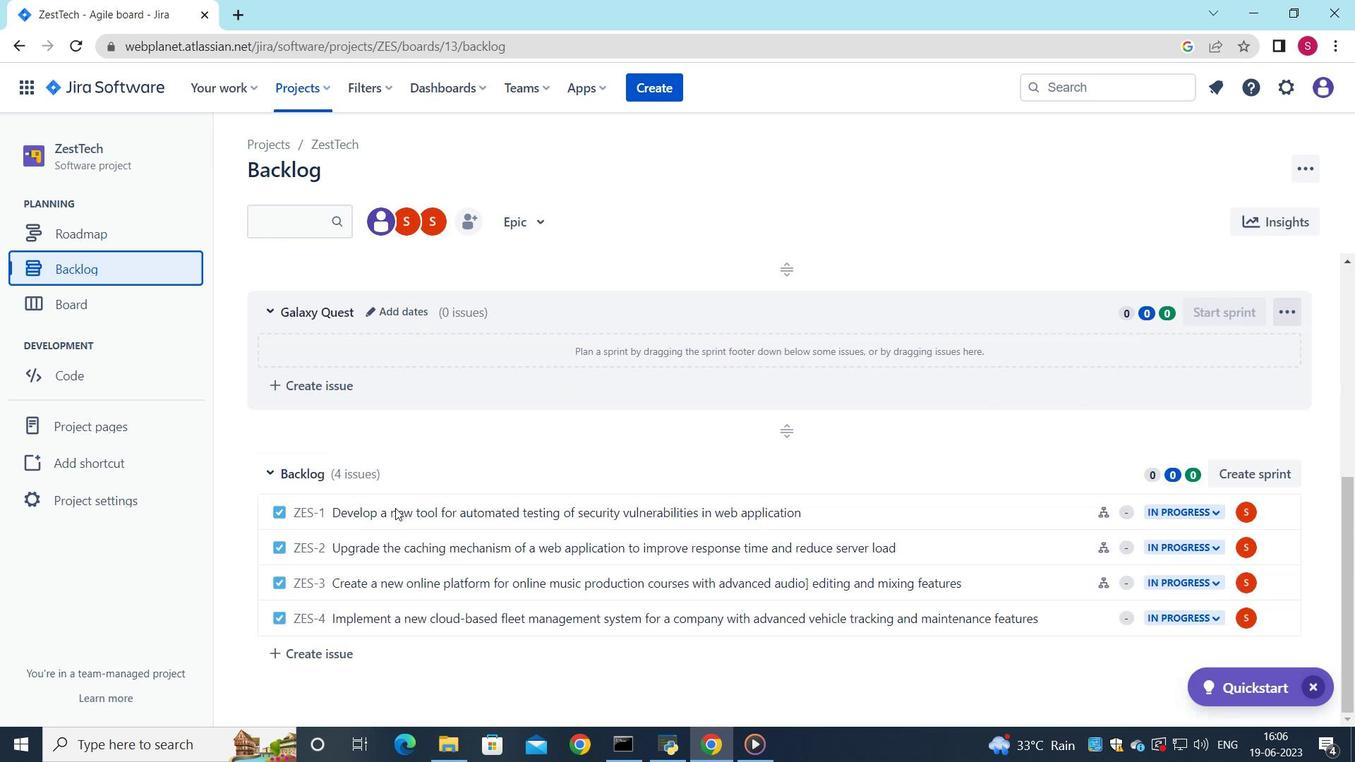 
Action: Mouse scrolled (395, 507) with delta (0, 0)
Screenshot: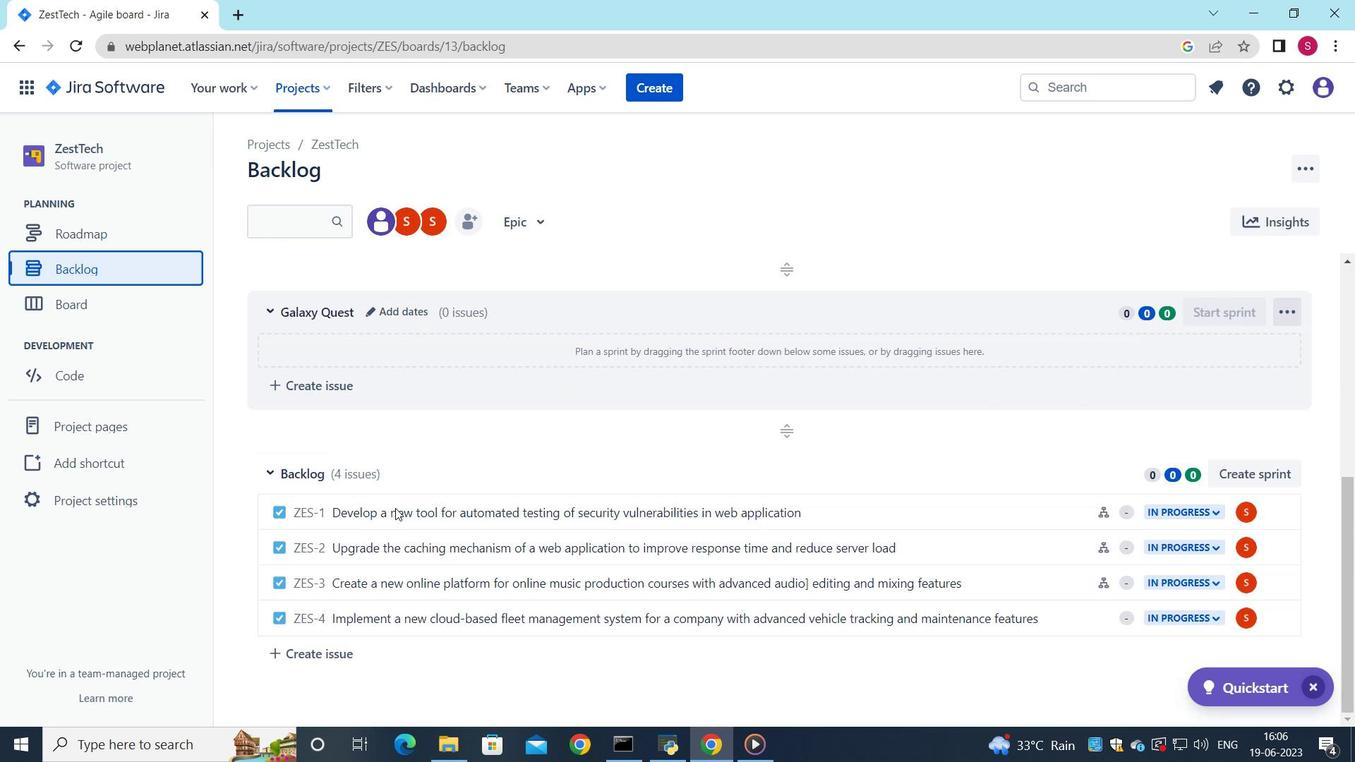
Action: Mouse moved to (386, 619)
Screenshot: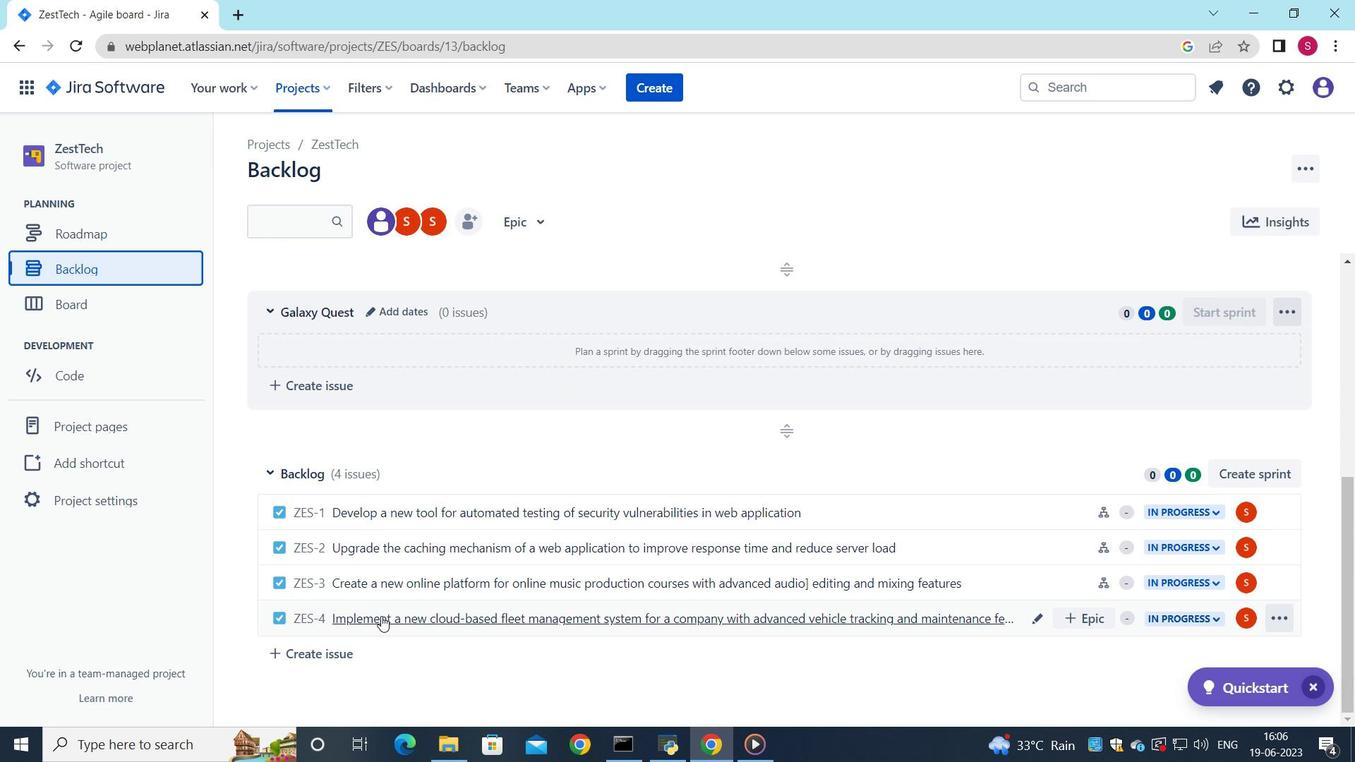 
Action: Mouse pressed left at (386, 619)
Screenshot: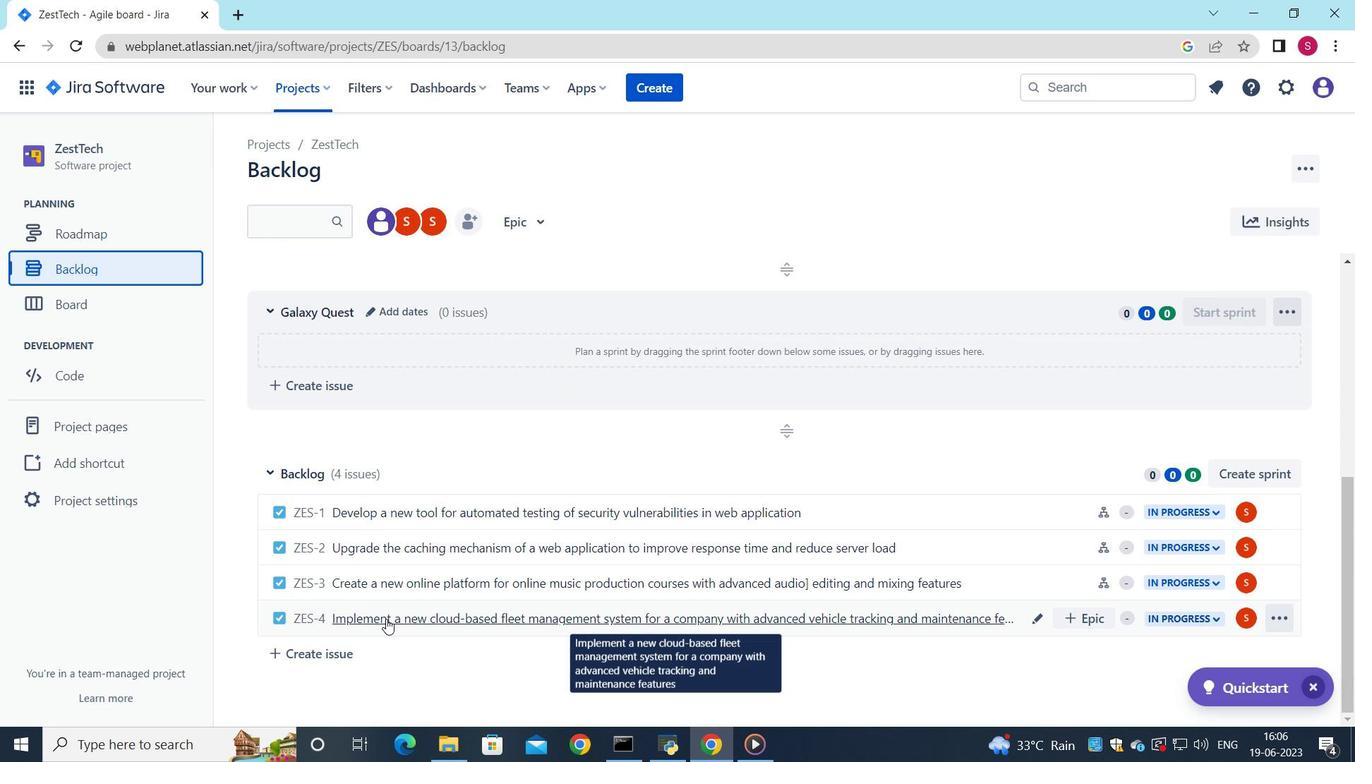 
Action: Mouse pressed left at (386, 619)
Screenshot: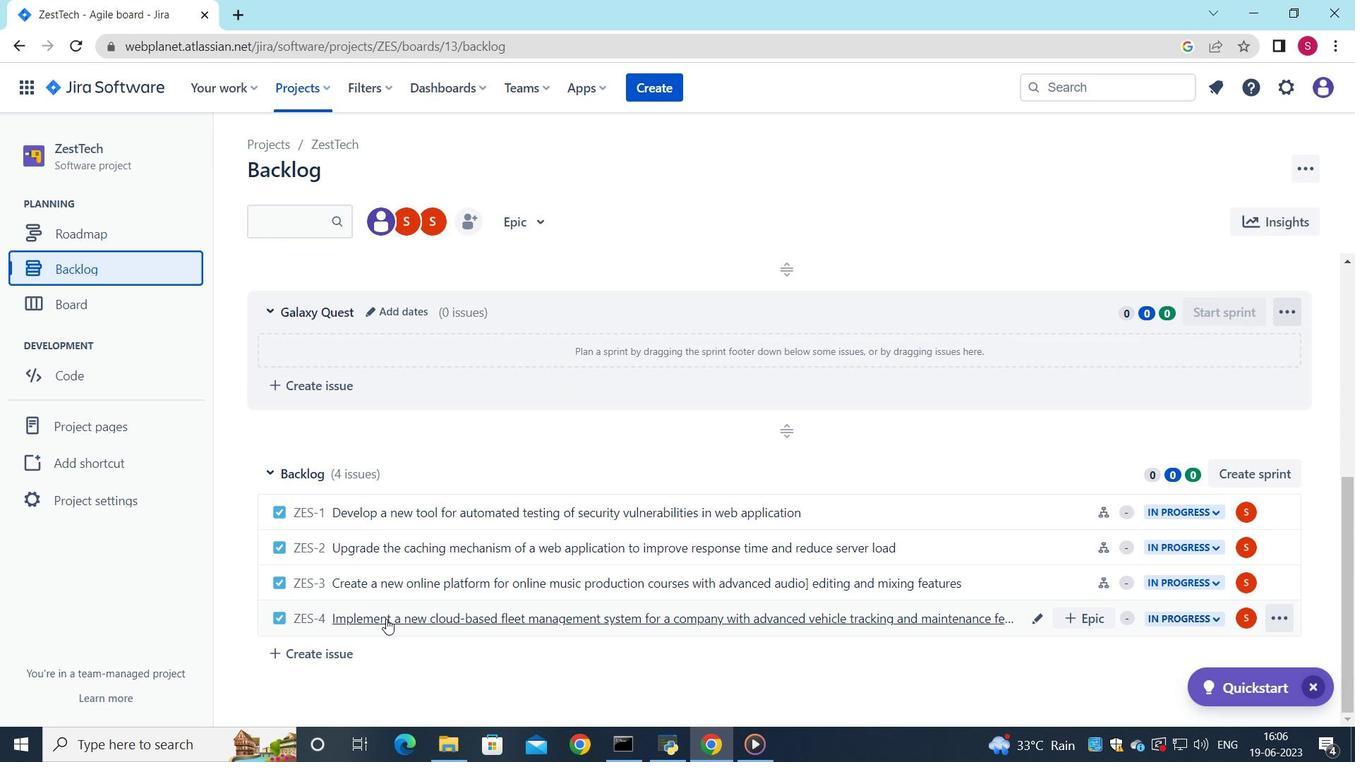 
Action: Mouse moved to (1033, 420)
Screenshot: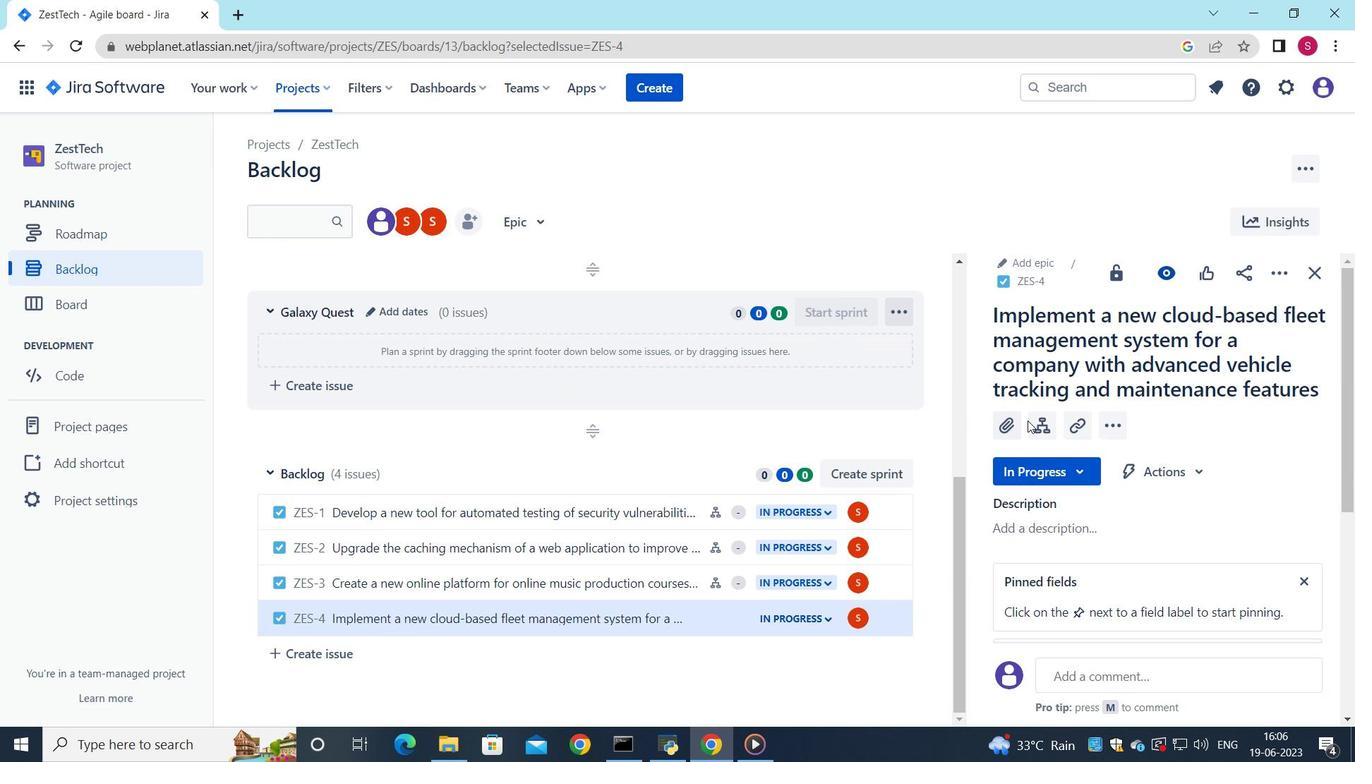 
Action: Mouse pressed left at (1033, 420)
Screenshot: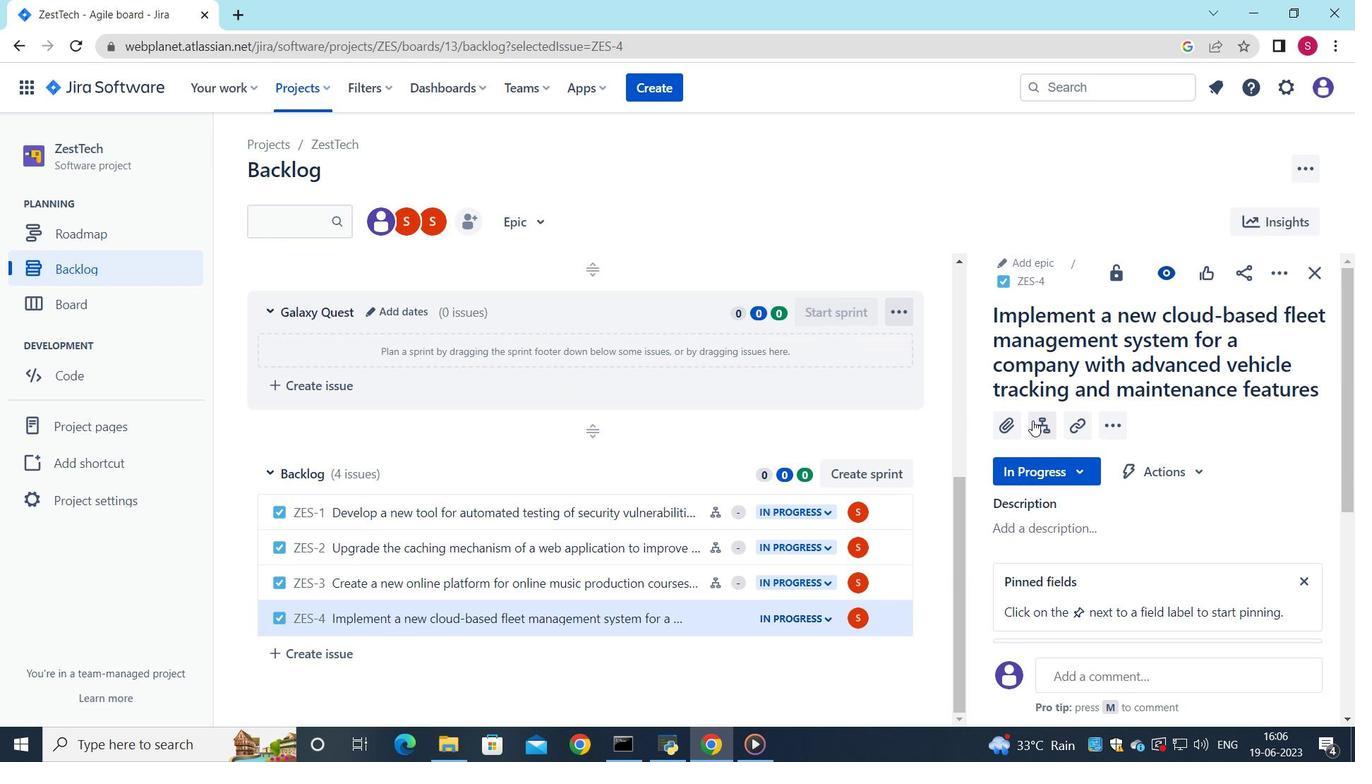 
Action: Mouse moved to (1071, 472)
Screenshot: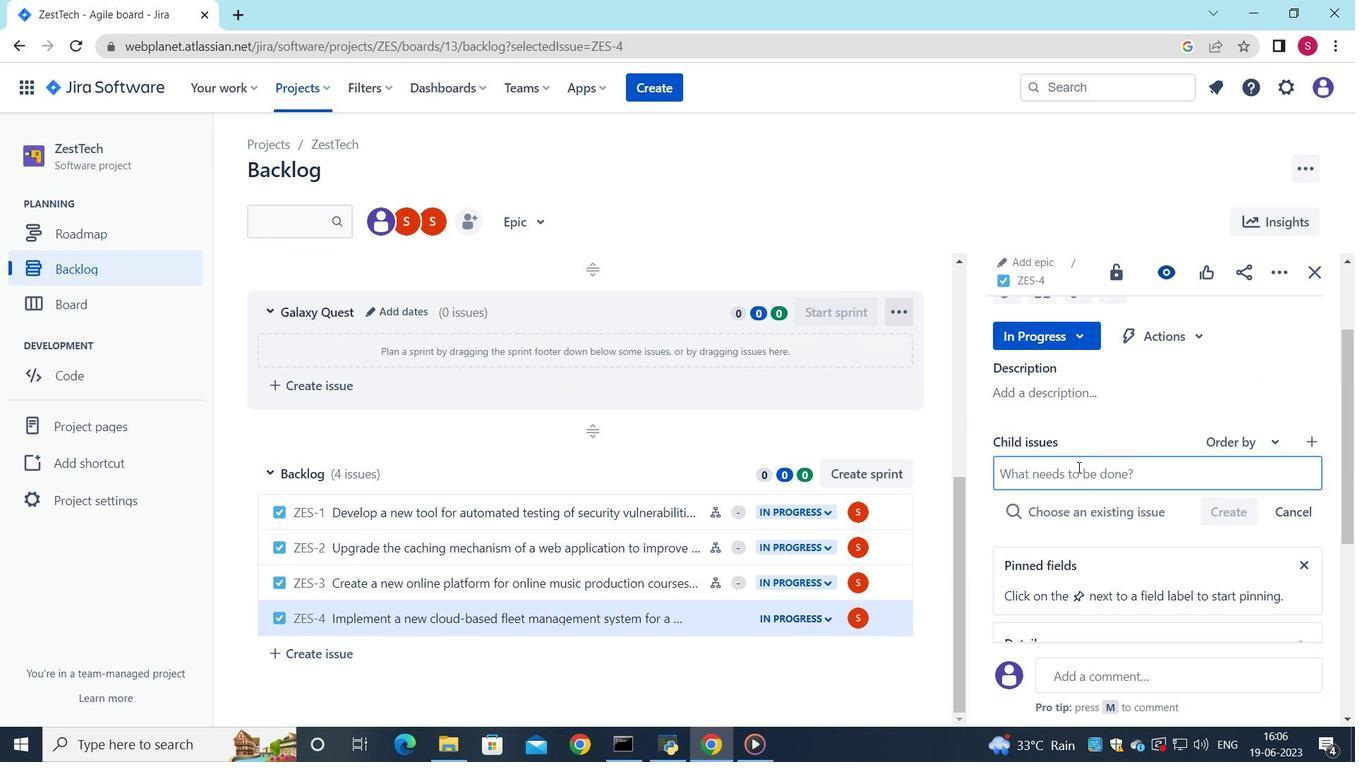 
Action: Mouse pressed left at (1071, 472)
Screenshot: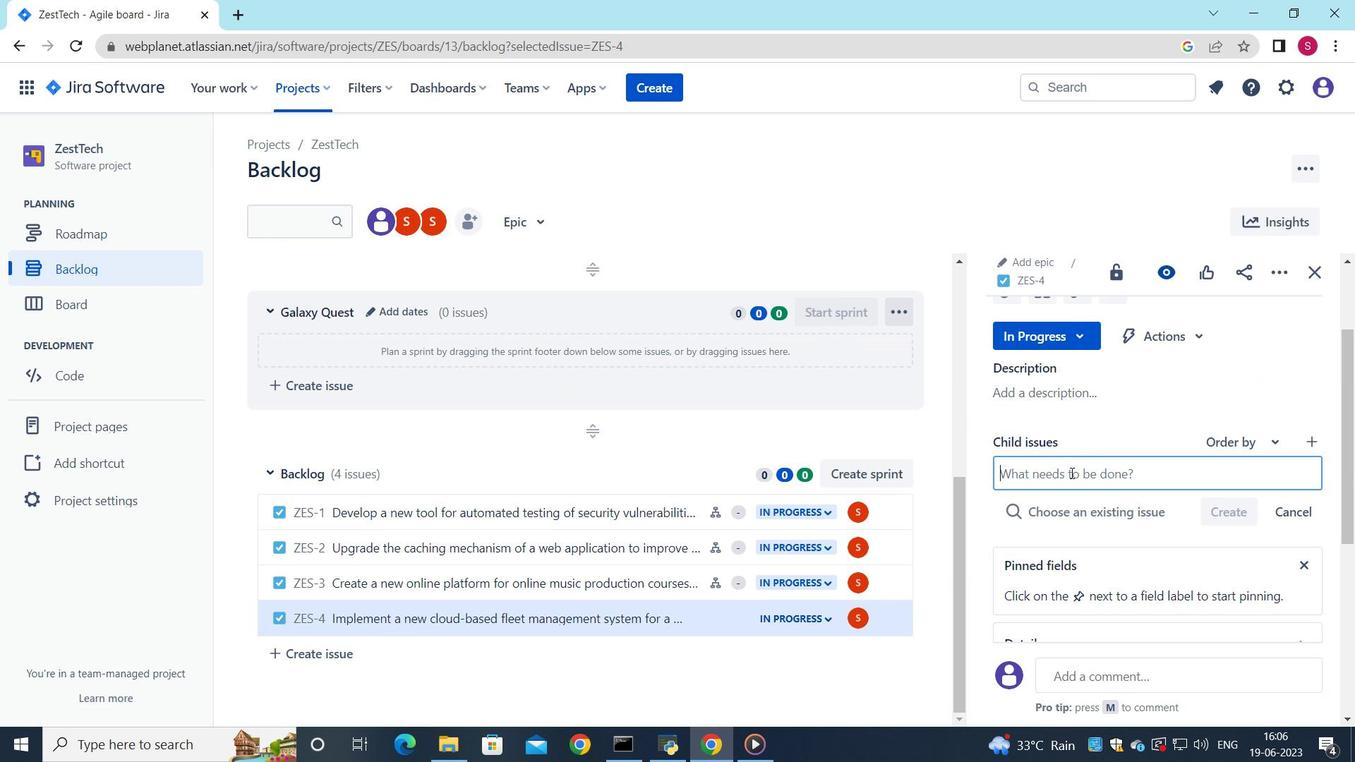 
Action: Mouse moved to (968, 341)
Screenshot: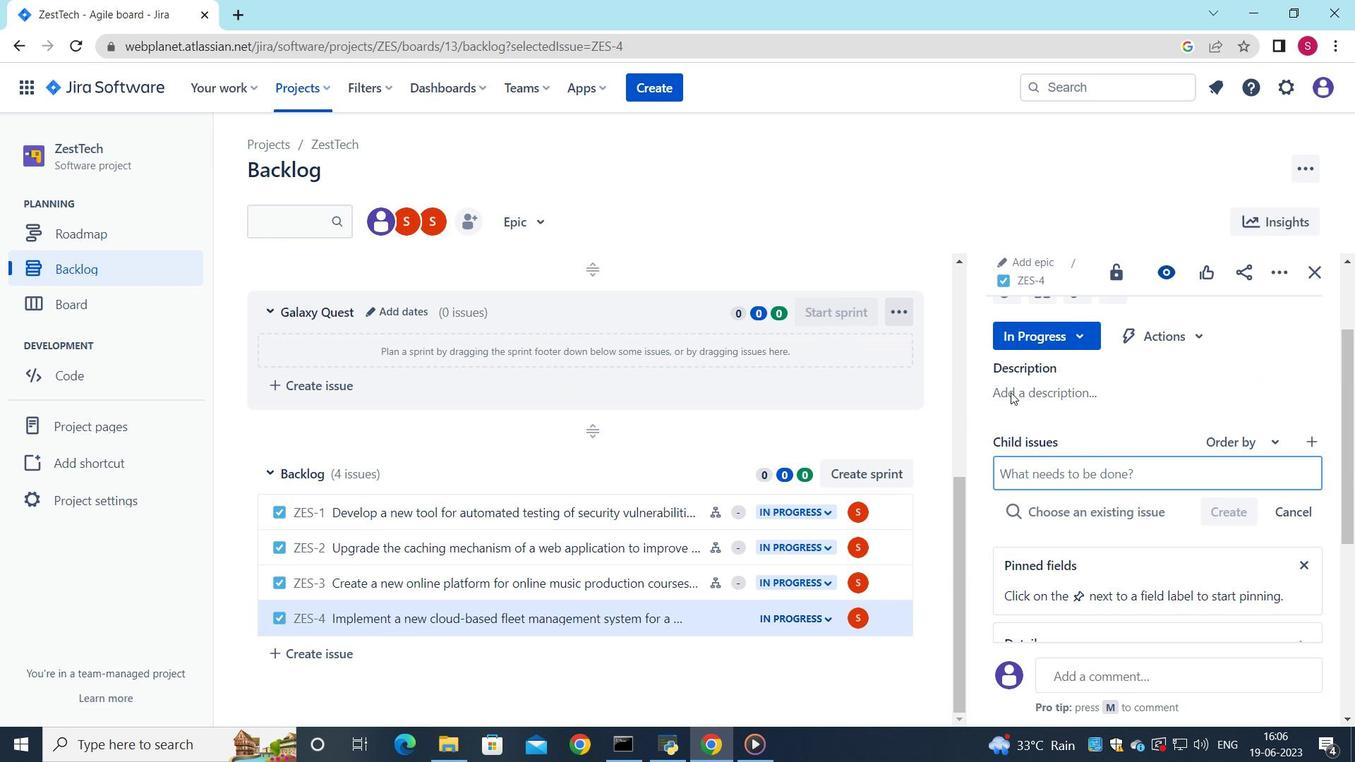 
Action: Key pressed <Key.shift><Key.shift><Key.shift>Big<Key.space>data<Key.space>model<Key.space>interpretability<Key.space>and<Key.space>fairb<Key.backspace>ness<Key.space>remediation
Screenshot: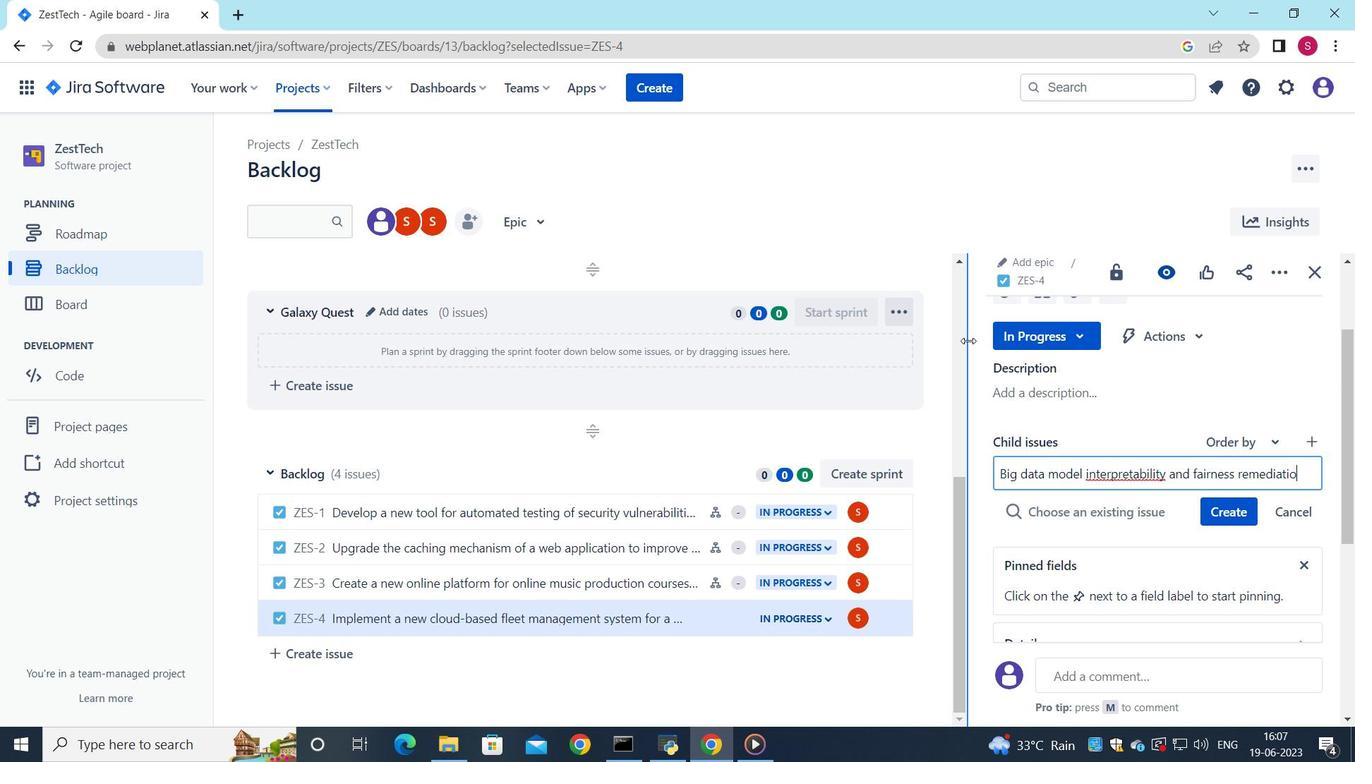 
Action: Mouse moved to (1240, 515)
Screenshot: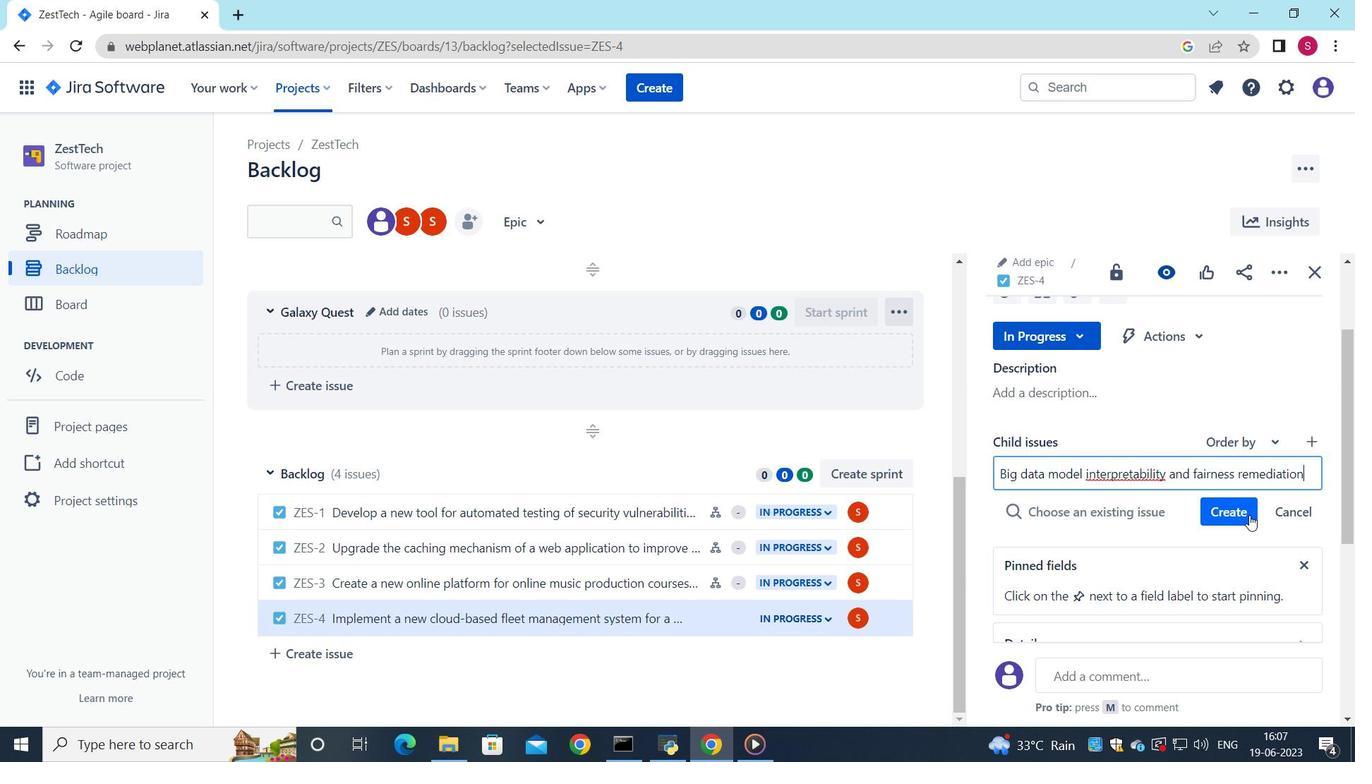 
Action: Mouse pressed left at (1240, 515)
Screenshot: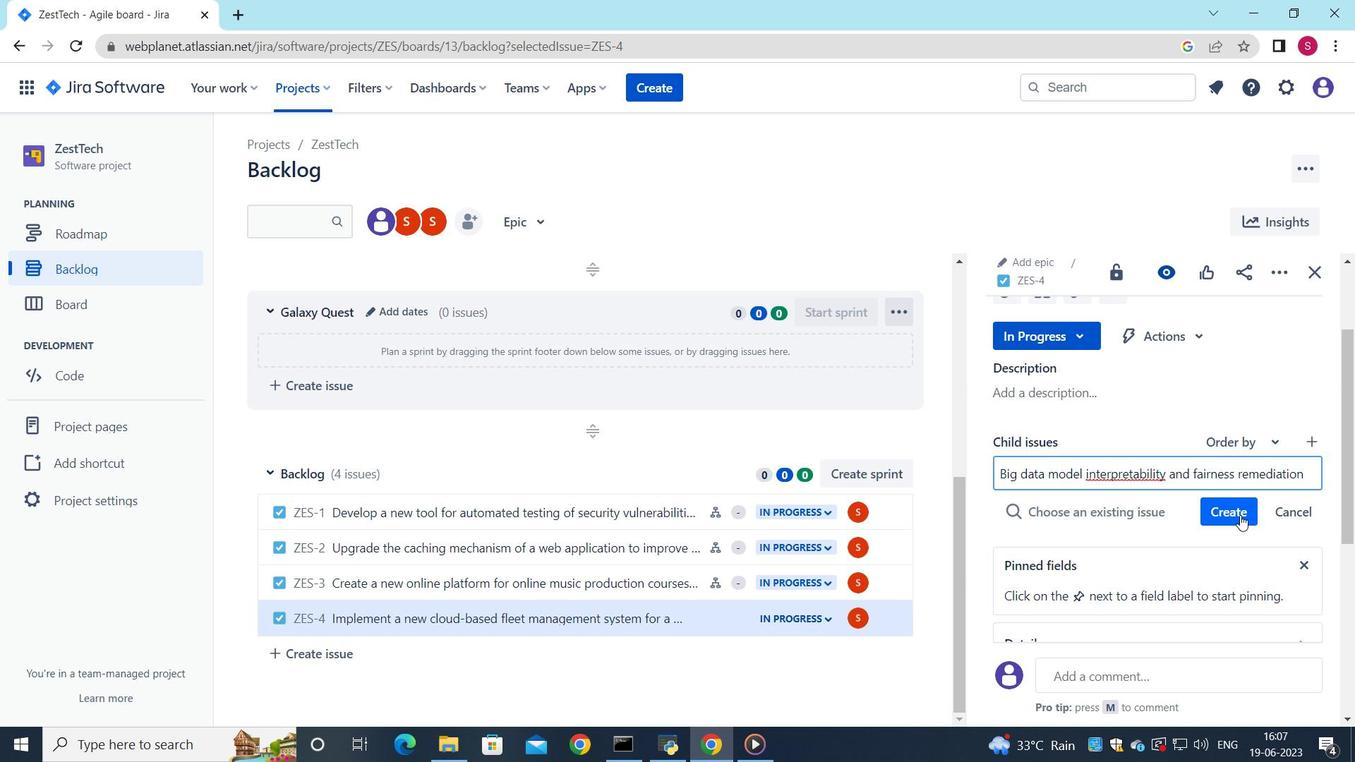 
Action: Mouse moved to (1243, 484)
Screenshot: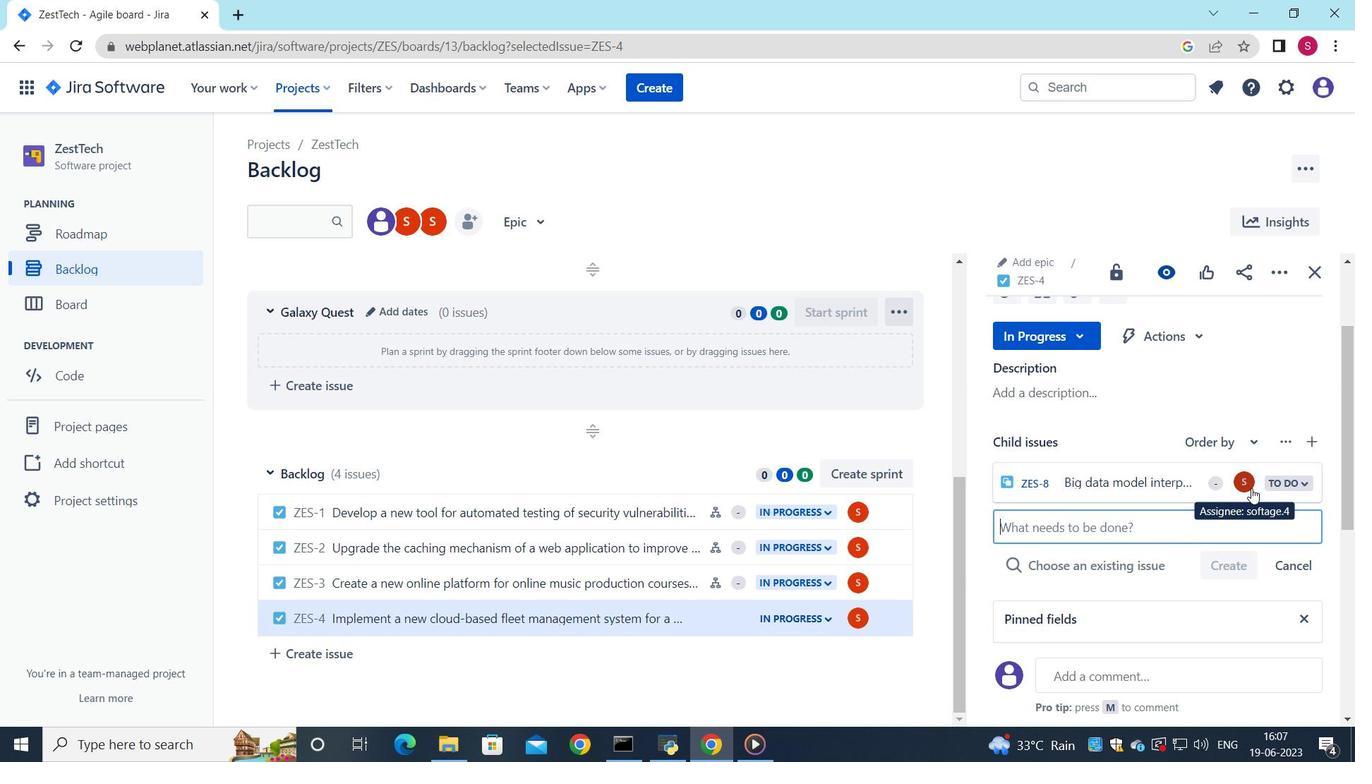 
Action: Mouse pressed left at (1243, 484)
Screenshot: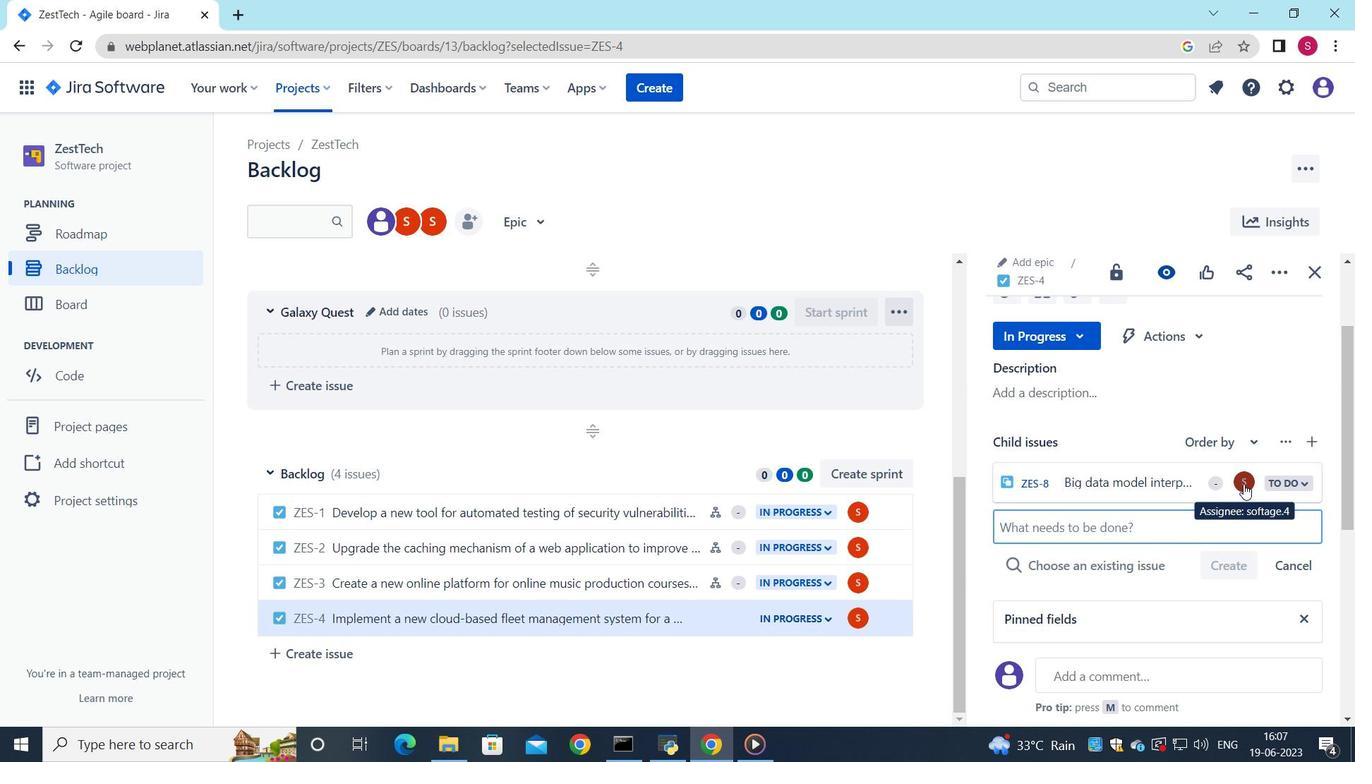 
Action: Mouse moved to (1130, 377)
Screenshot: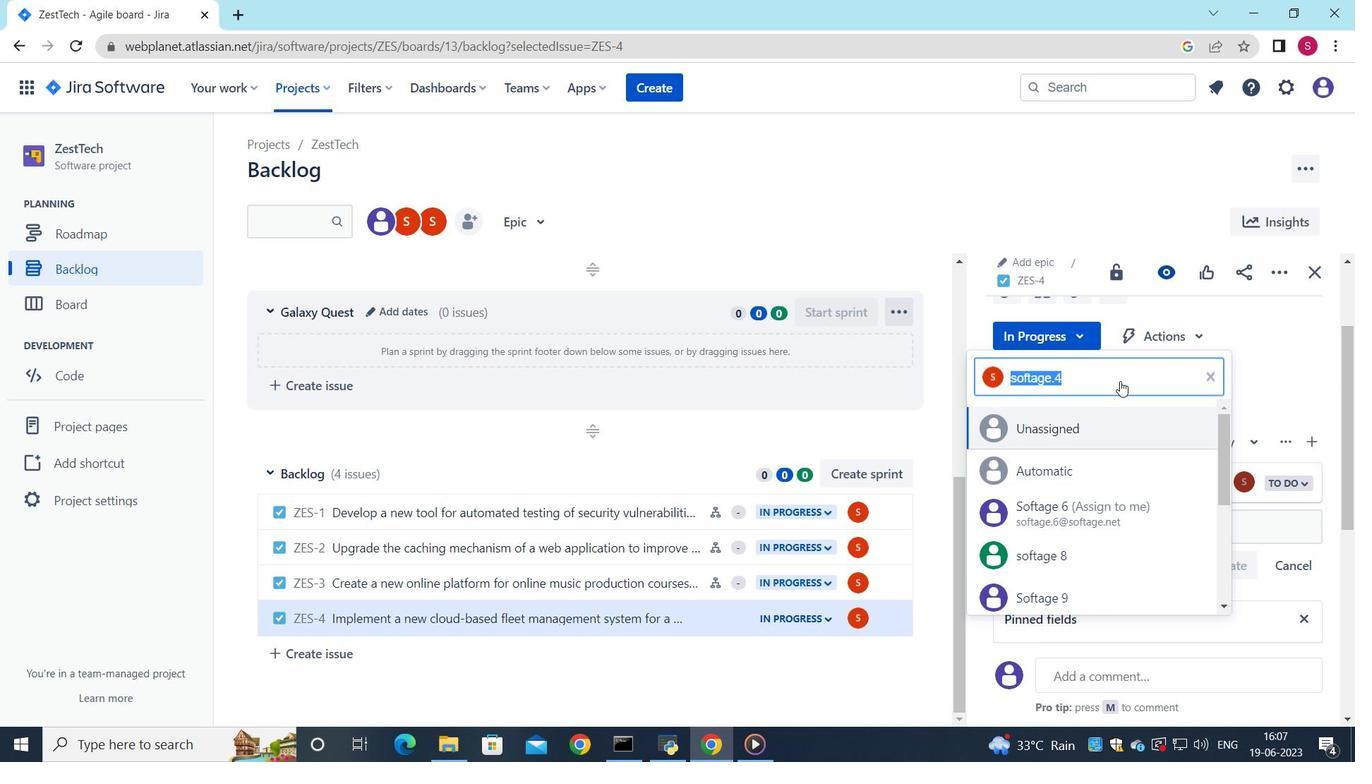 
Action: Key pressed <Key.backspace>softage.1<Key.shift>@softage.net
Screenshot: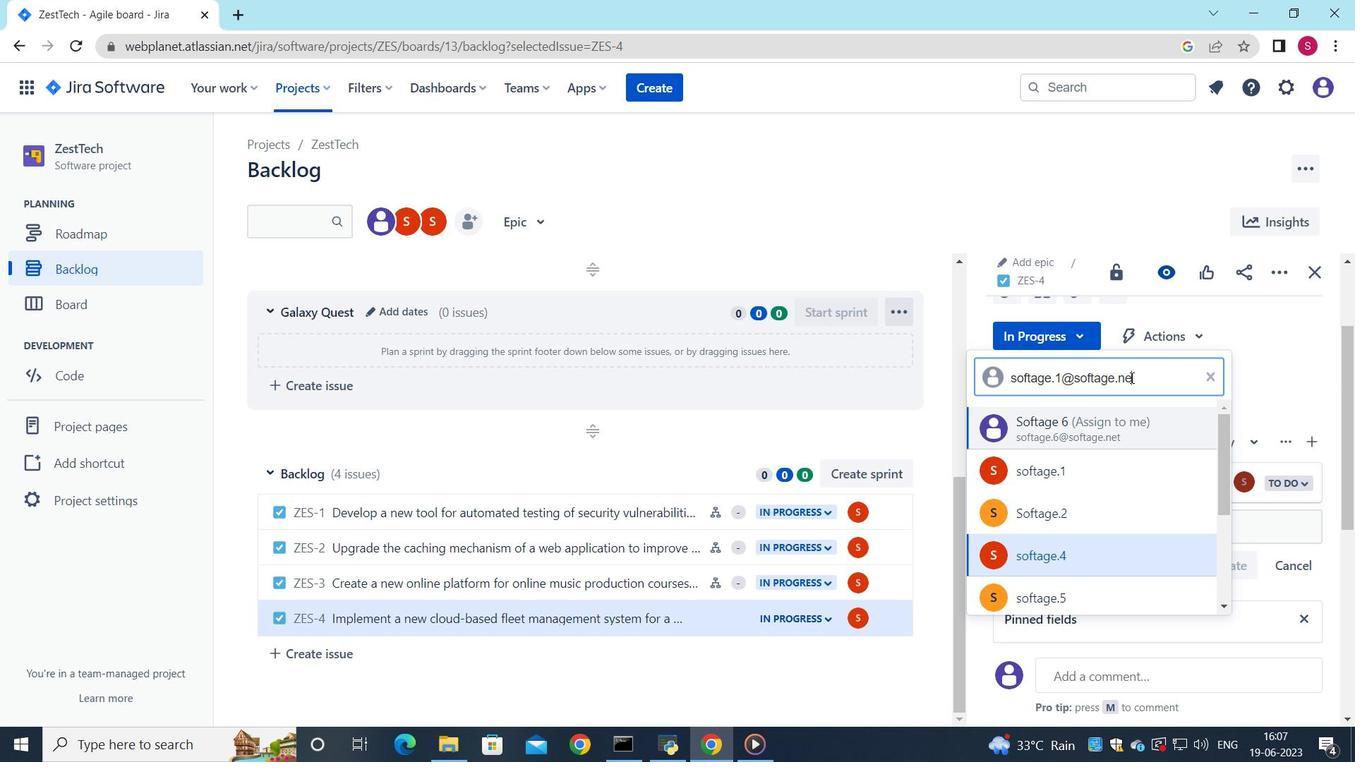 
Action: Mouse moved to (1067, 483)
Screenshot: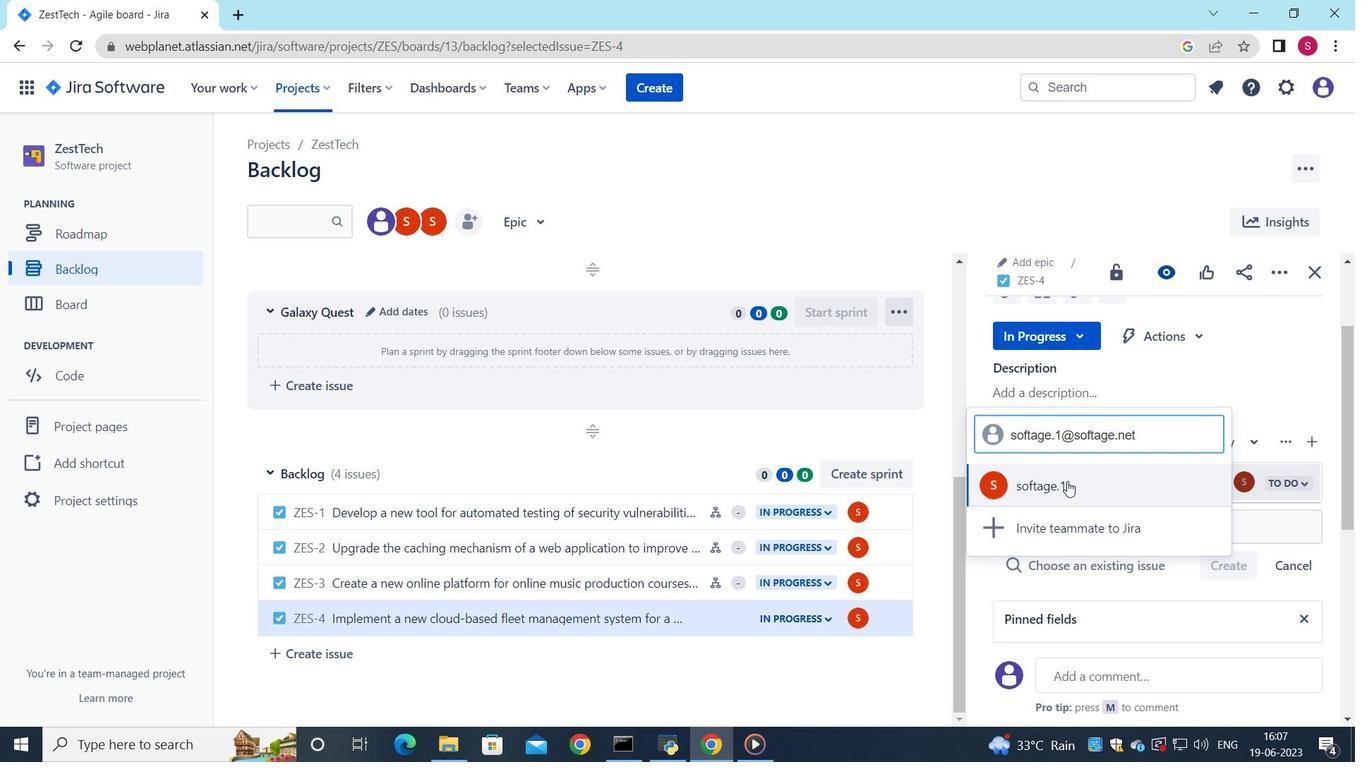
Action: Mouse pressed left at (1067, 483)
Screenshot: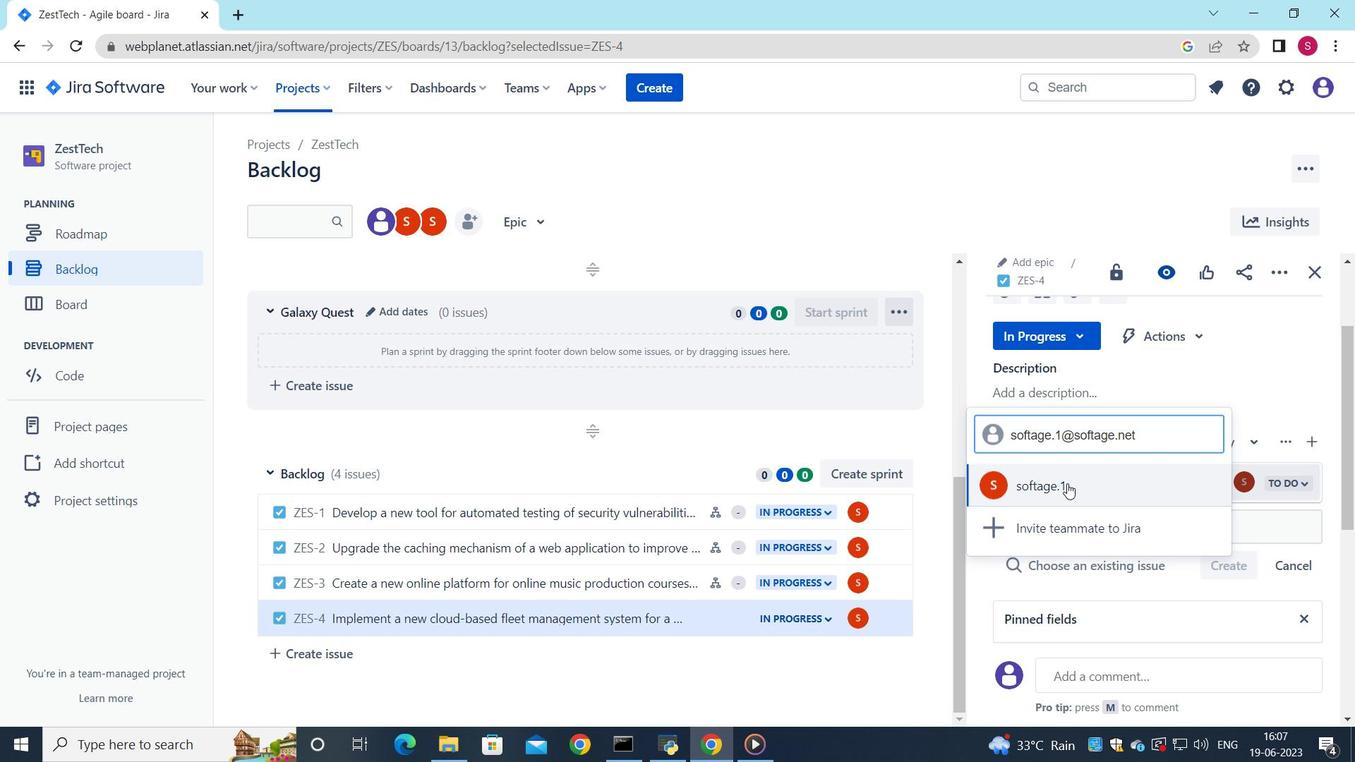 
Action: Mouse moved to (1198, 442)
Screenshot: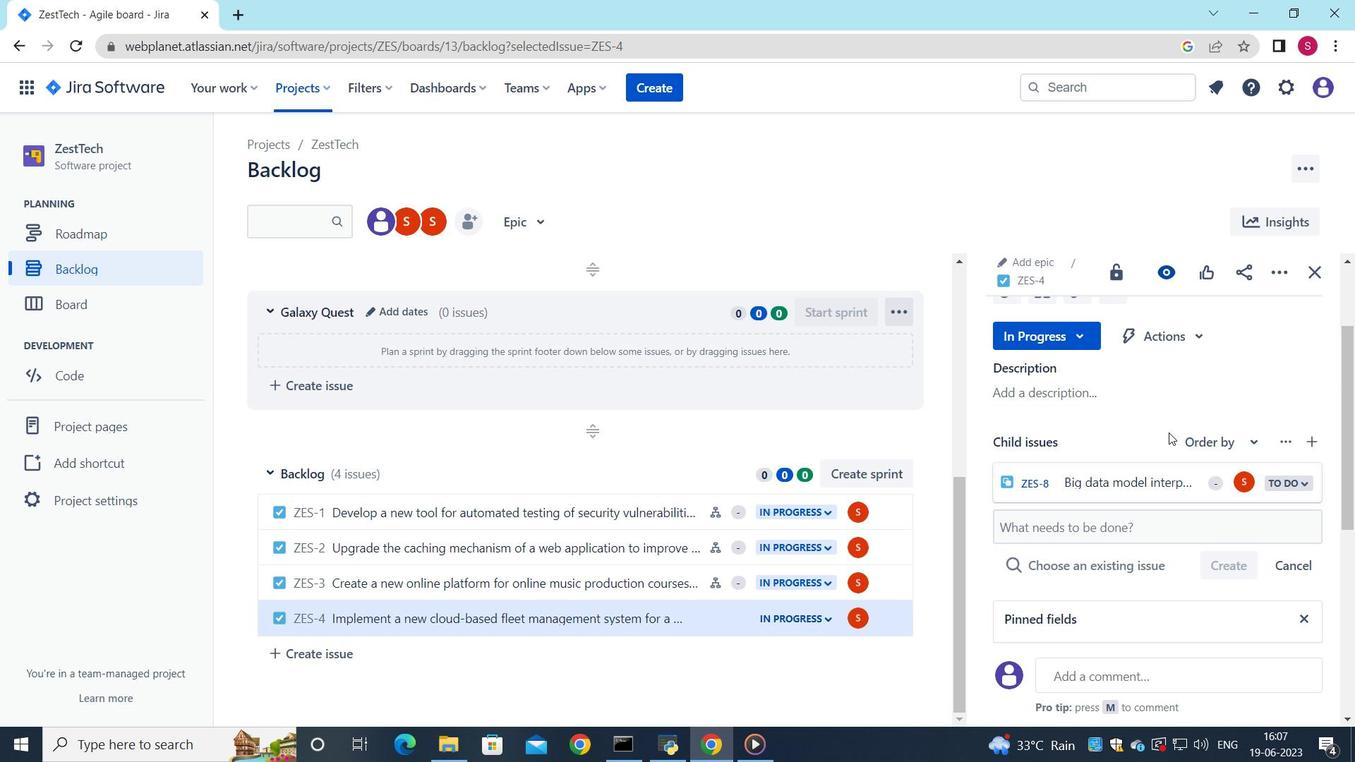 
